 Task: Search one way flight ticket for 1 adult, 6 children, 1 infant in seat and 1 infant on lap in business from Cedar Rapids: Eastern Iowa Airport to Raleigh: Raleigh-durham International Airport on 8-5-2023. Choice of flights is Alaska. Number of bags: 2 carry on bags. Price is upto 65000. Outbound departure time preference is 6:30.
Action: Mouse moved to (378, 353)
Screenshot: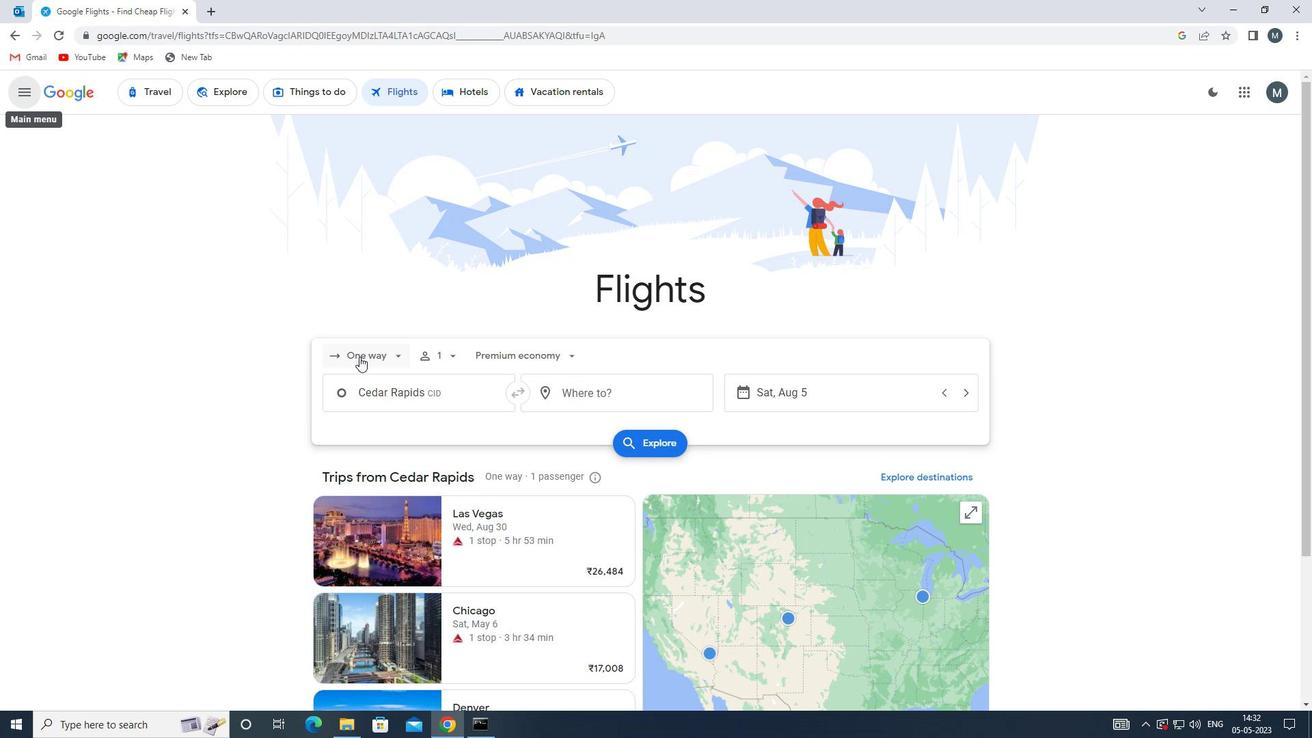 
Action: Mouse pressed left at (378, 353)
Screenshot: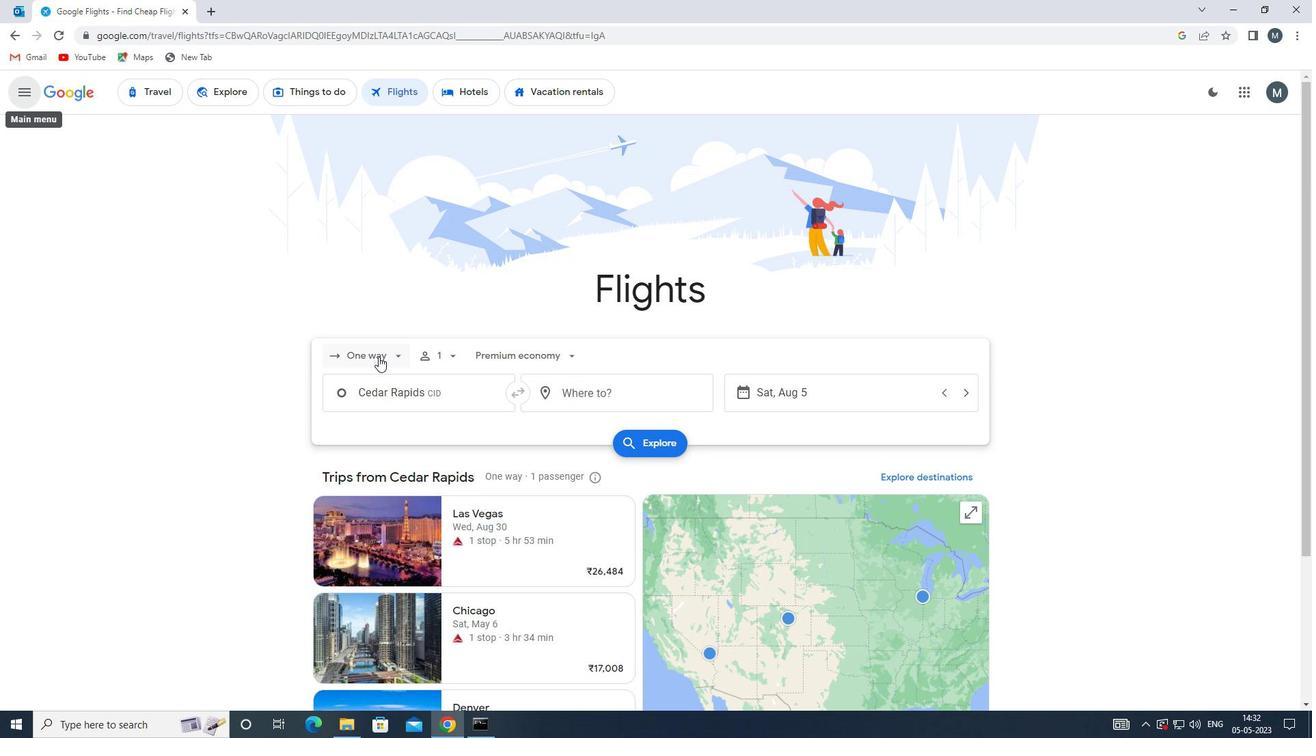 
Action: Mouse moved to (384, 422)
Screenshot: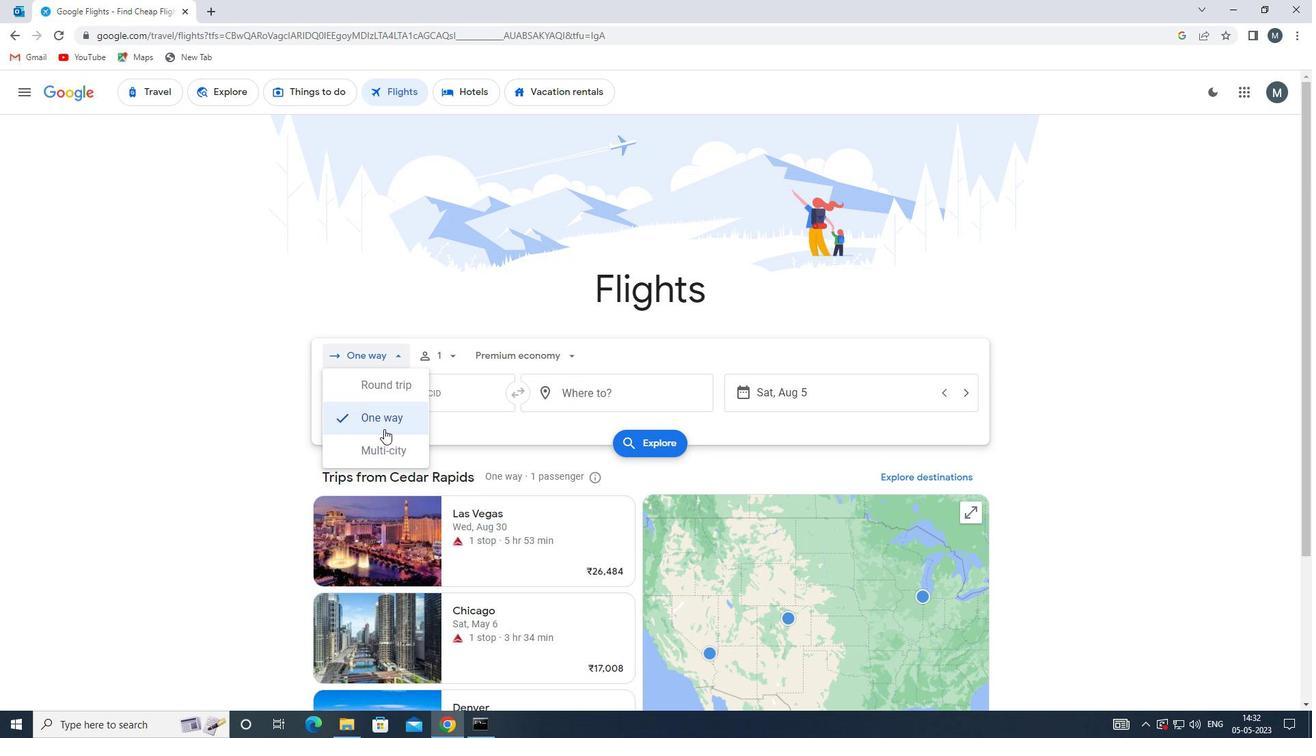 
Action: Mouse pressed left at (384, 422)
Screenshot: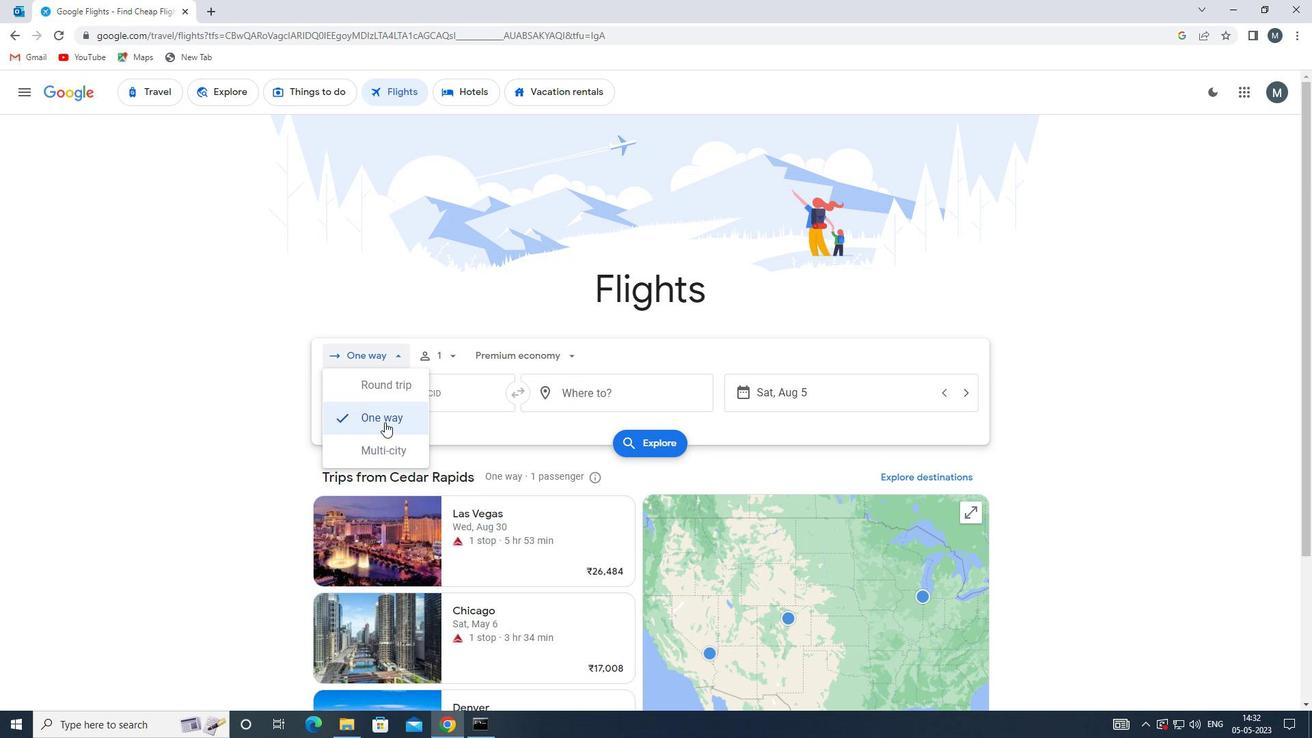 
Action: Mouse moved to (452, 356)
Screenshot: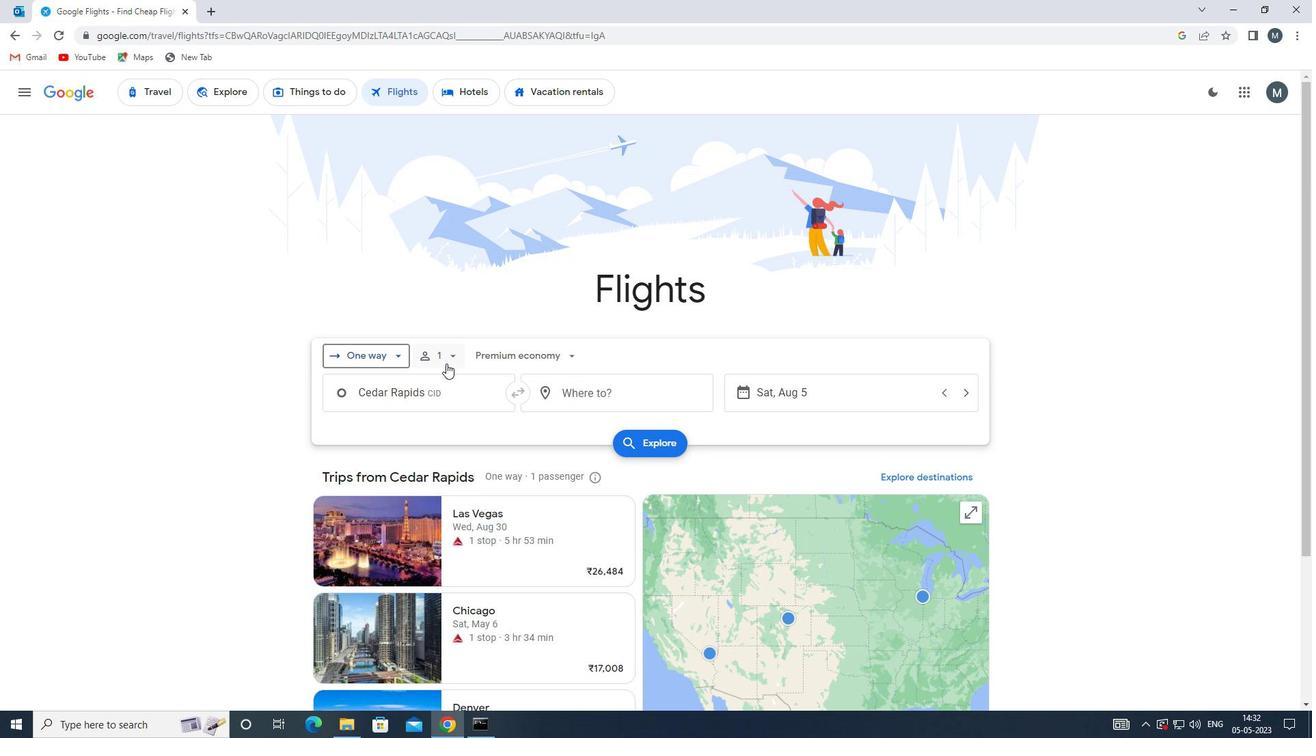 
Action: Mouse pressed left at (452, 356)
Screenshot: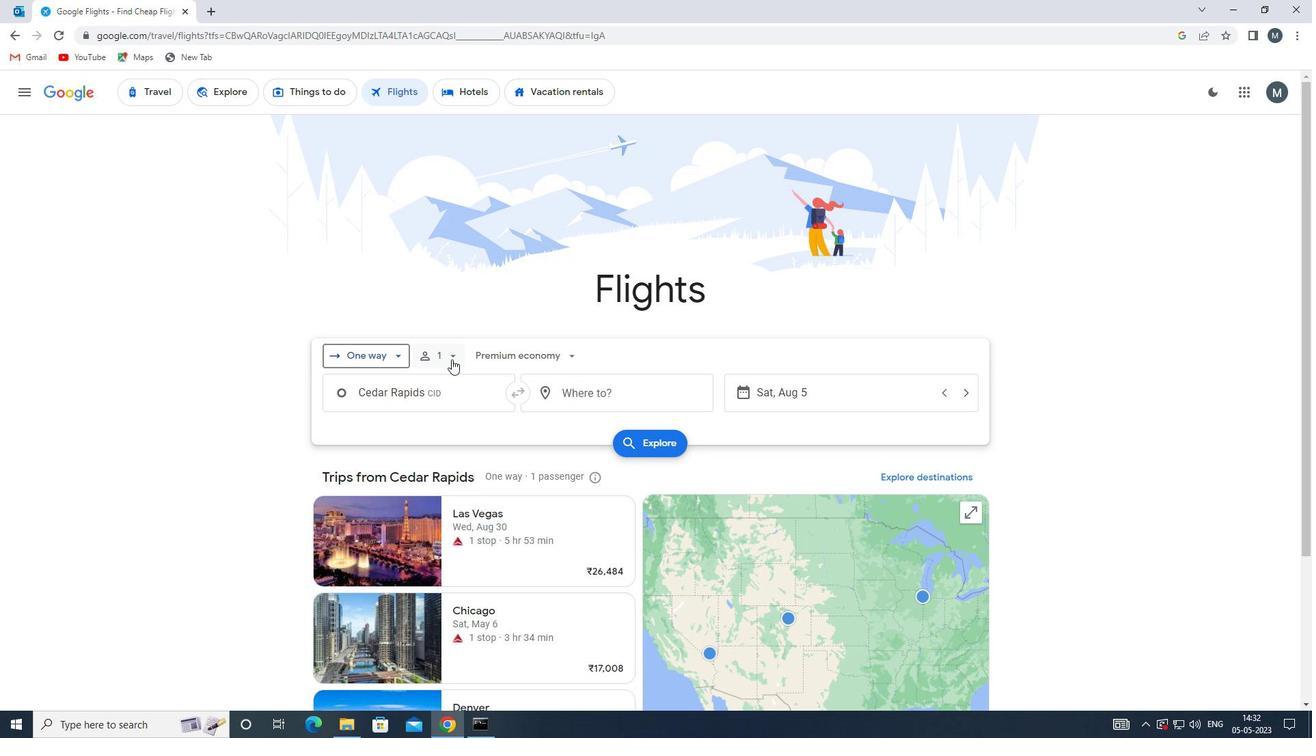 
Action: Mouse moved to (559, 421)
Screenshot: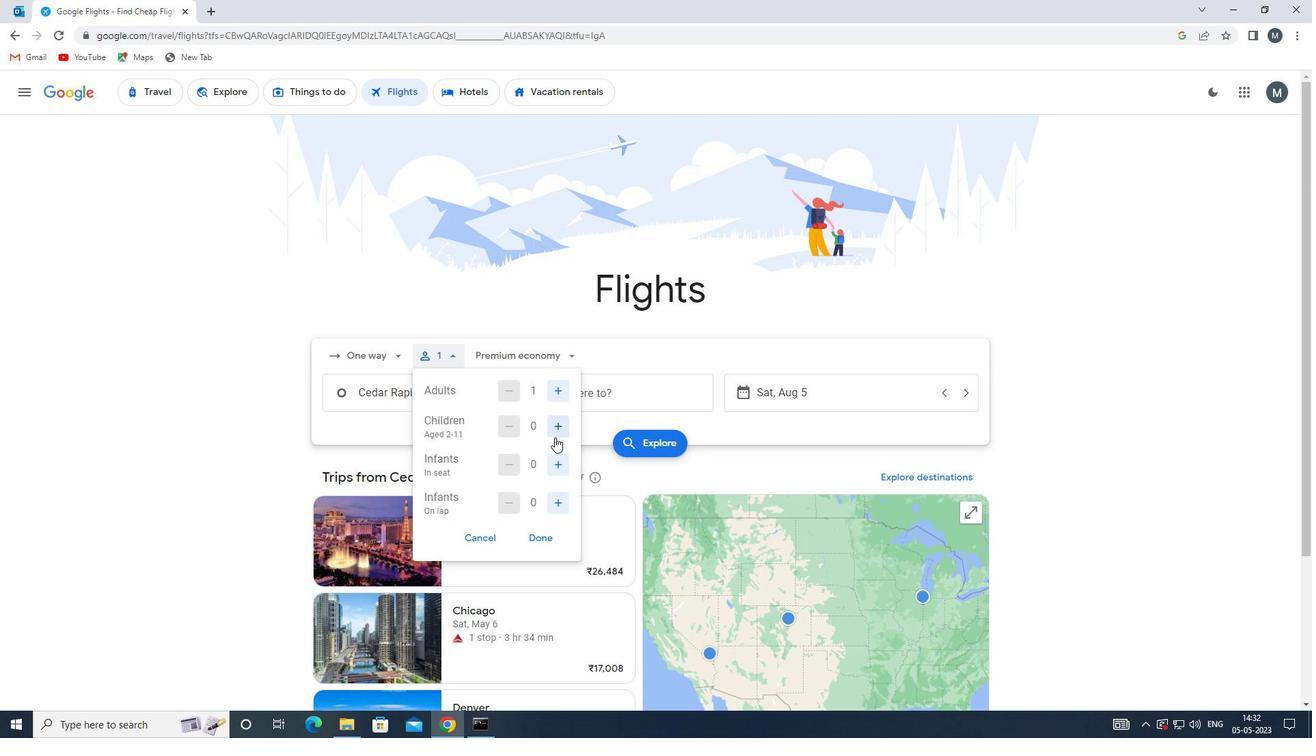 
Action: Mouse pressed left at (559, 421)
Screenshot: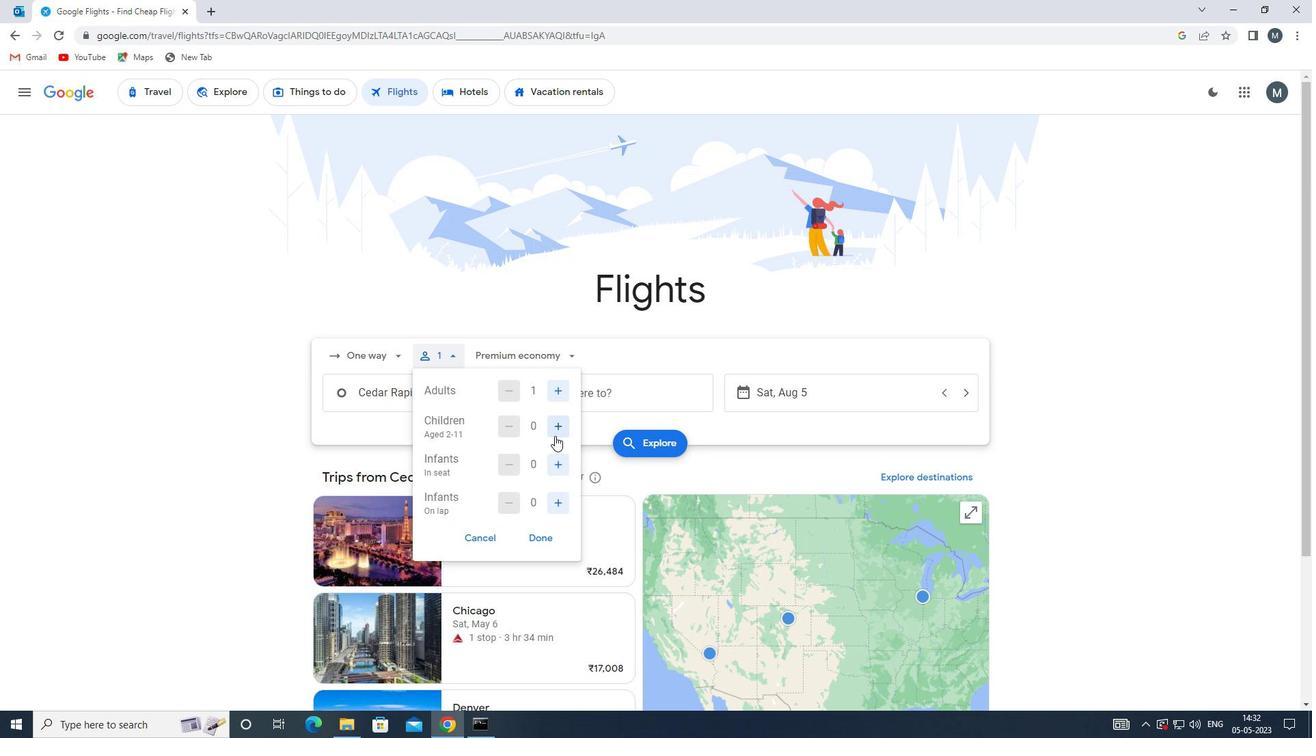 
Action: Mouse pressed left at (559, 421)
Screenshot: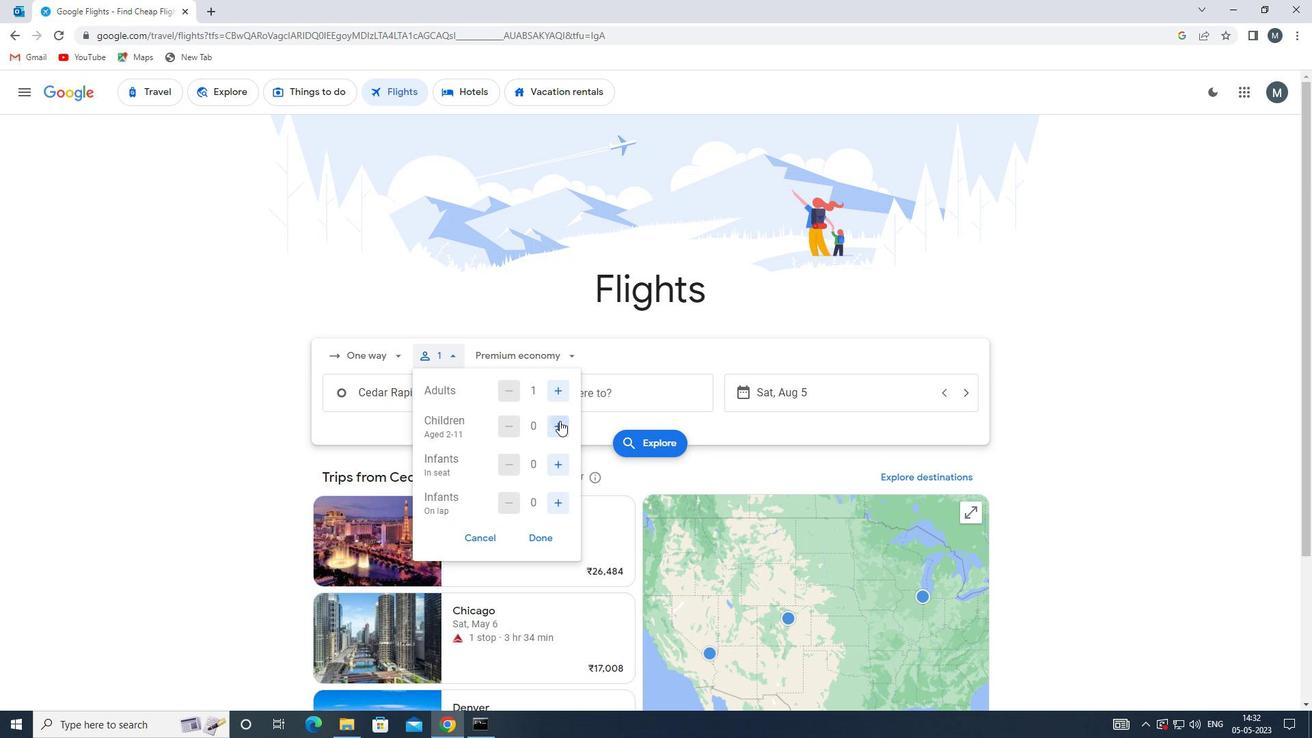 
Action: Mouse pressed left at (559, 421)
Screenshot: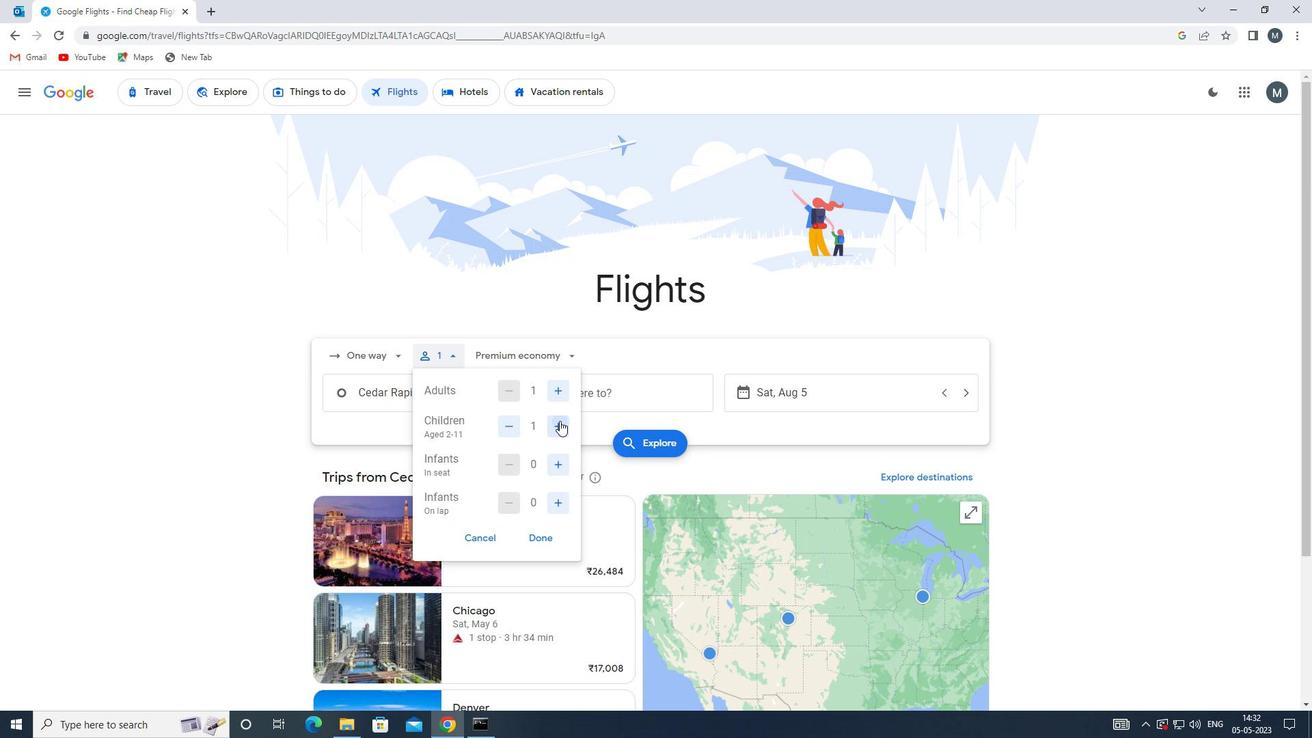 
Action: Mouse pressed left at (559, 421)
Screenshot: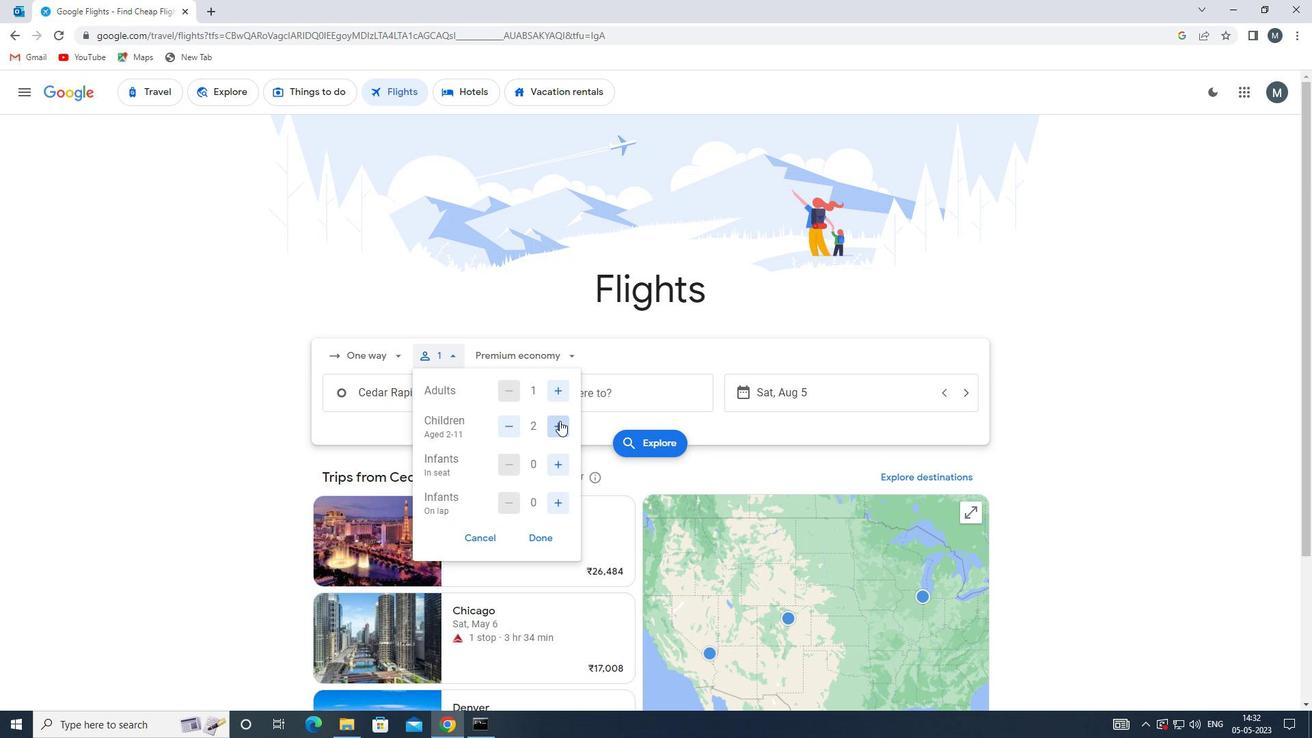 
Action: Mouse pressed left at (559, 421)
Screenshot: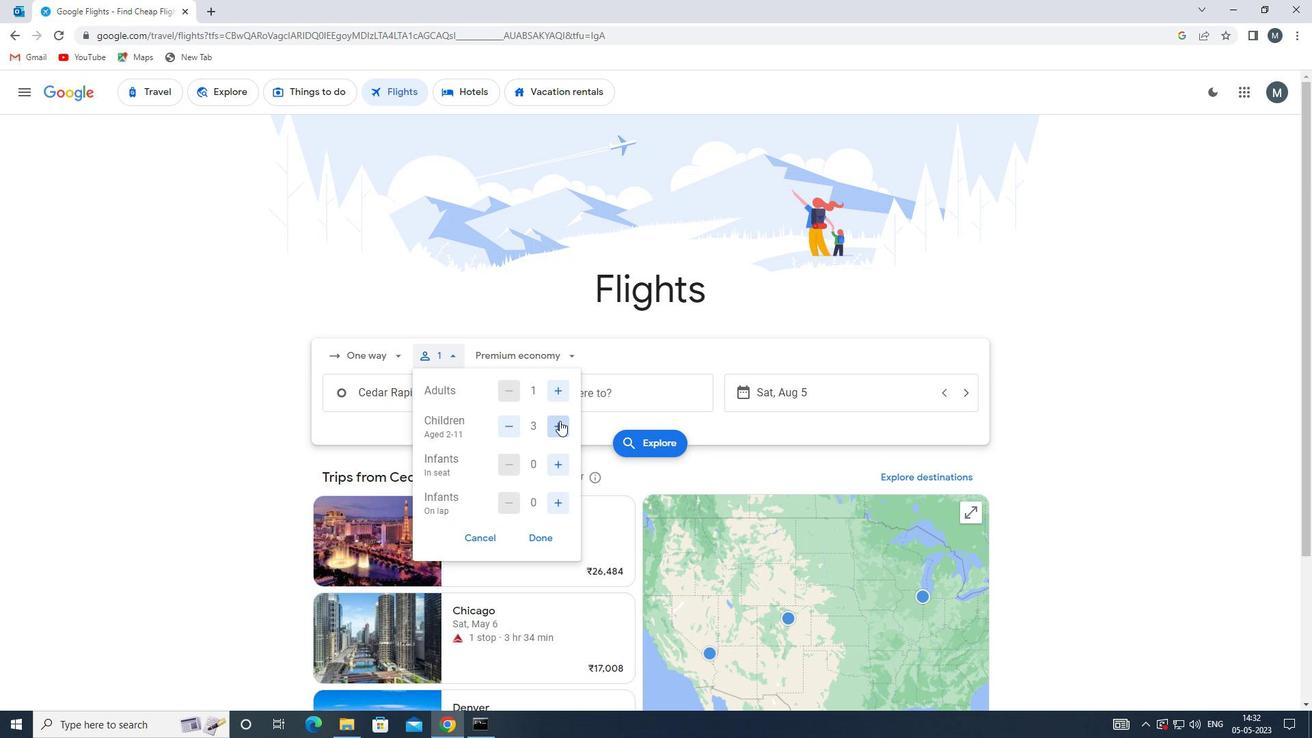 
Action: Mouse pressed left at (559, 421)
Screenshot: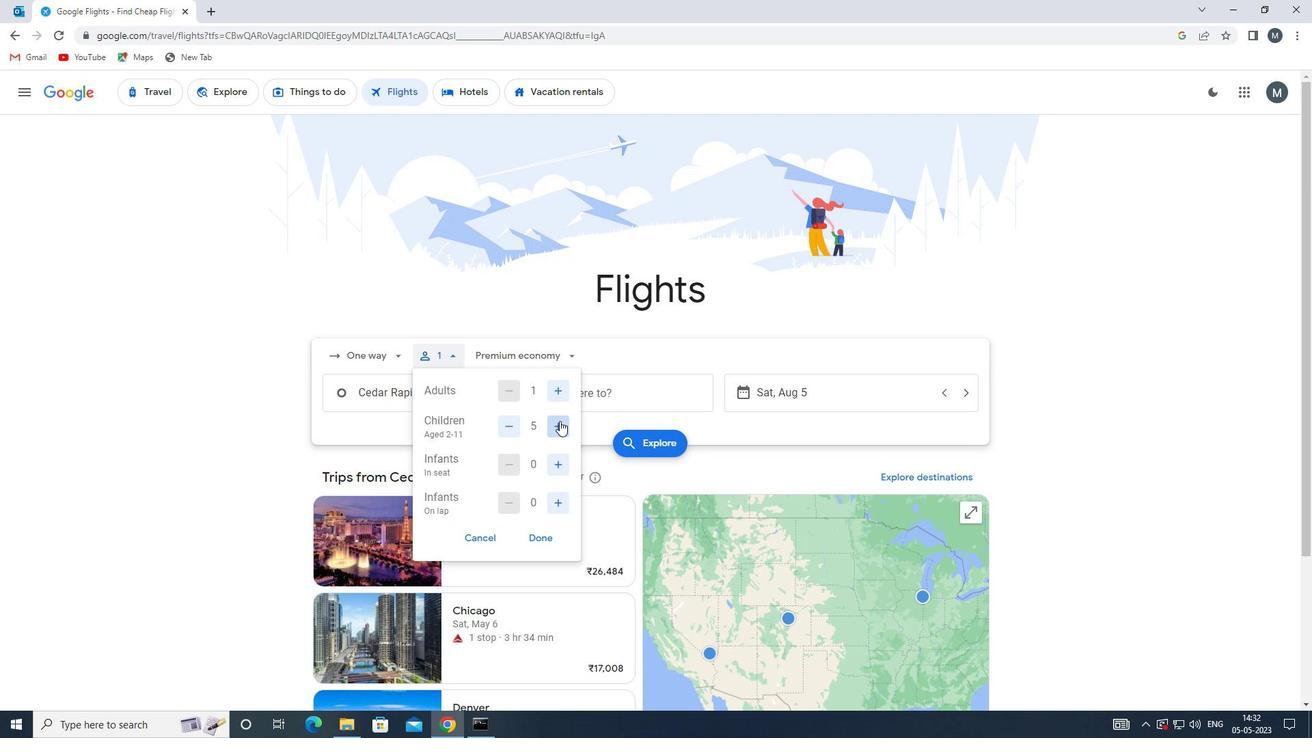 
Action: Mouse moved to (562, 463)
Screenshot: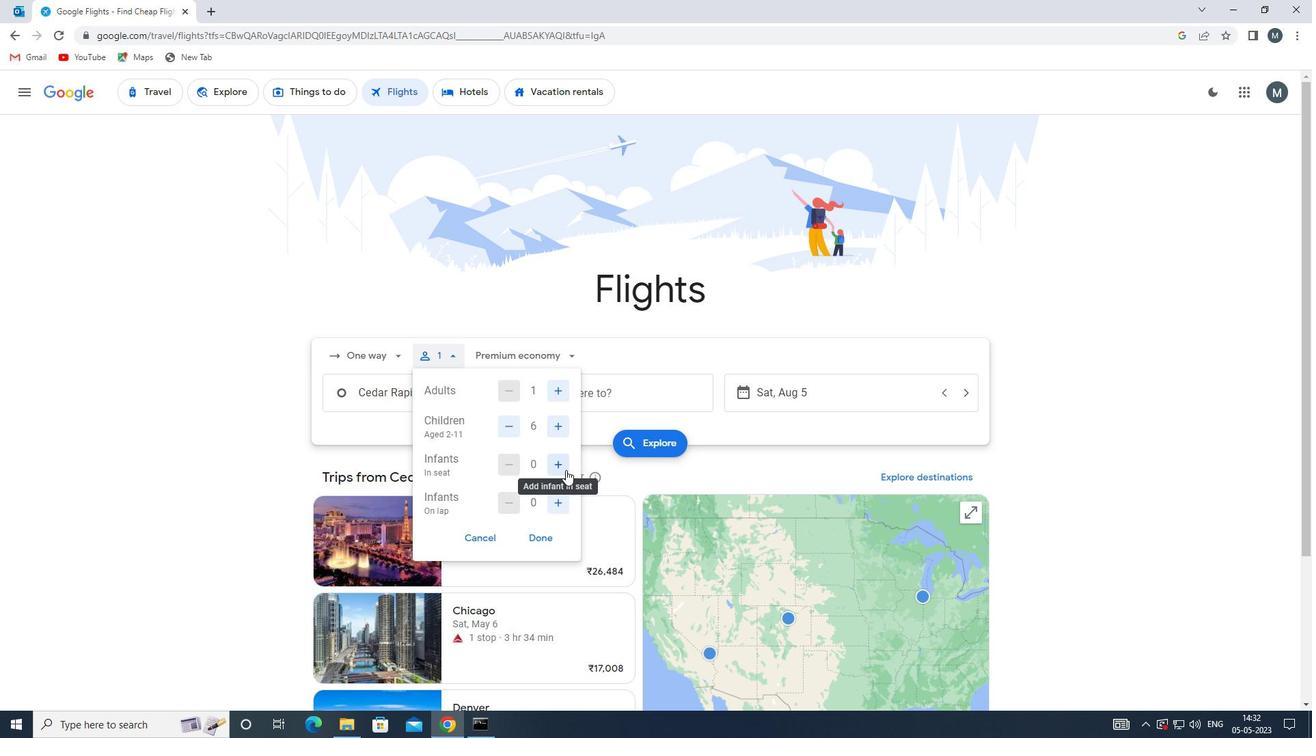 
Action: Mouse pressed left at (562, 463)
Screenshot: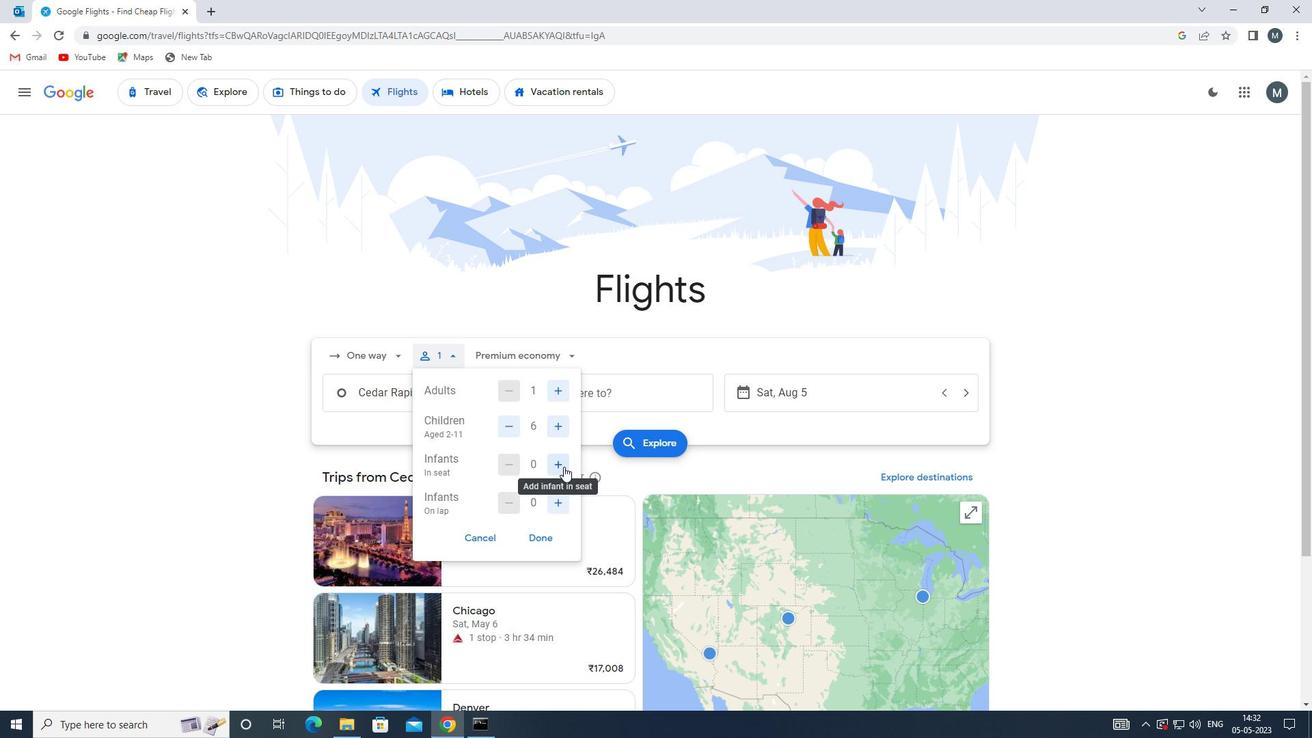 
Action: Mouse moved to (562, 503)
Screenshot: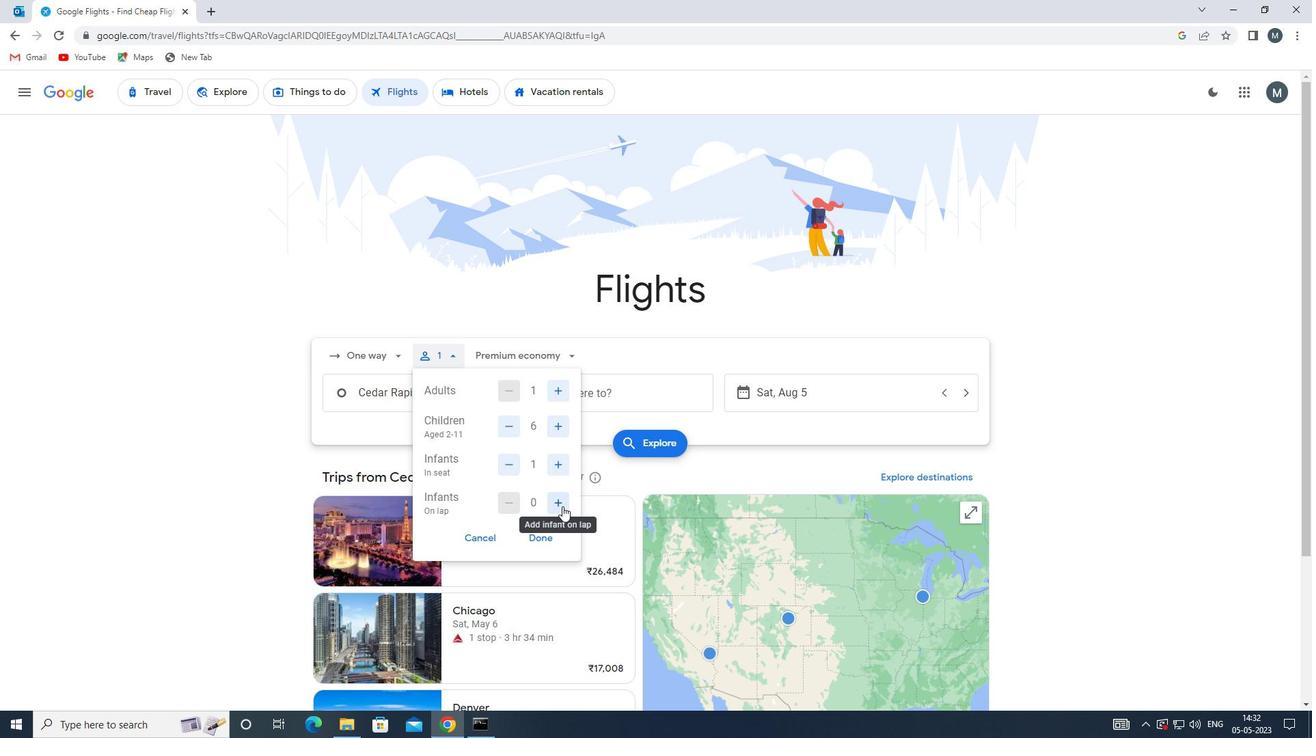 
Action: Mouse pressed left at (562, 503)
Screenshot: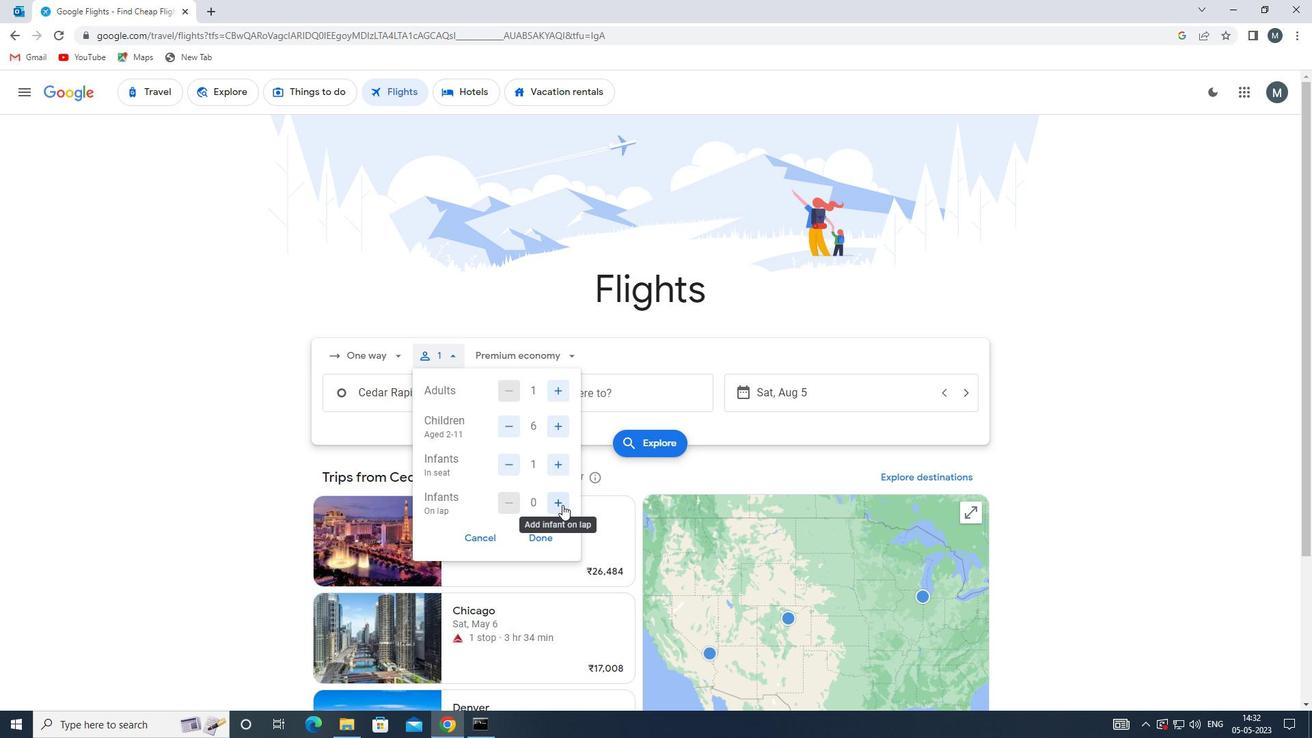 
Action: Mouse moved to (551, 532)
Screenshot: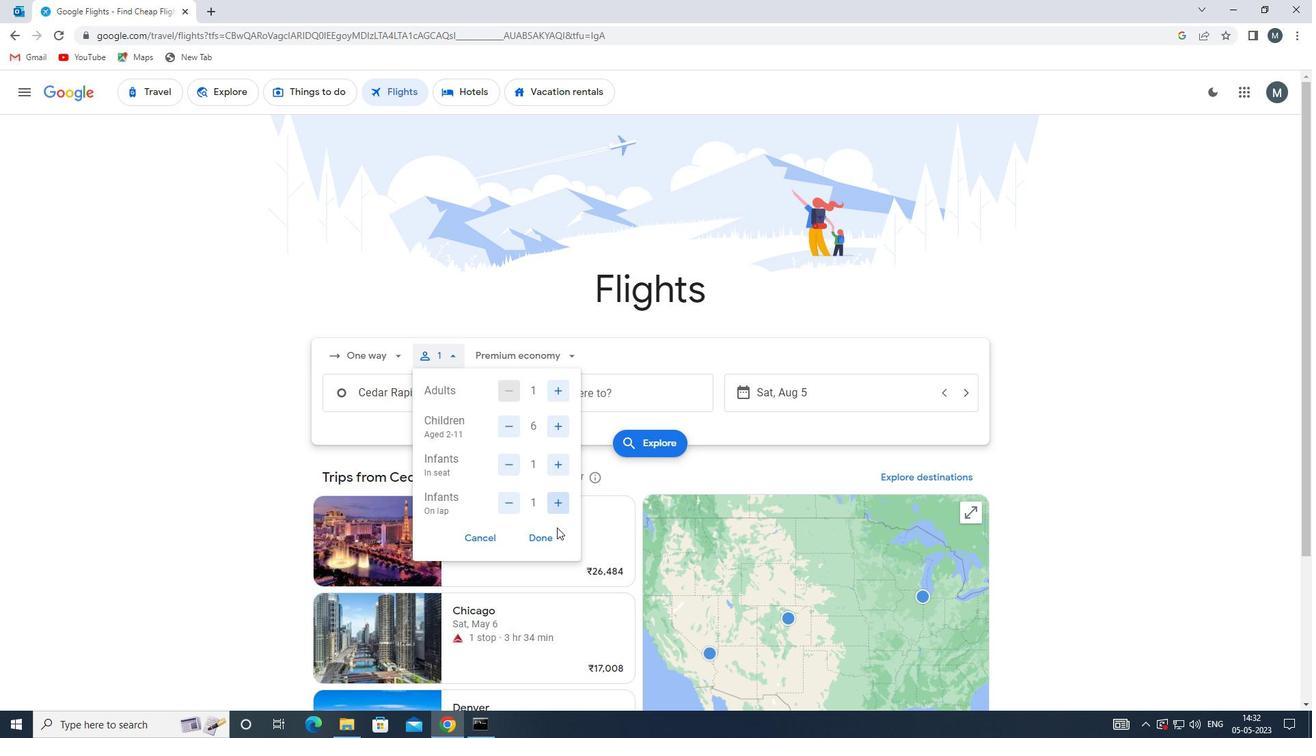 
Action: Mouse pressed left at (551, 532)
Screenshot: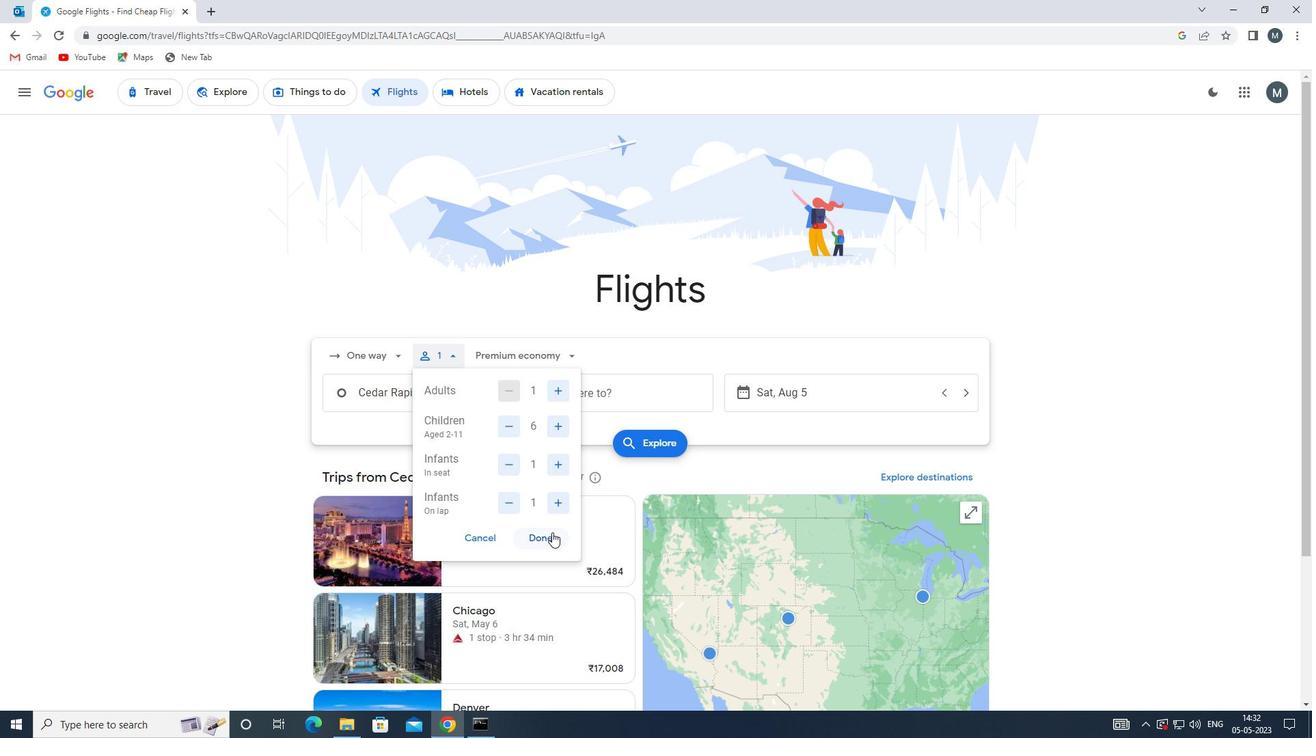 
Action: Mouse moved to (520, 358)
Screenshot: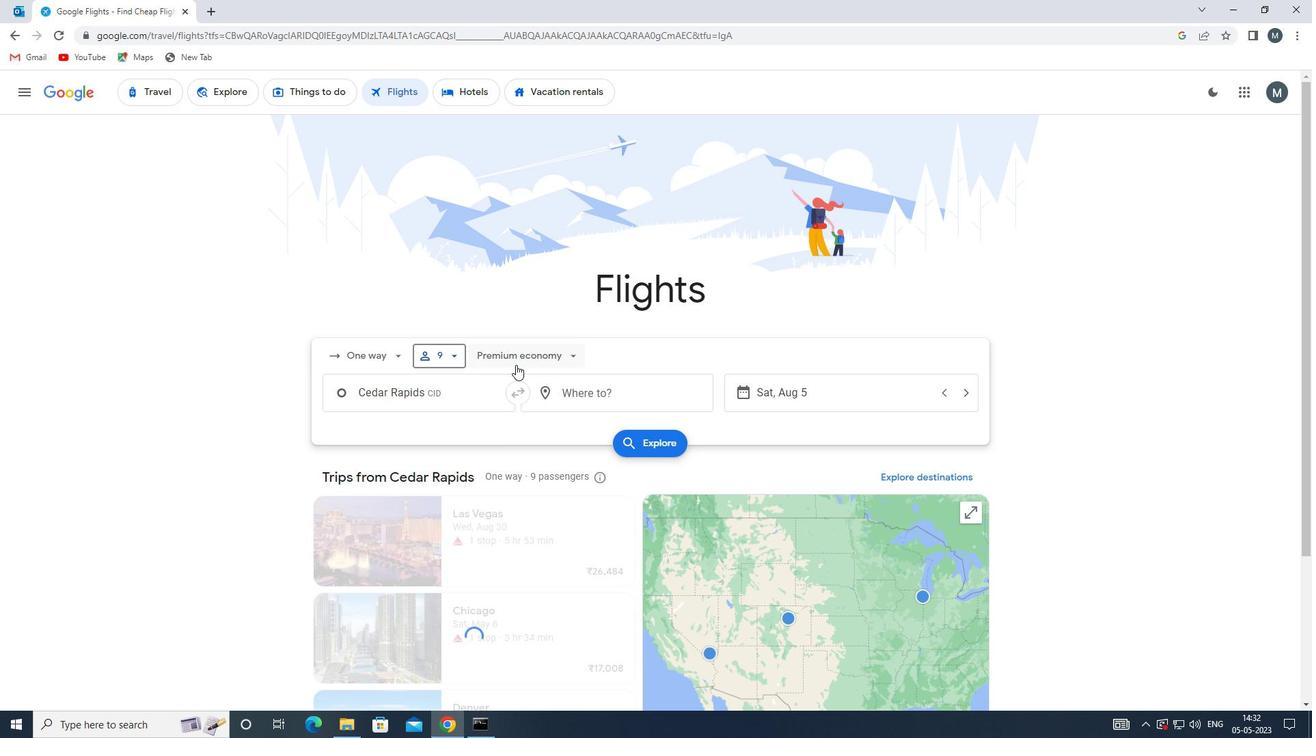 
Action: Mouse pressed left at (520, 358)
Screenshot: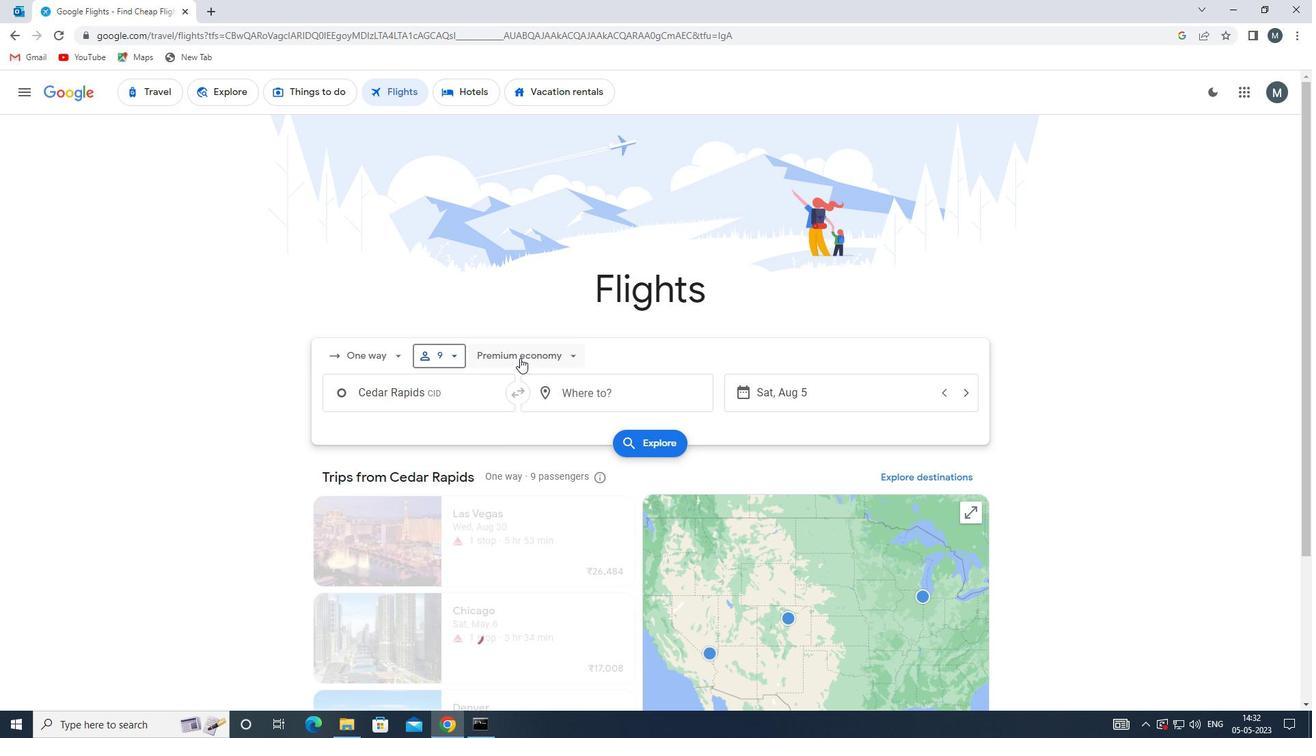 
Action: Mouse moved to (516, 449)
Screenshot: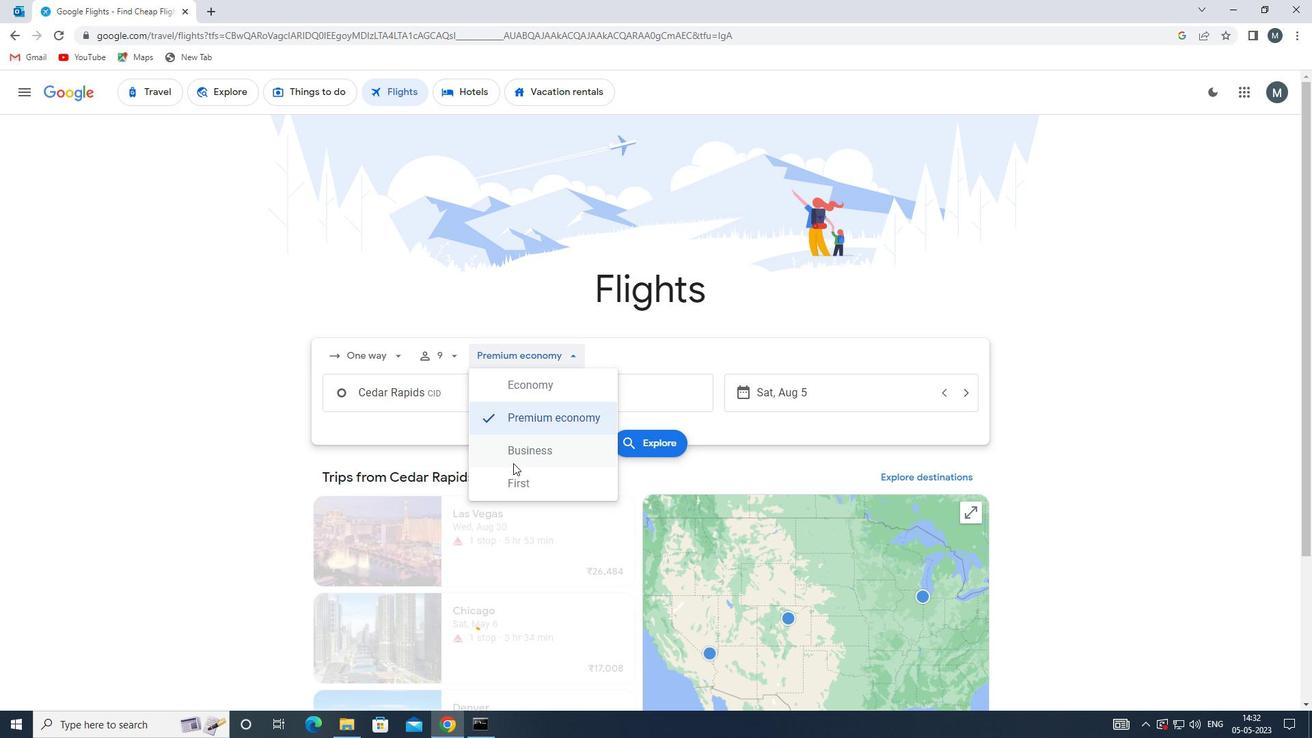 
Action: Mouse pressed left at (516, 449)
Screenshot: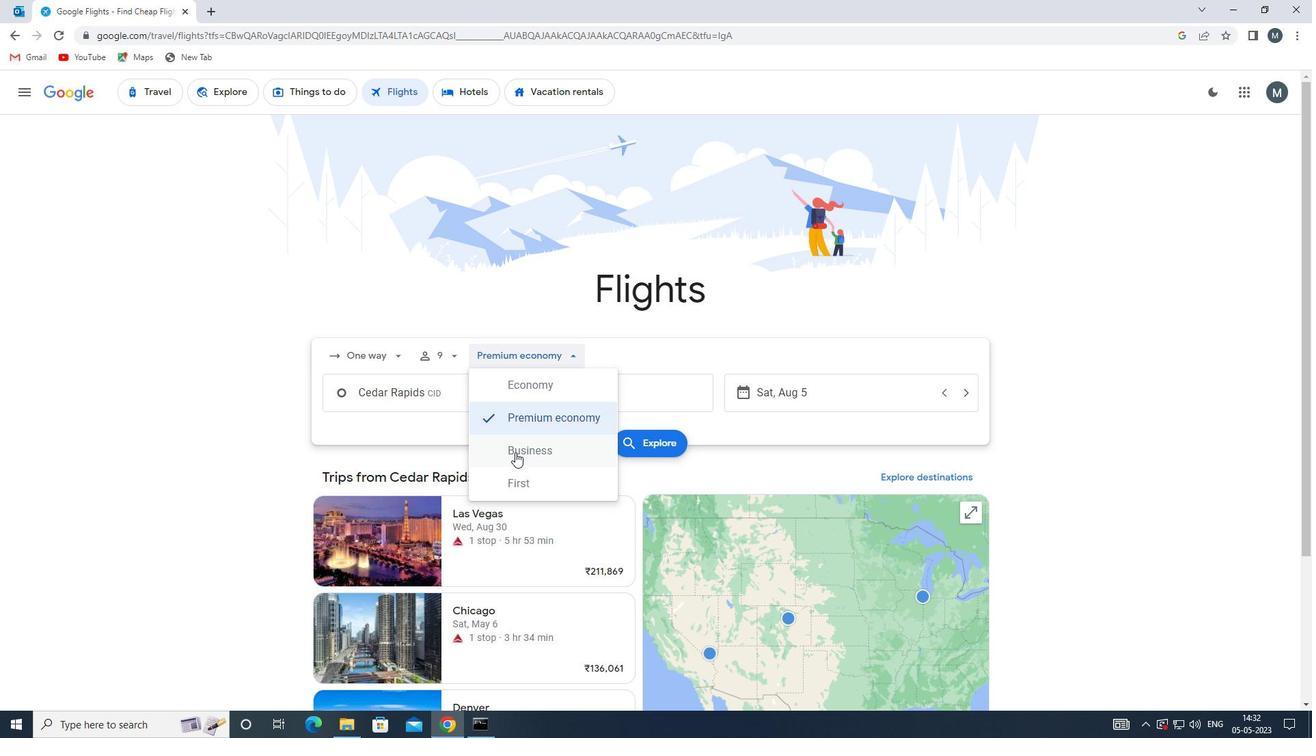 
Action: Mouse moved to (443, 392)
Screenshot: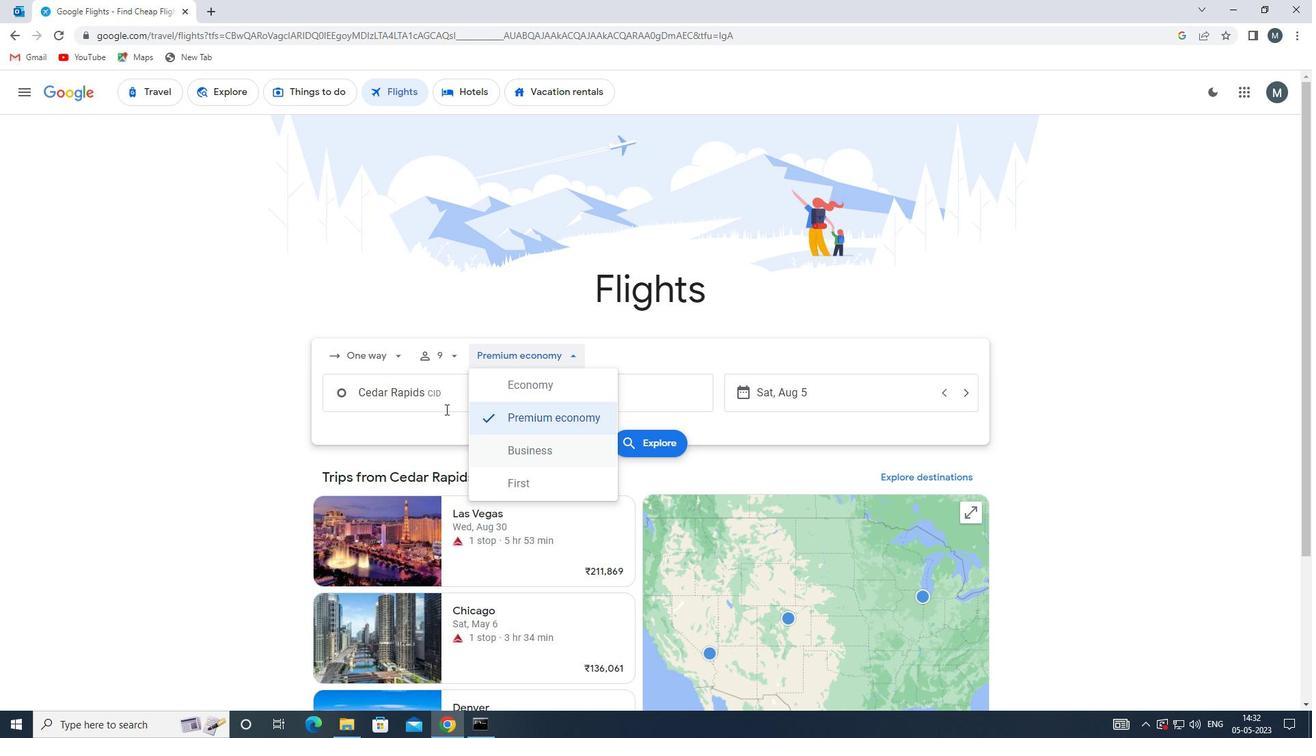 
Action: Mouse pressed left at (443, 392)
Screenshot: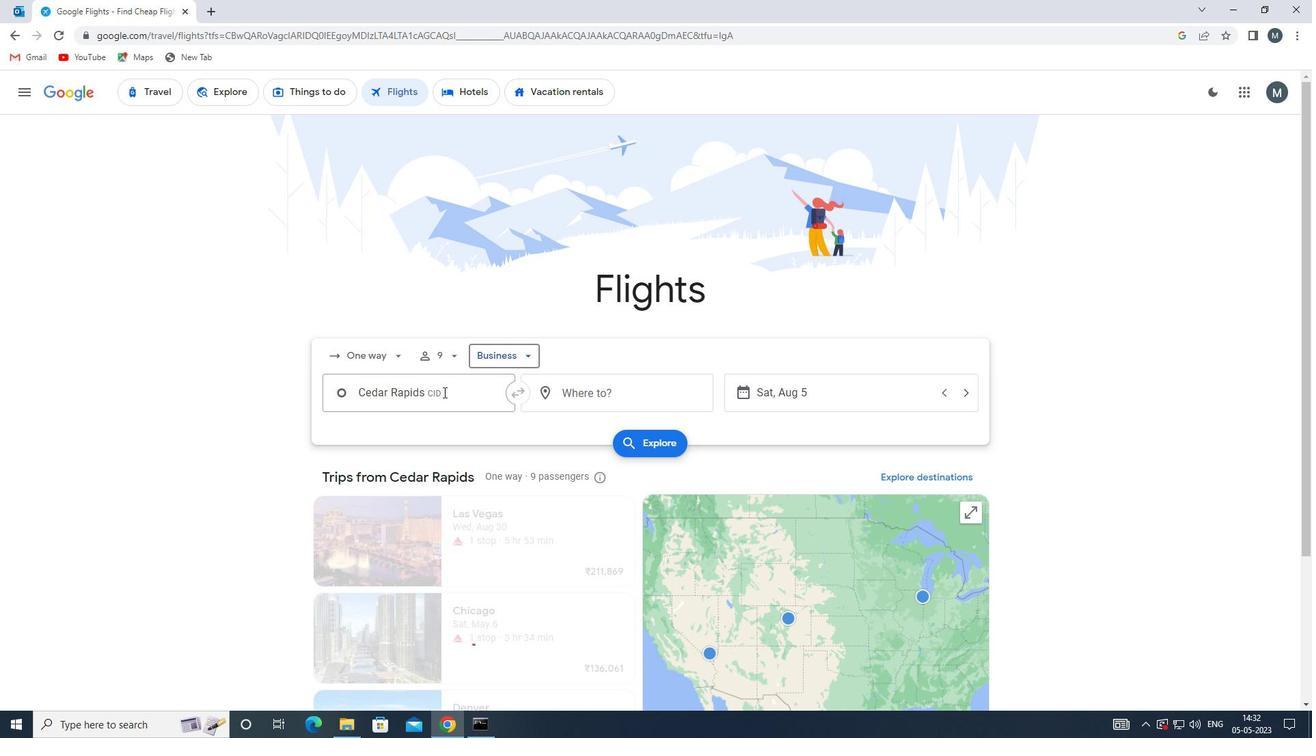 
Action: Mouse moved to (478, 468)
Screenshot: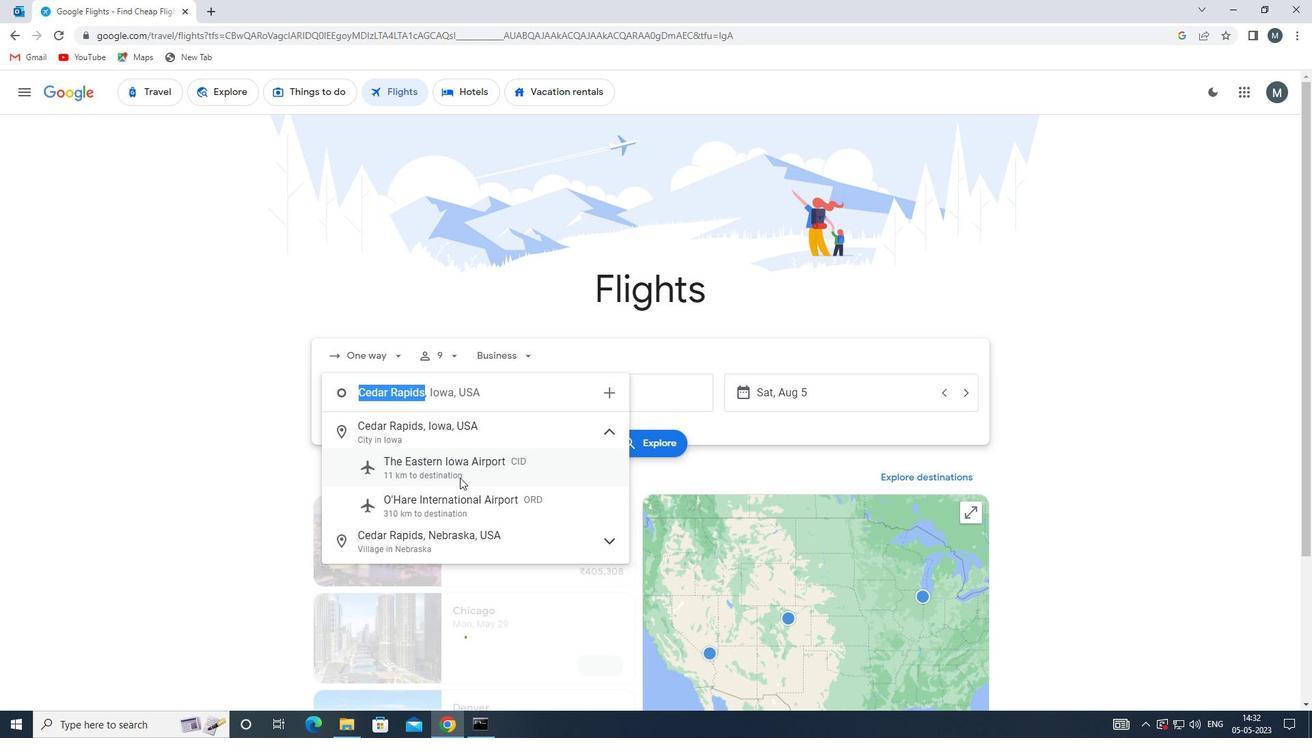 
Action: Mouse pressed left at (478, 468)
Screenshot: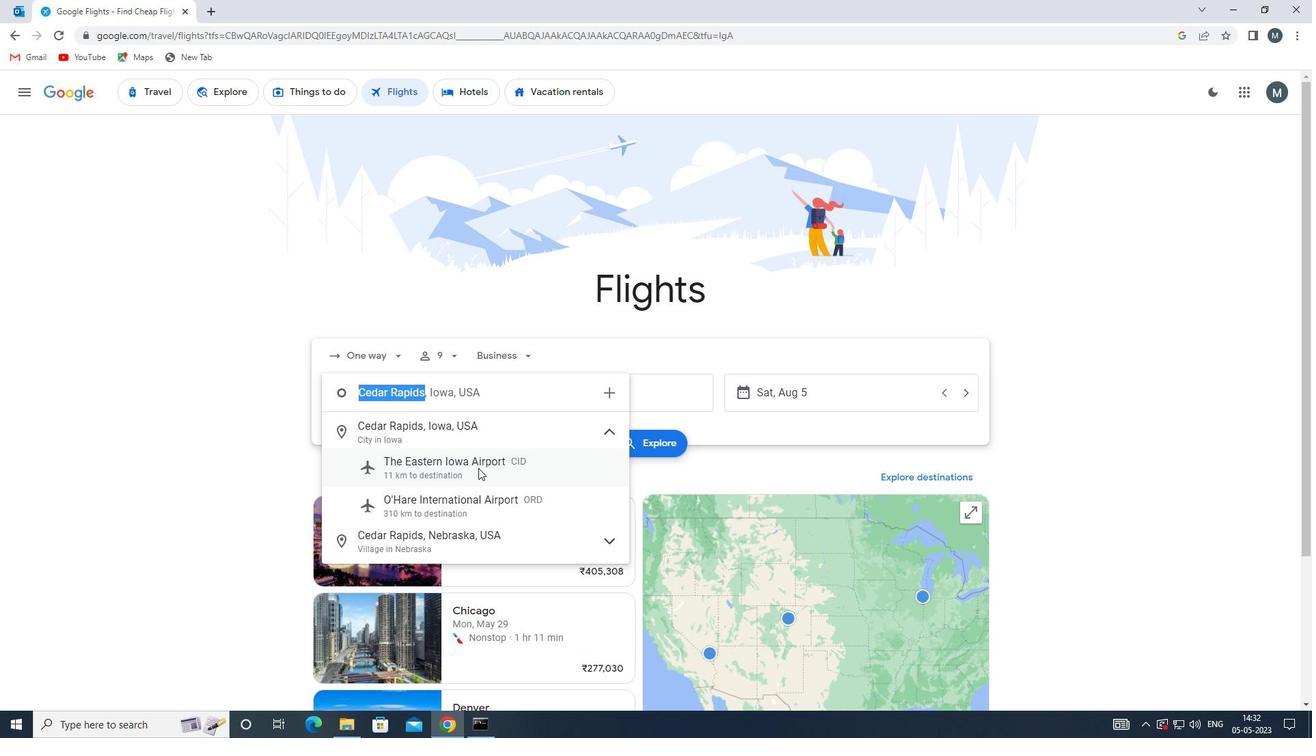 
Action: Mouse moved to (635, 384)
Screenshot: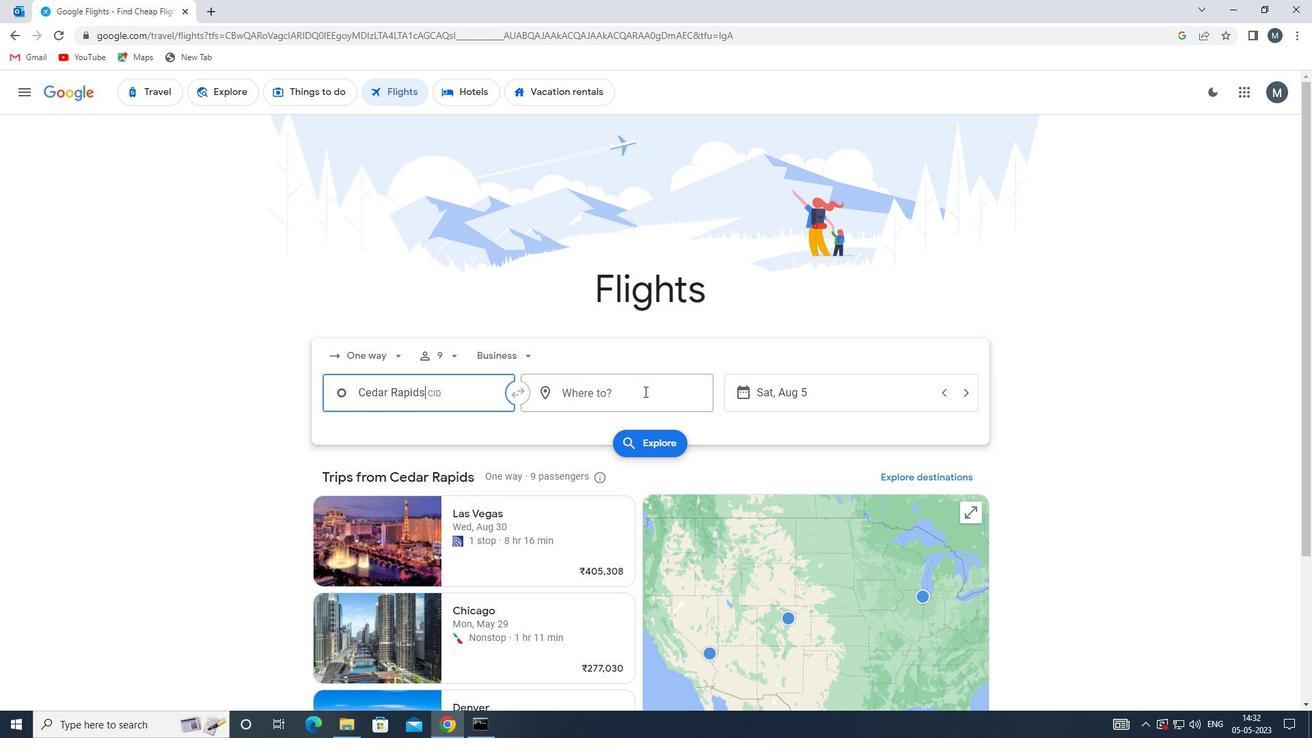 
Action: Mouse pressed left at (635, 384)
Screenshot: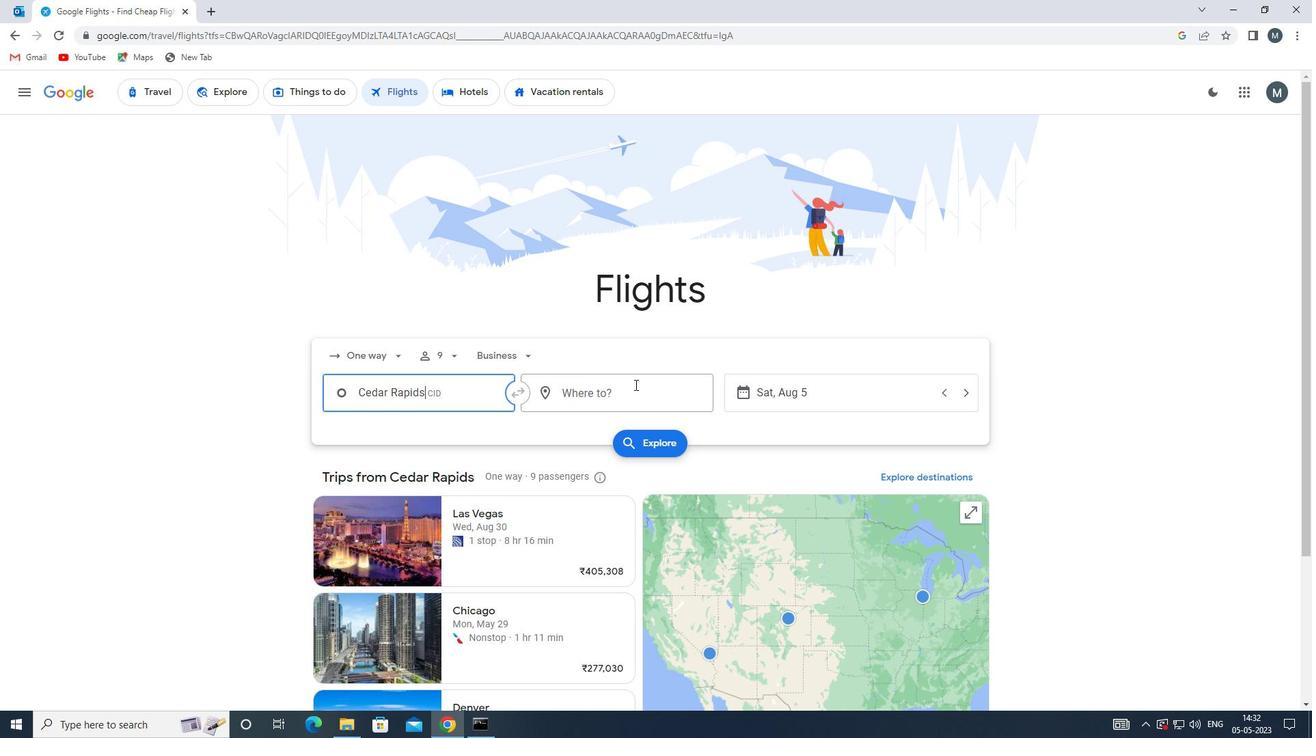 
Action: Mouse moved to (561, 455)
Screenshot: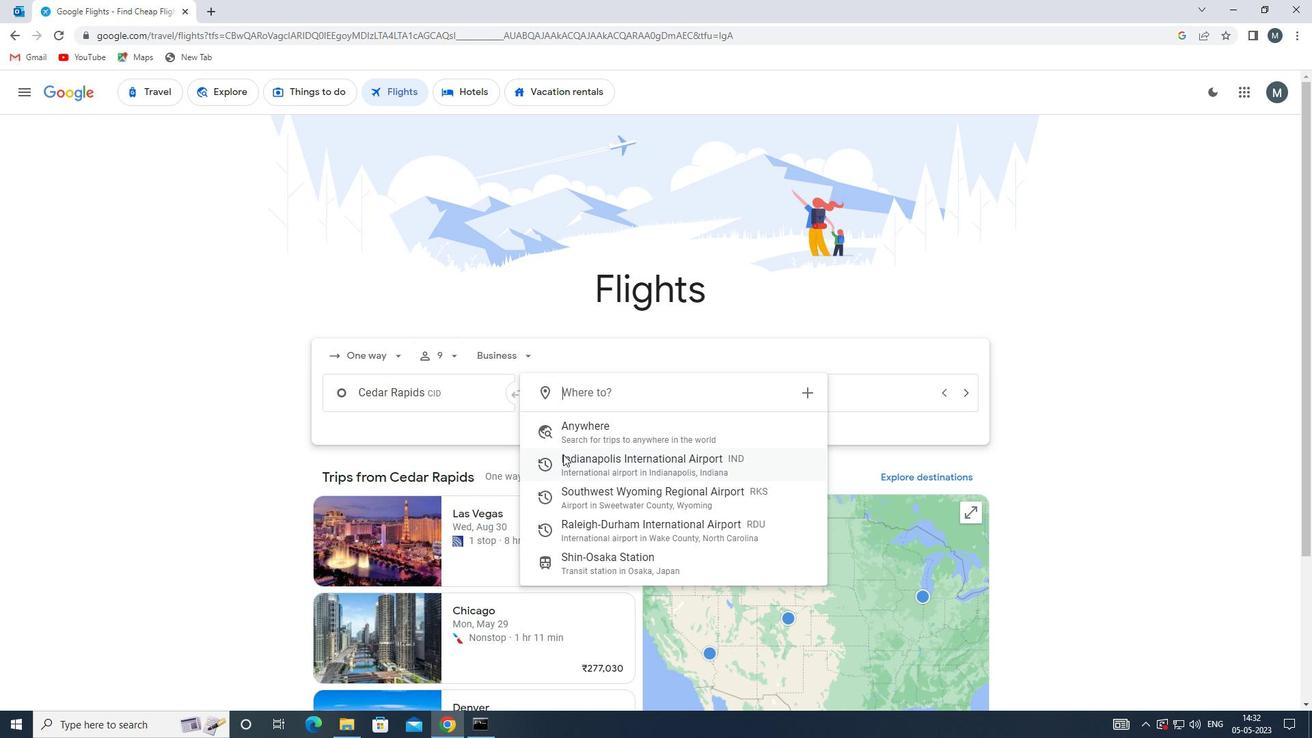
Action: Key pressed rdu
Screenshot: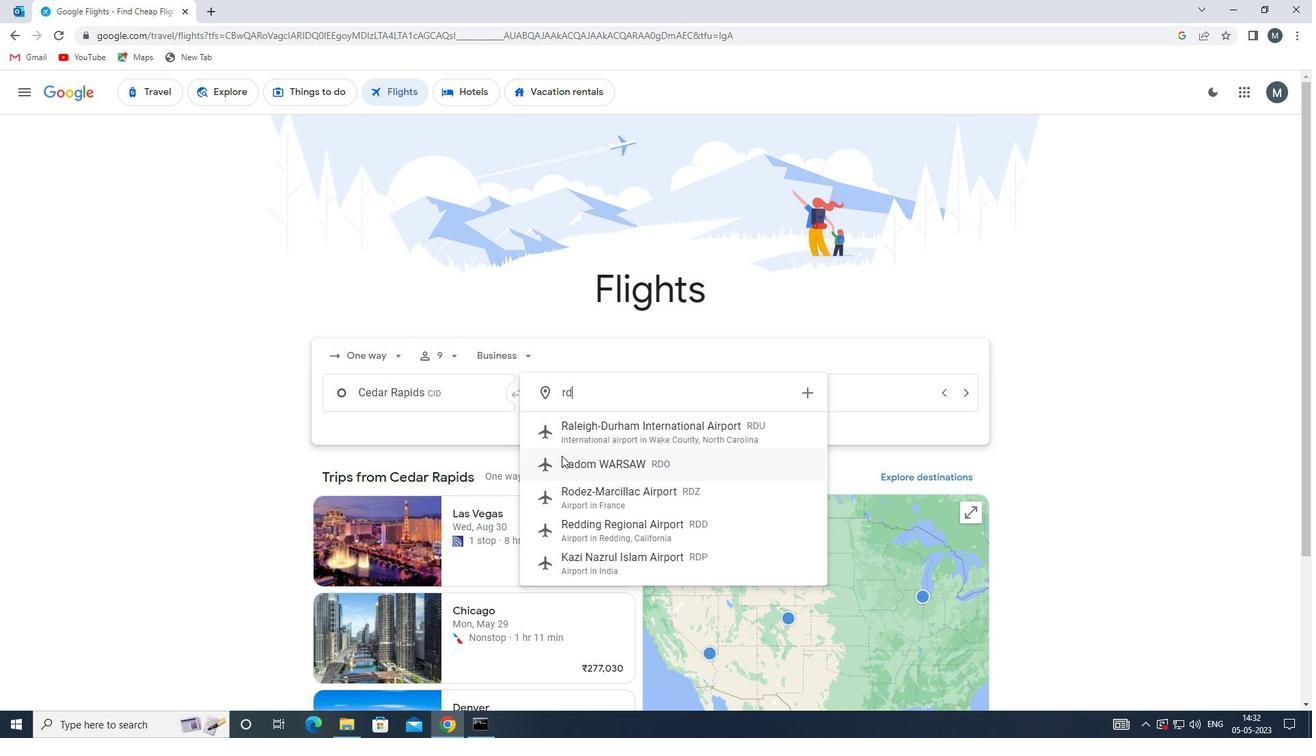 
Action: Mouse moved to (622, 428)
Screenshot: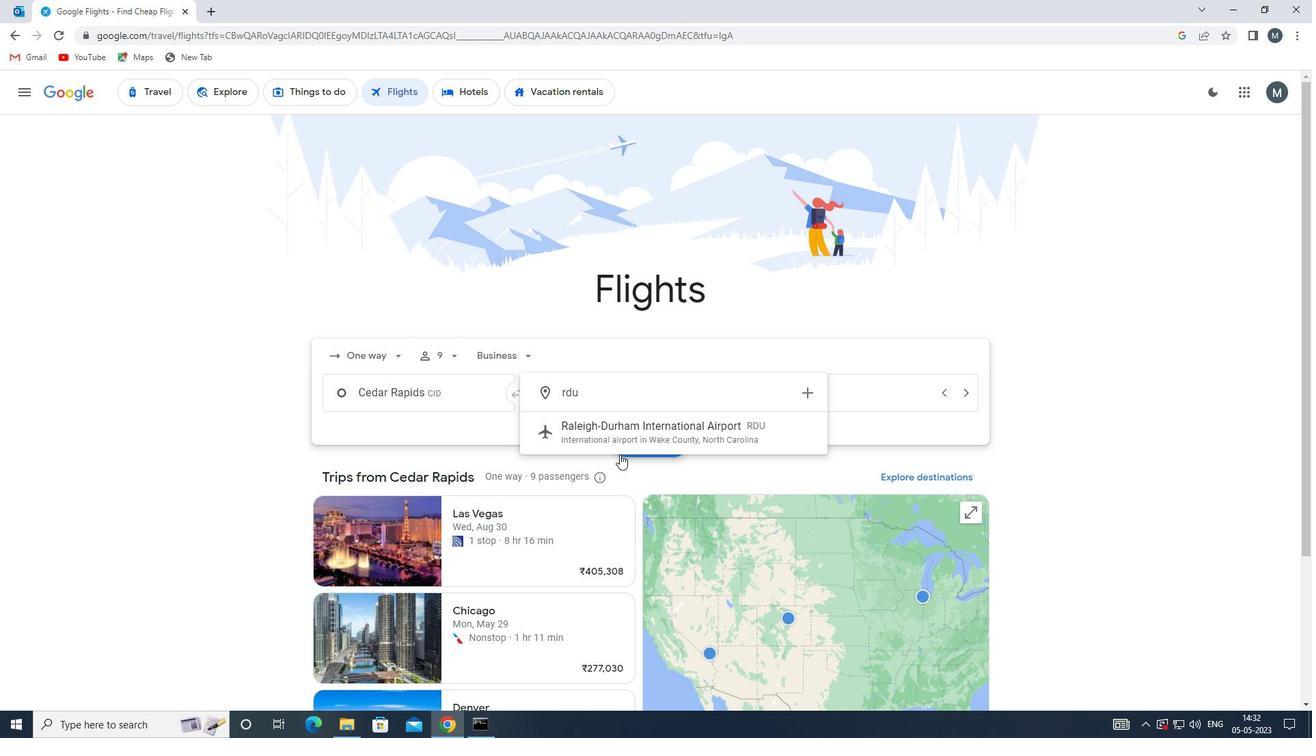 
Action: Mouse pressed left at (622, 428)
Screenshot: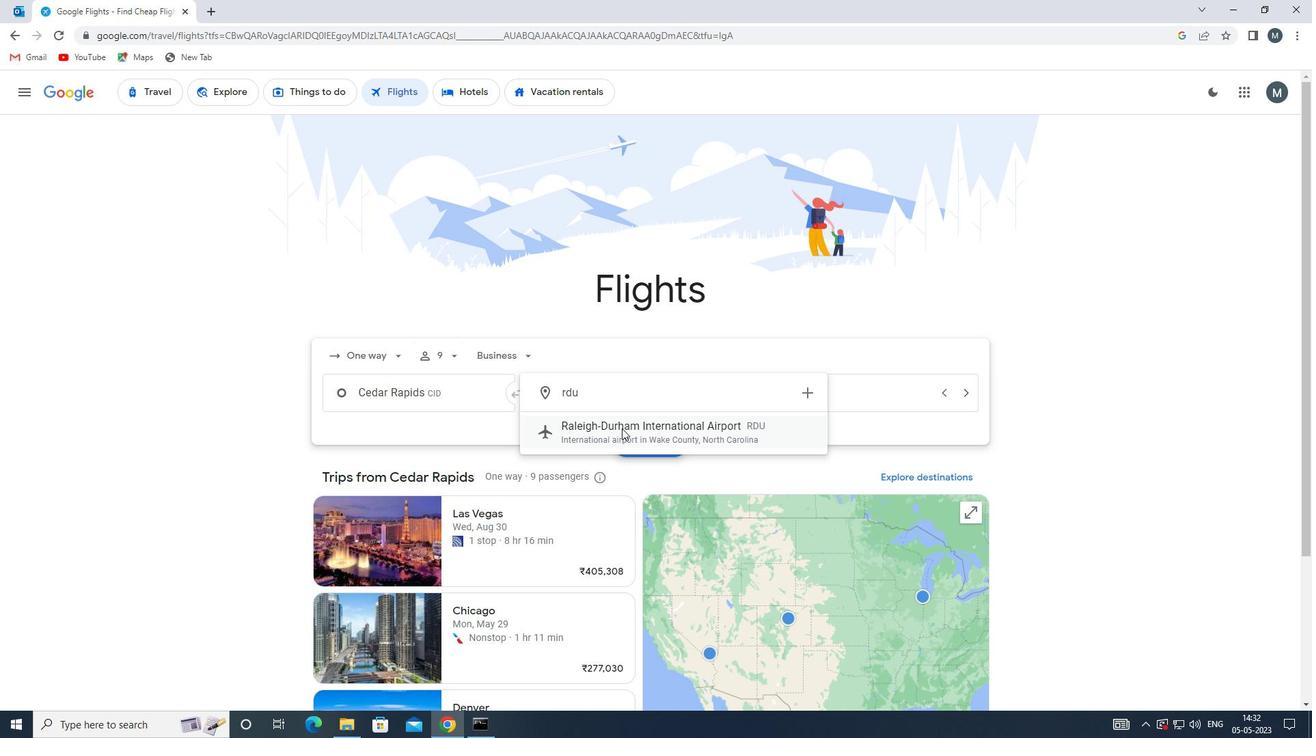 
Action: Mouse moved to (799, 389)
Screenshot: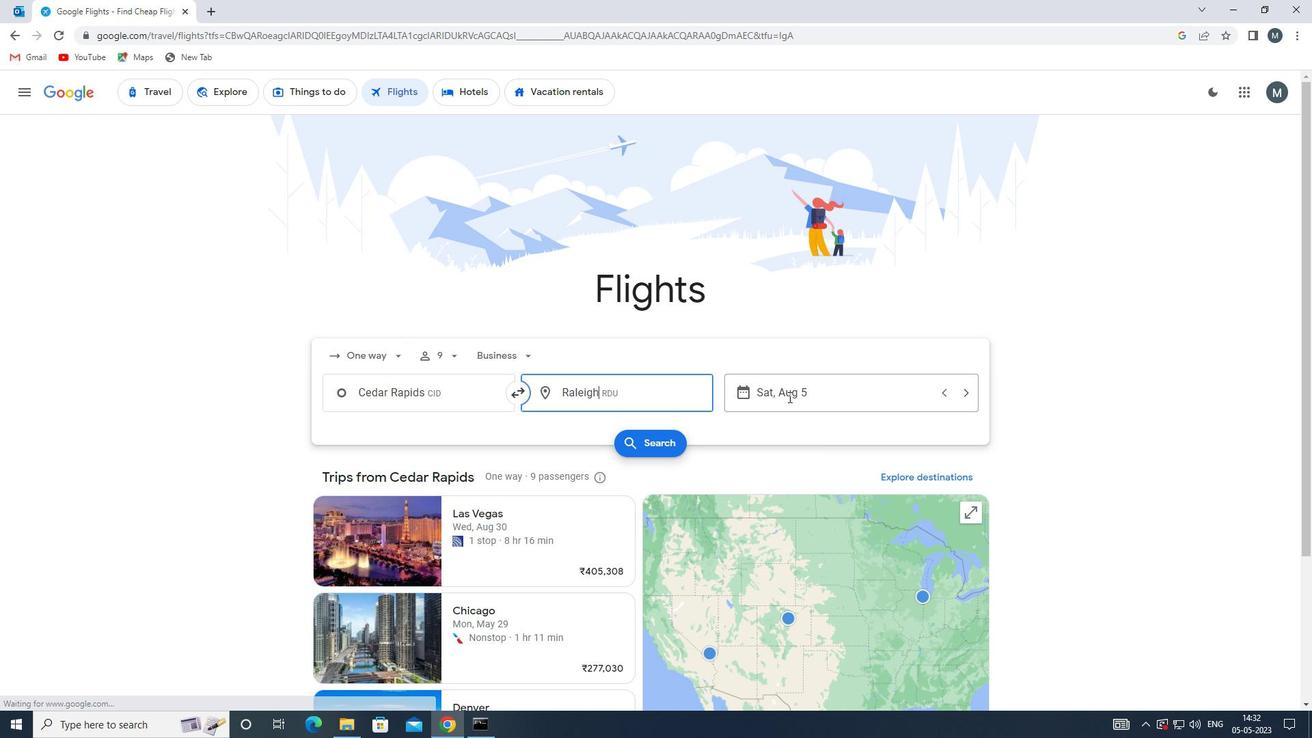 
Action: Mouse pressed left at (799, 389)
Screenshot: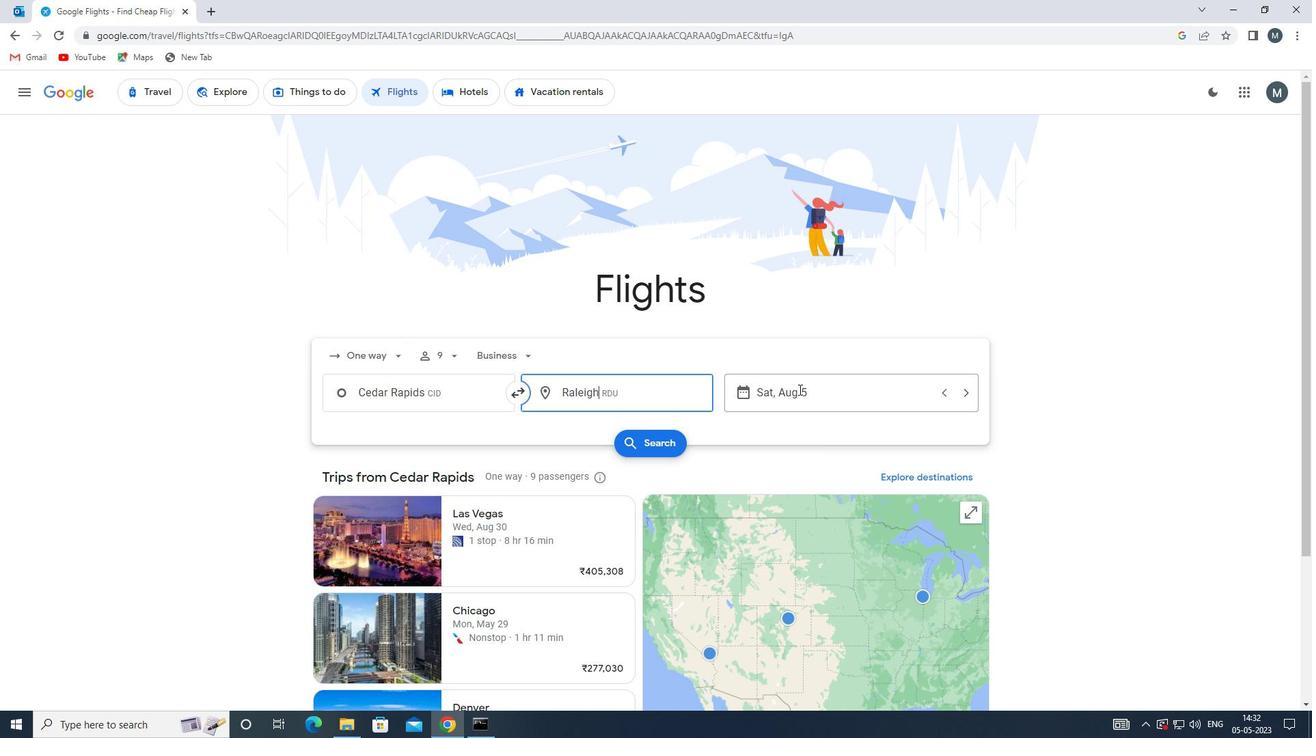 
Action: Mouse moved to (688, 464)
Screenshot: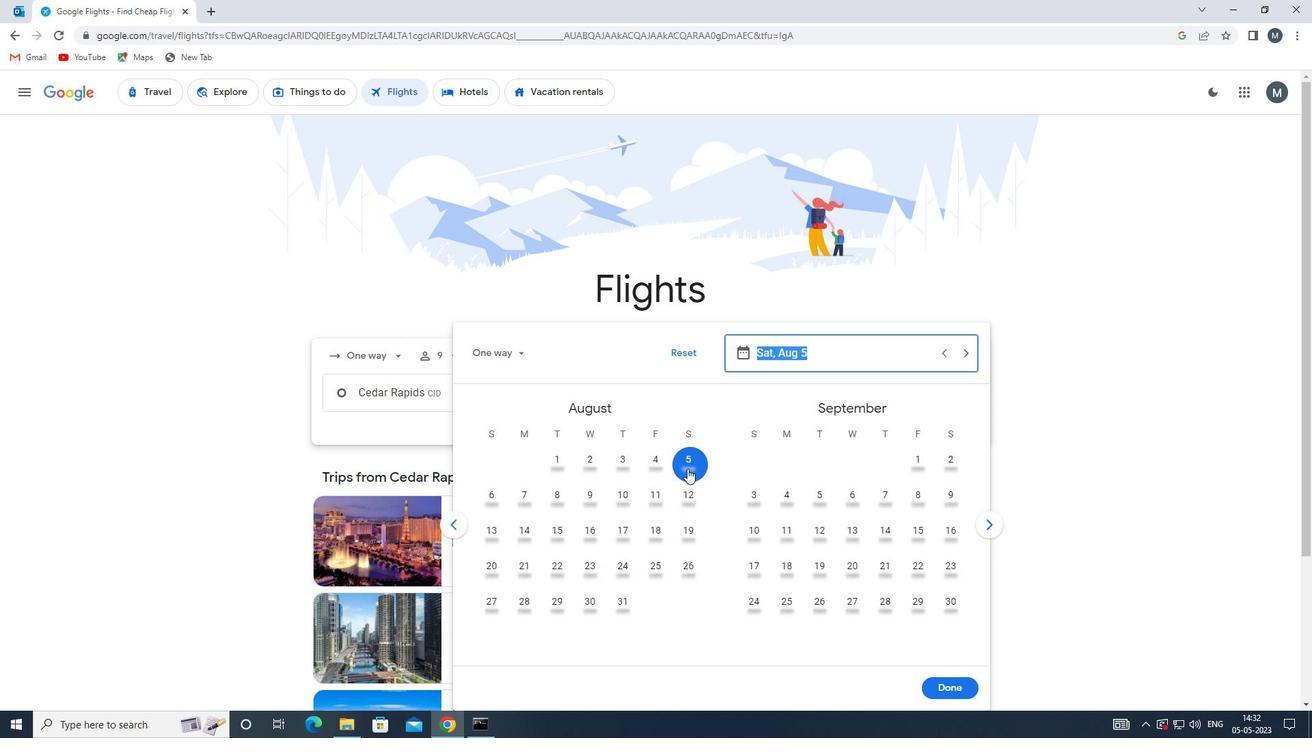 
Action: Mouse pressed left at (688, 464)
Screenshot: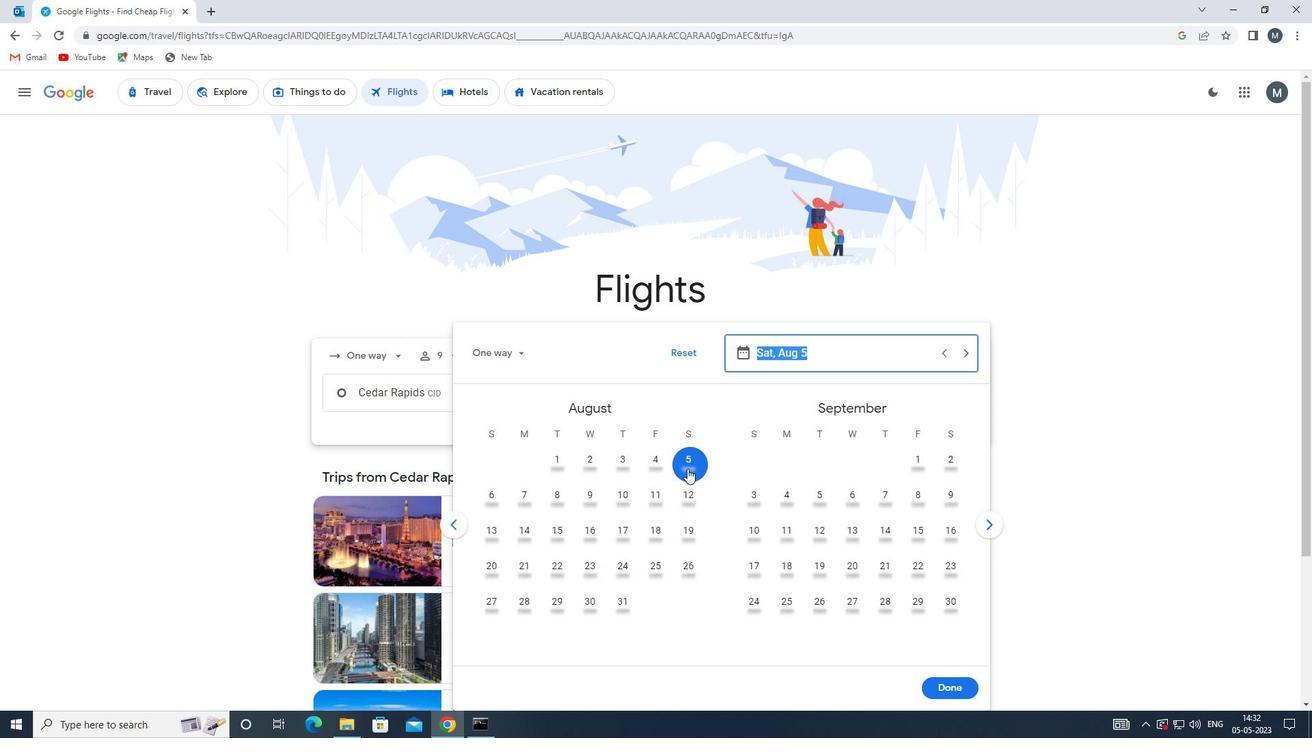 
Action: Mouse moved to (949, 682)
Screenshot: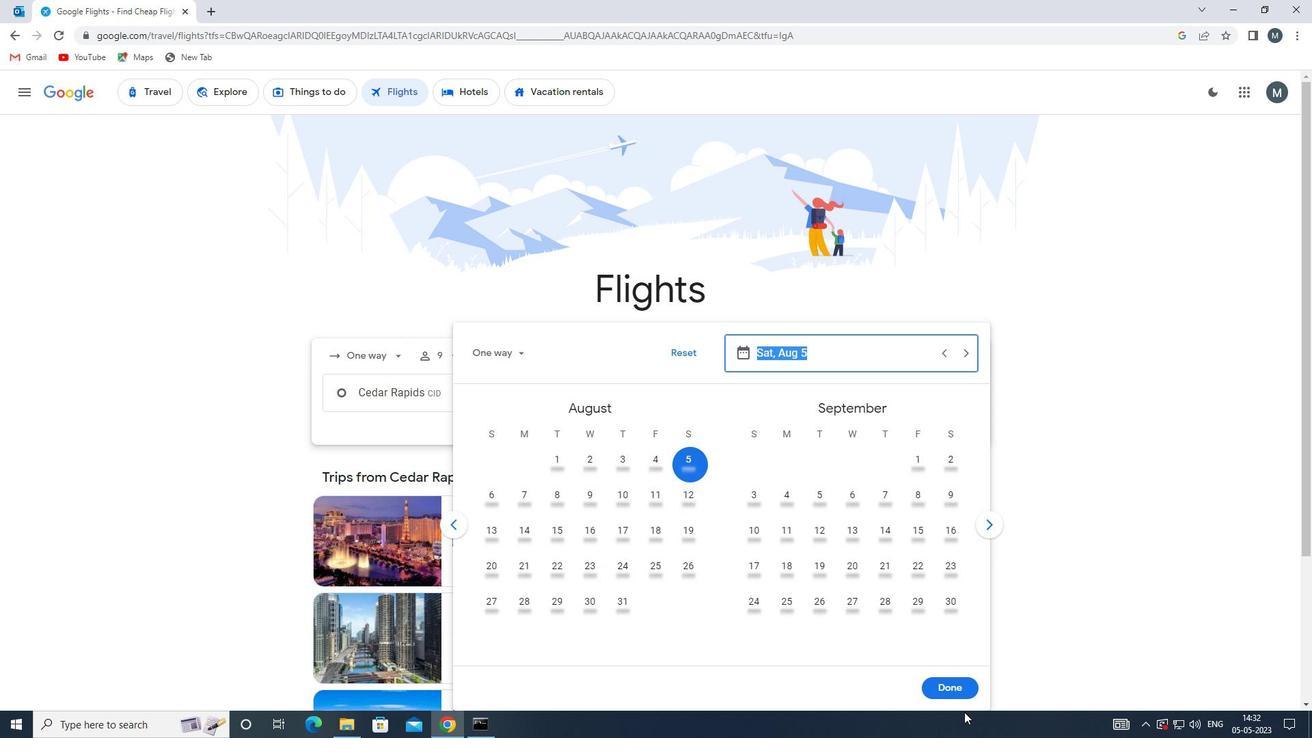 
Action: Mouse pressed left at (949, 682)
Screenshot: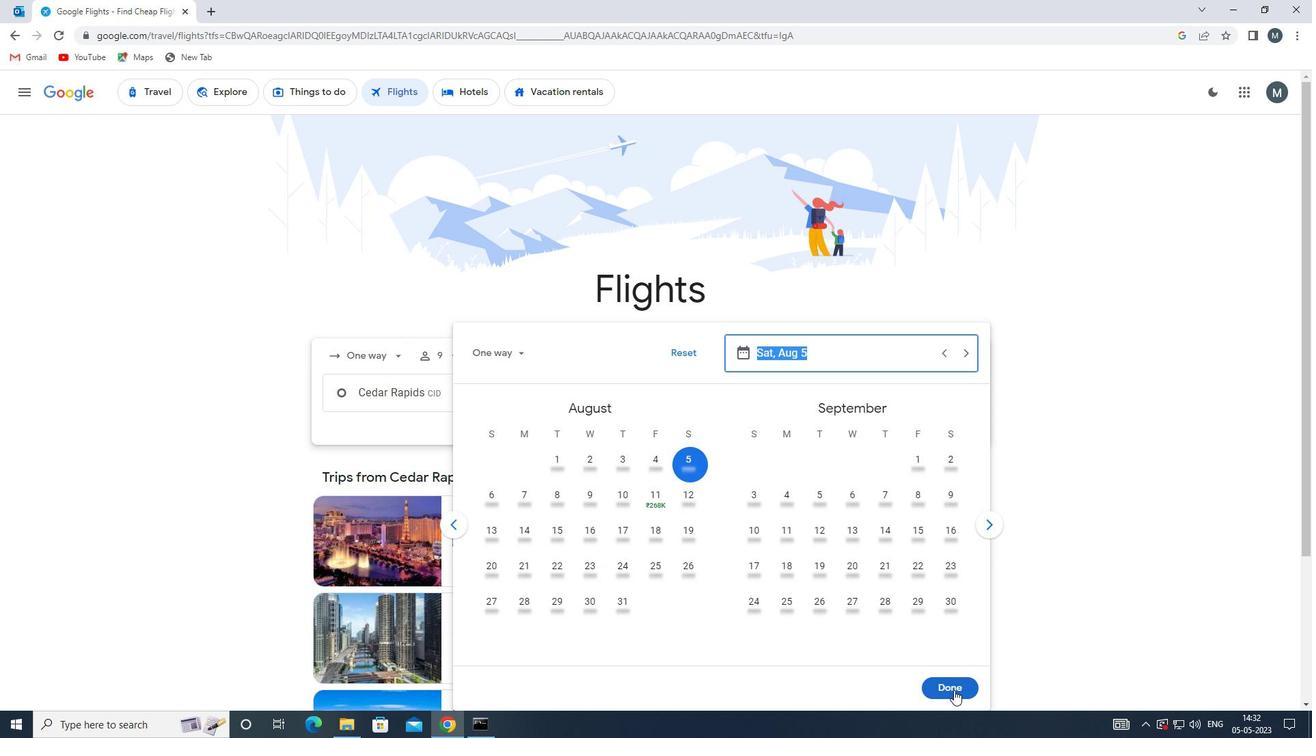
Action: Mouse moved to (642, 443)
Screenshot: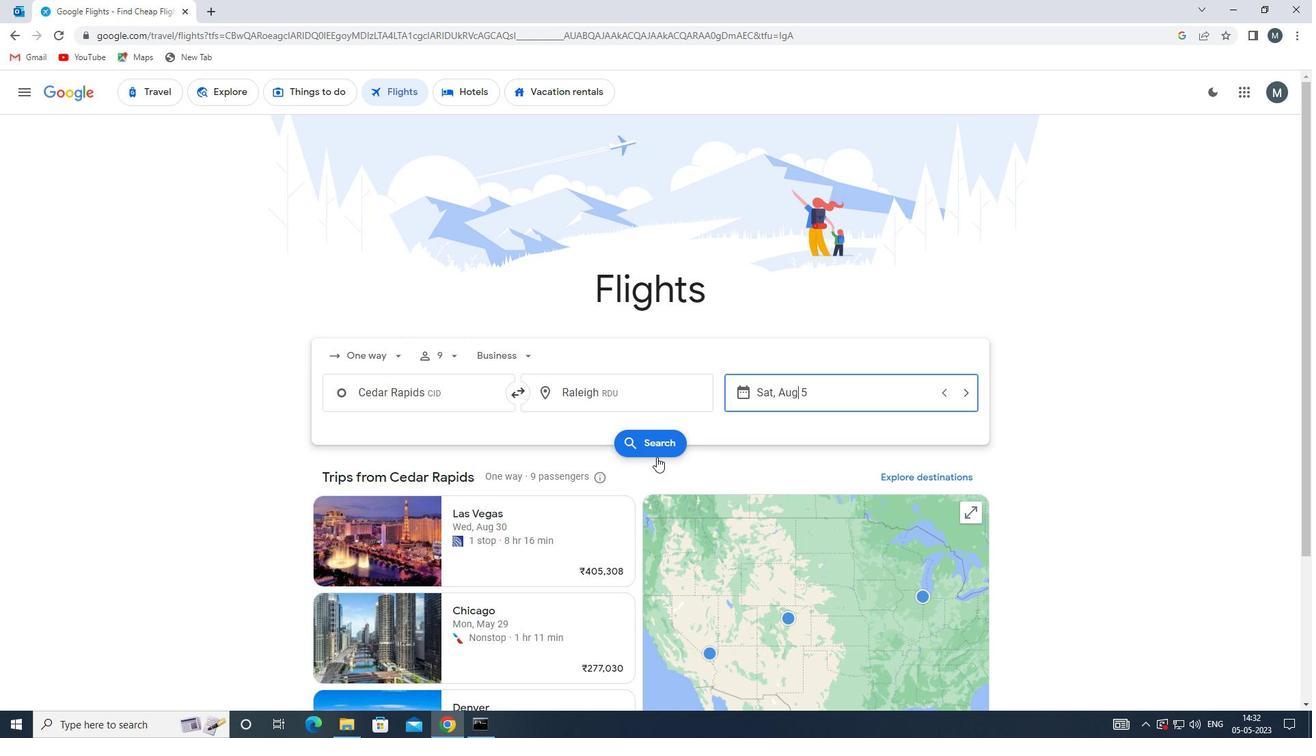 
Action: Mouse pressed left at (642, 443)
Screenshot: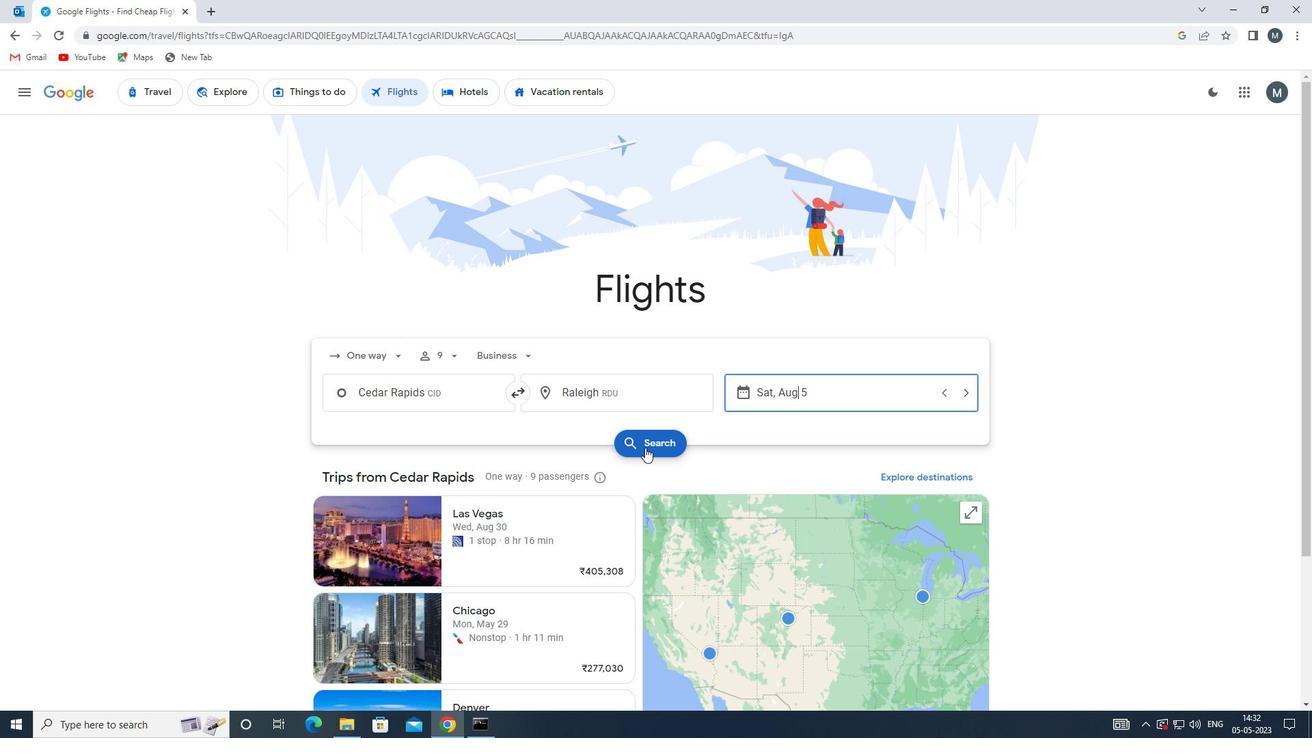 
Action: Mouse moved to (336, 209)
Screenshot: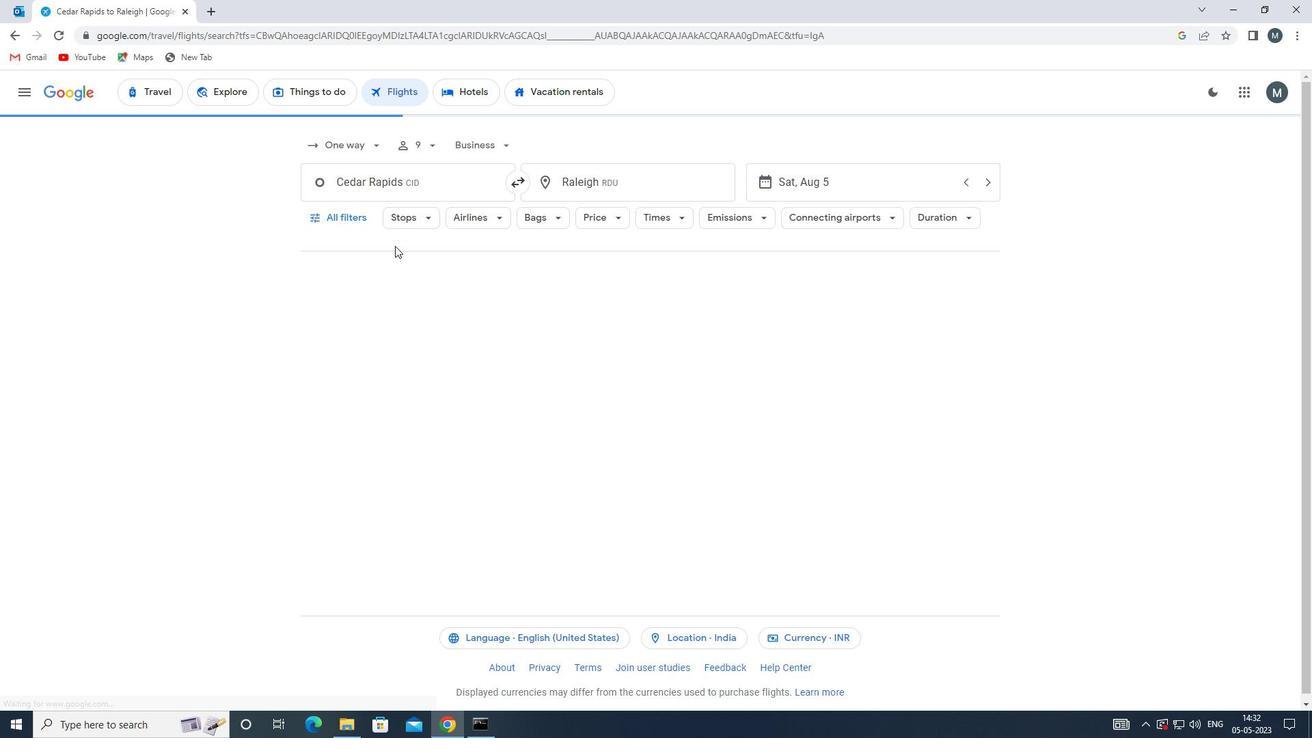 
Action: Mouse pressed left at (336, 209)
Screenshot: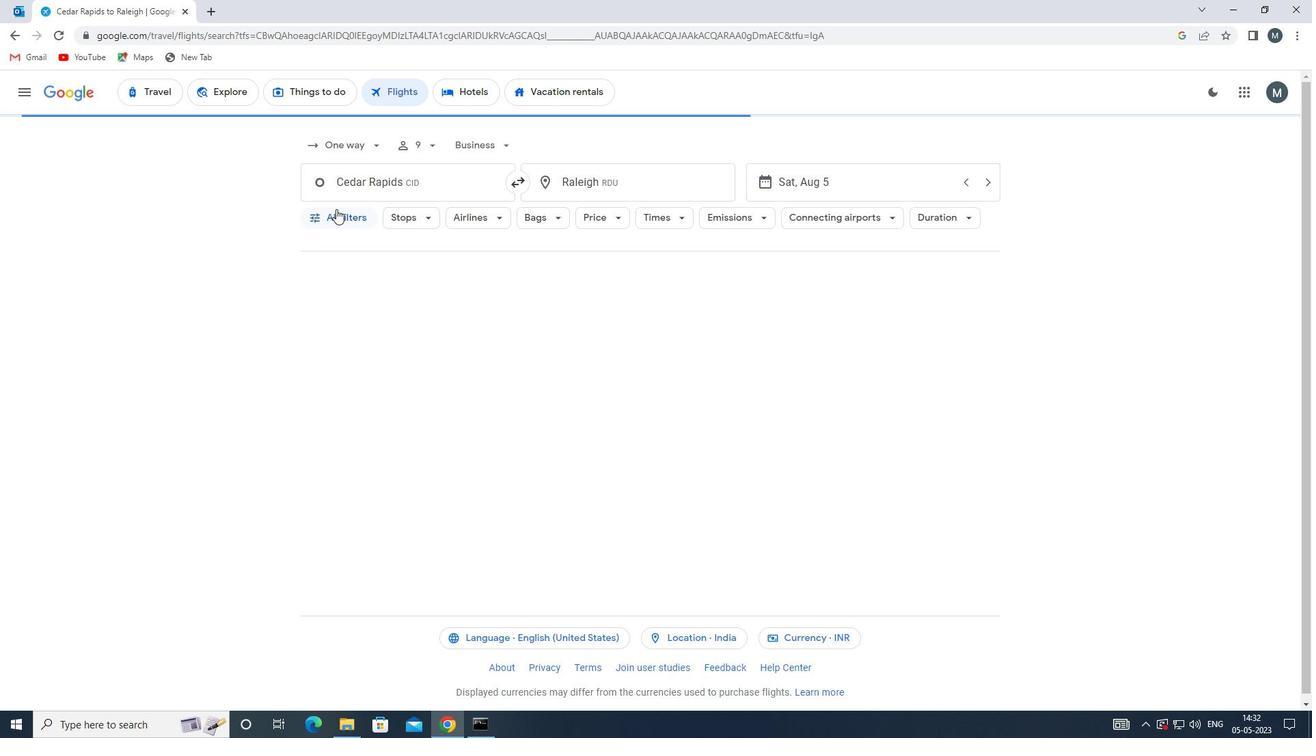 
Action: Mouse moved to (440, 370)
Screenshot: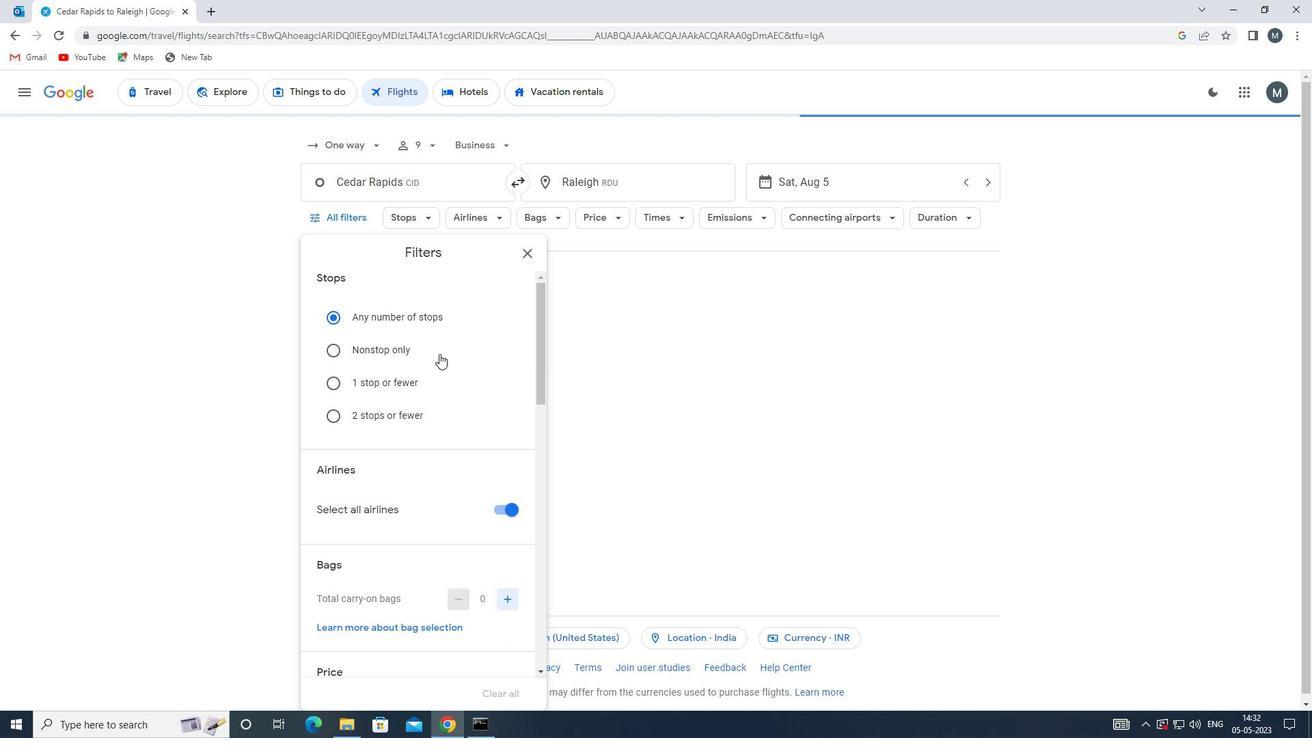 
Action: Mouse scrolled (440, 369) with delta (0, 0)
Screenshot: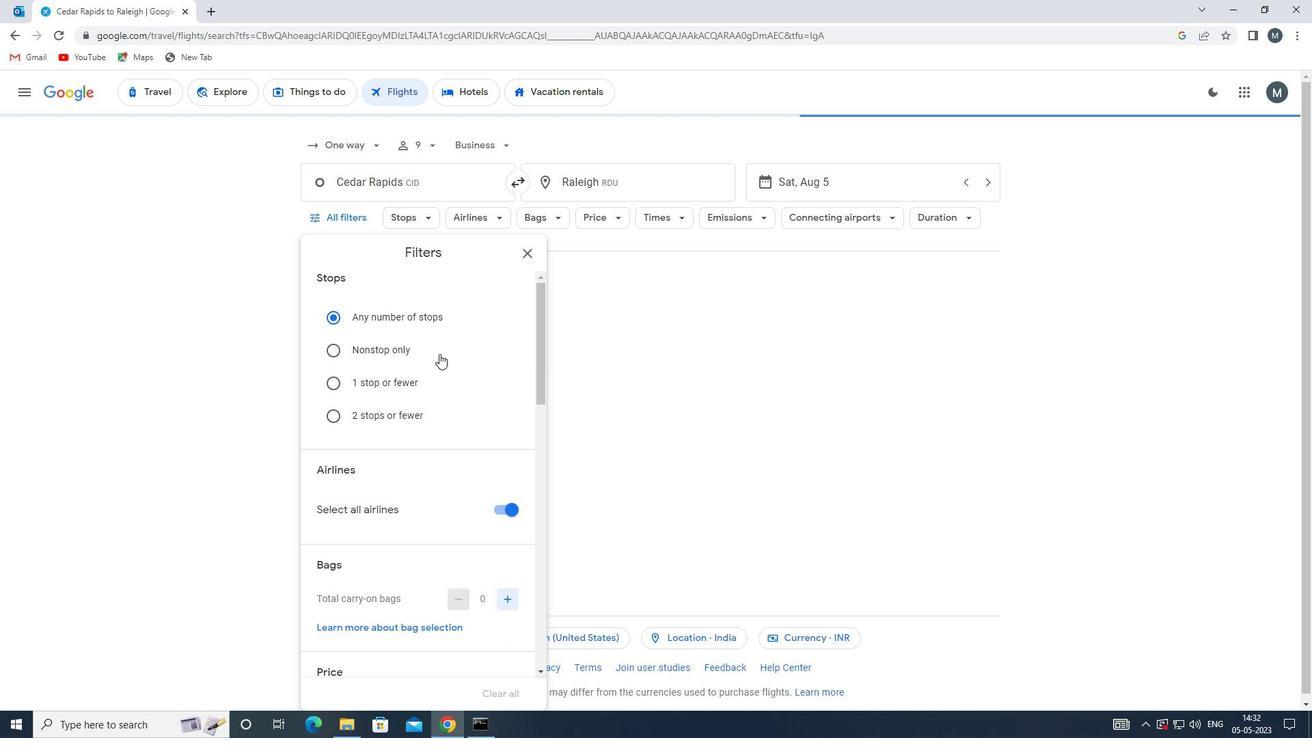 
Action: Mouse moved to (442, 379)
Screenshot: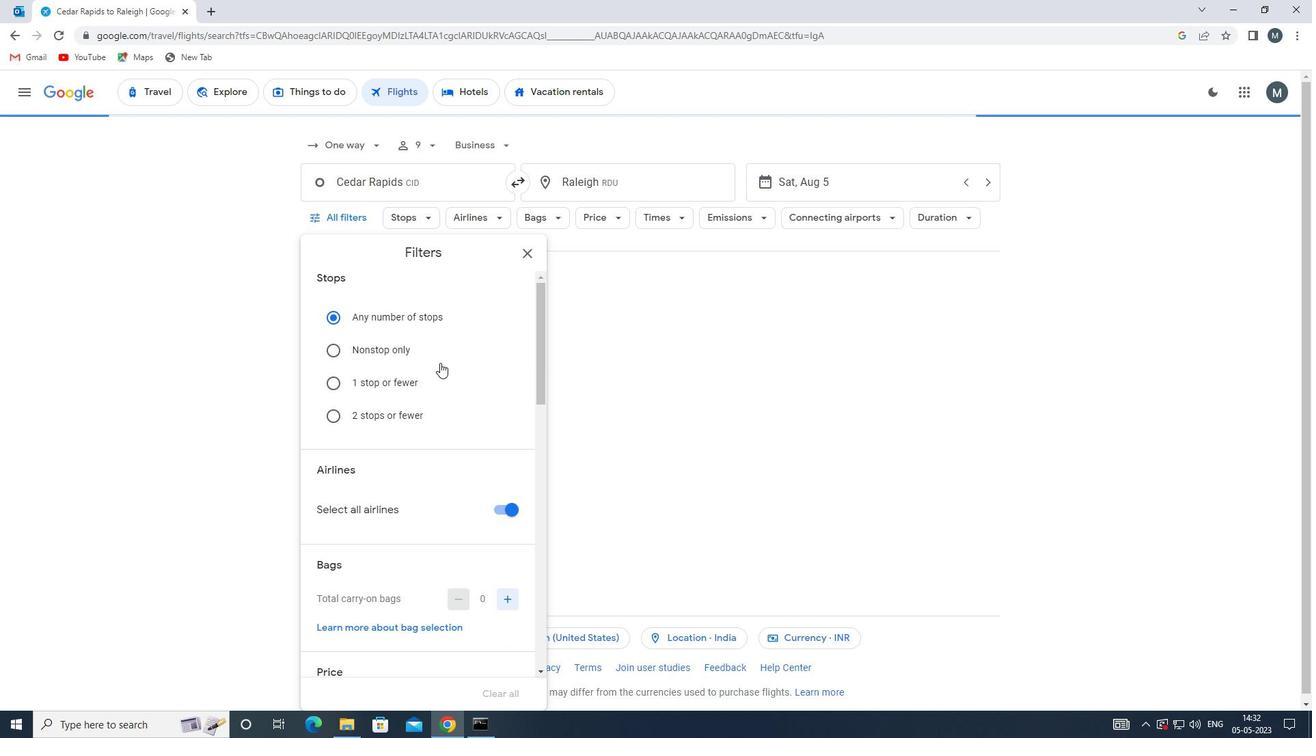 
Action: Mouse scrolled (442, 378) with delta (0, 0)
Screenshot: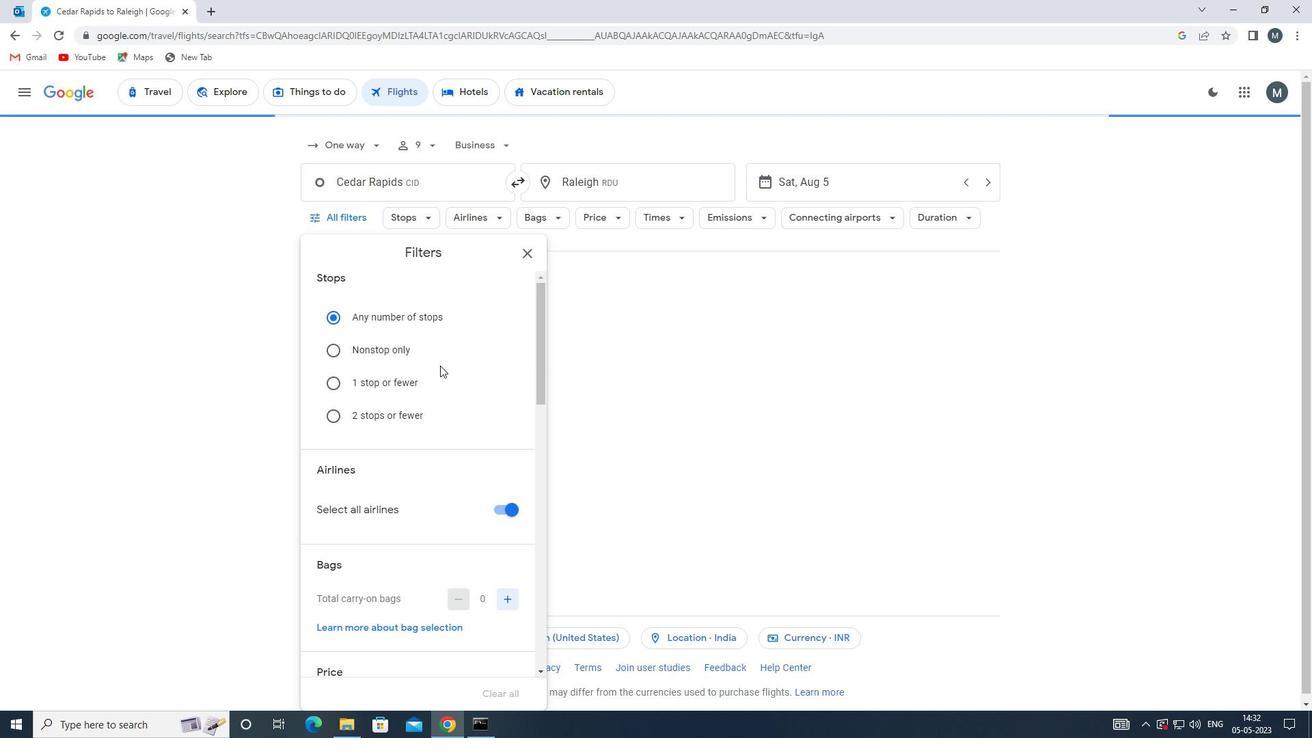 
Action: Mouse moved to (496, 376)
Screenshot: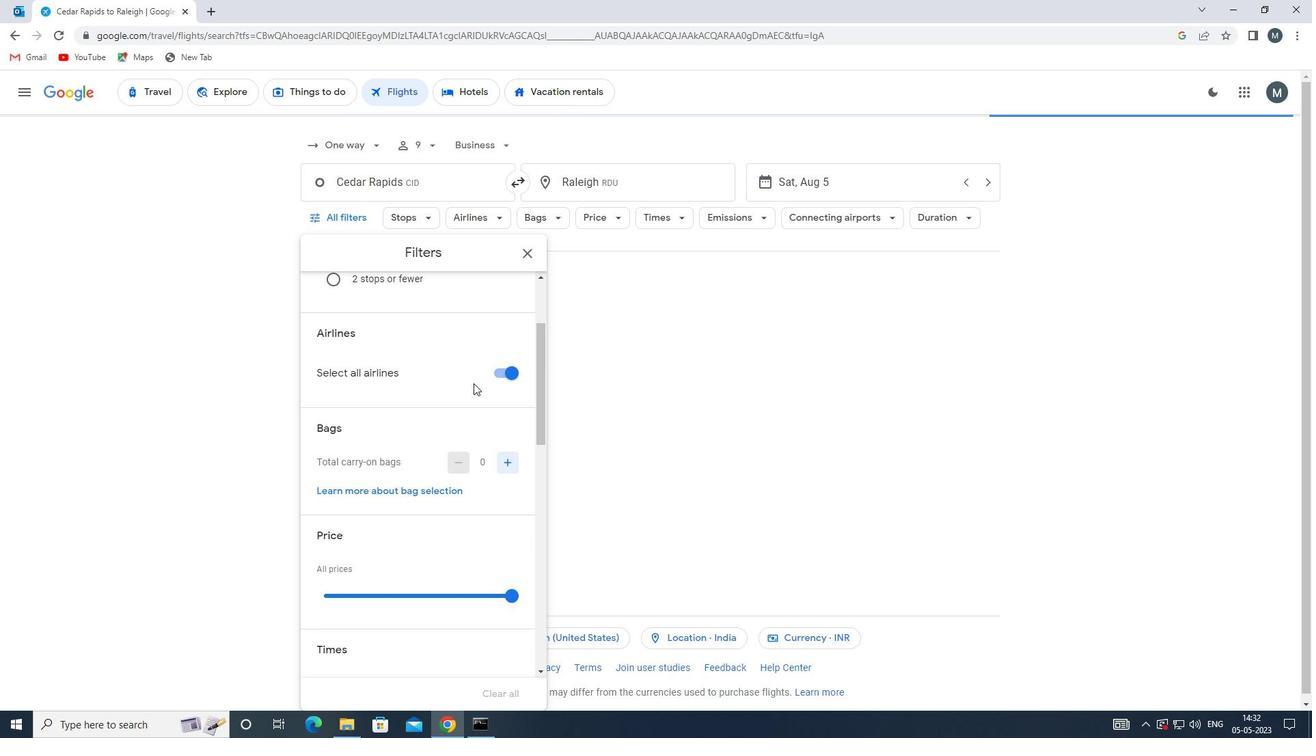 
Action: Mouse pressed left at (496, 376)
Screenshot: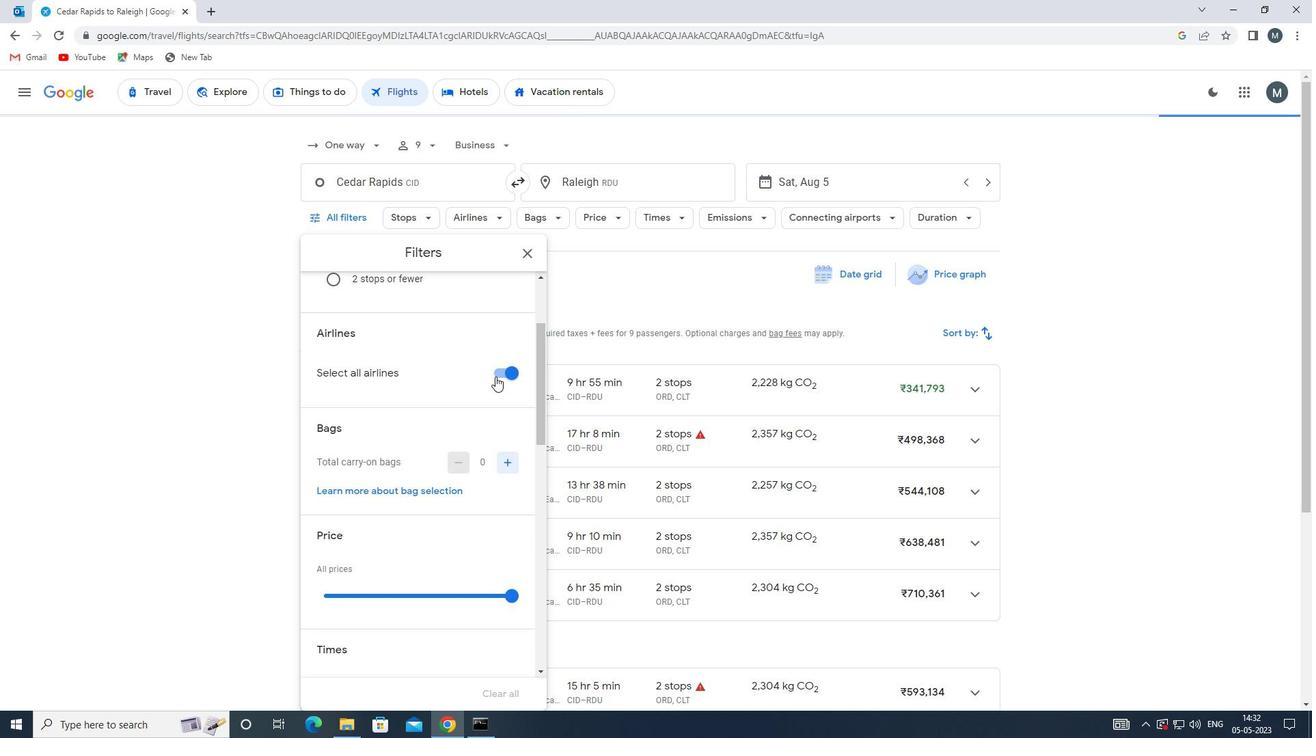 
Action: Mouse moved to (507, 373)
Screenshot: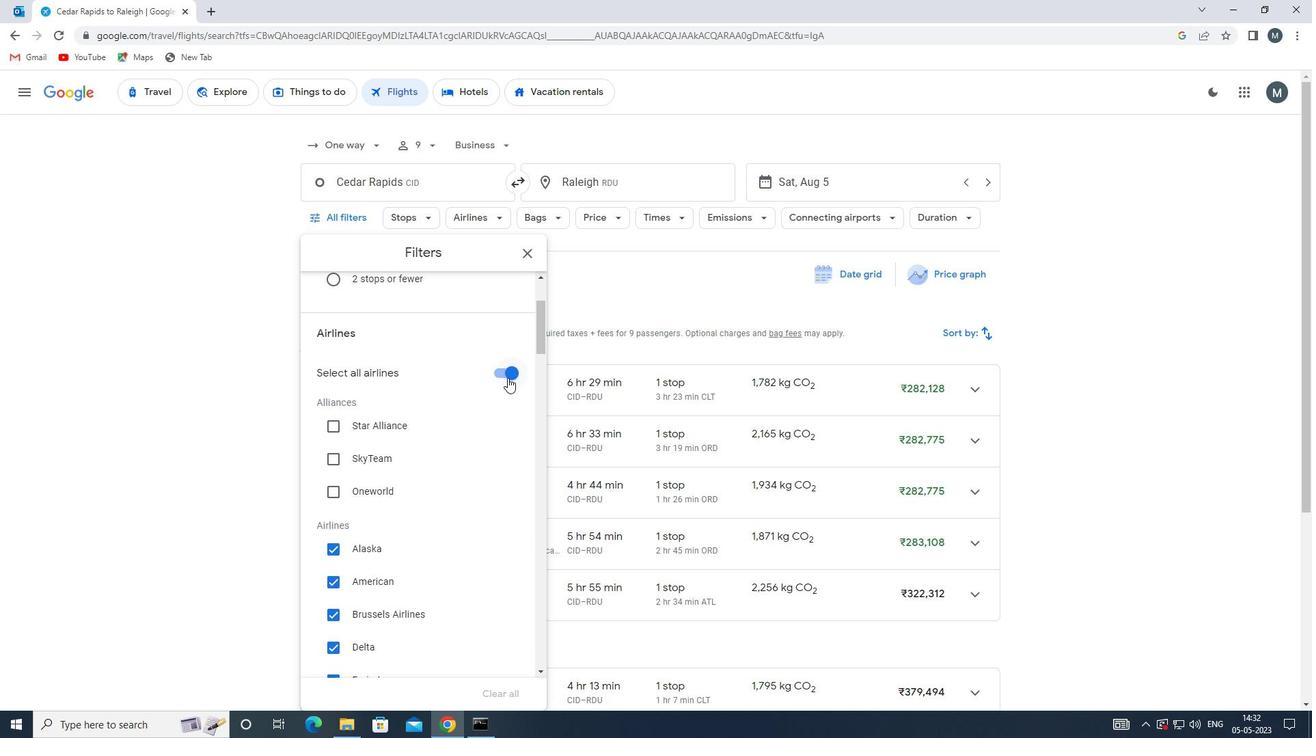 
Action: Mouse pressed left at (507, 373)
Screenshot: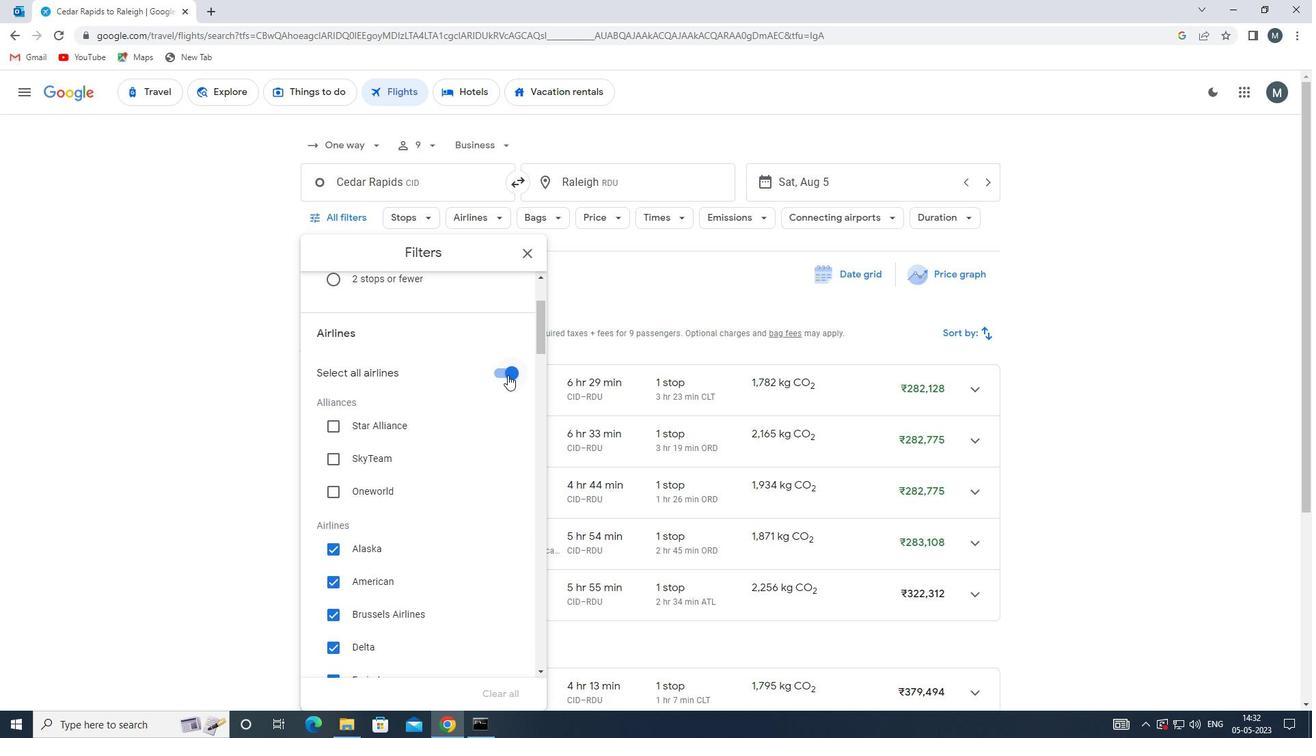 
Action: Mouse moved to (406, 466)
Screenshot: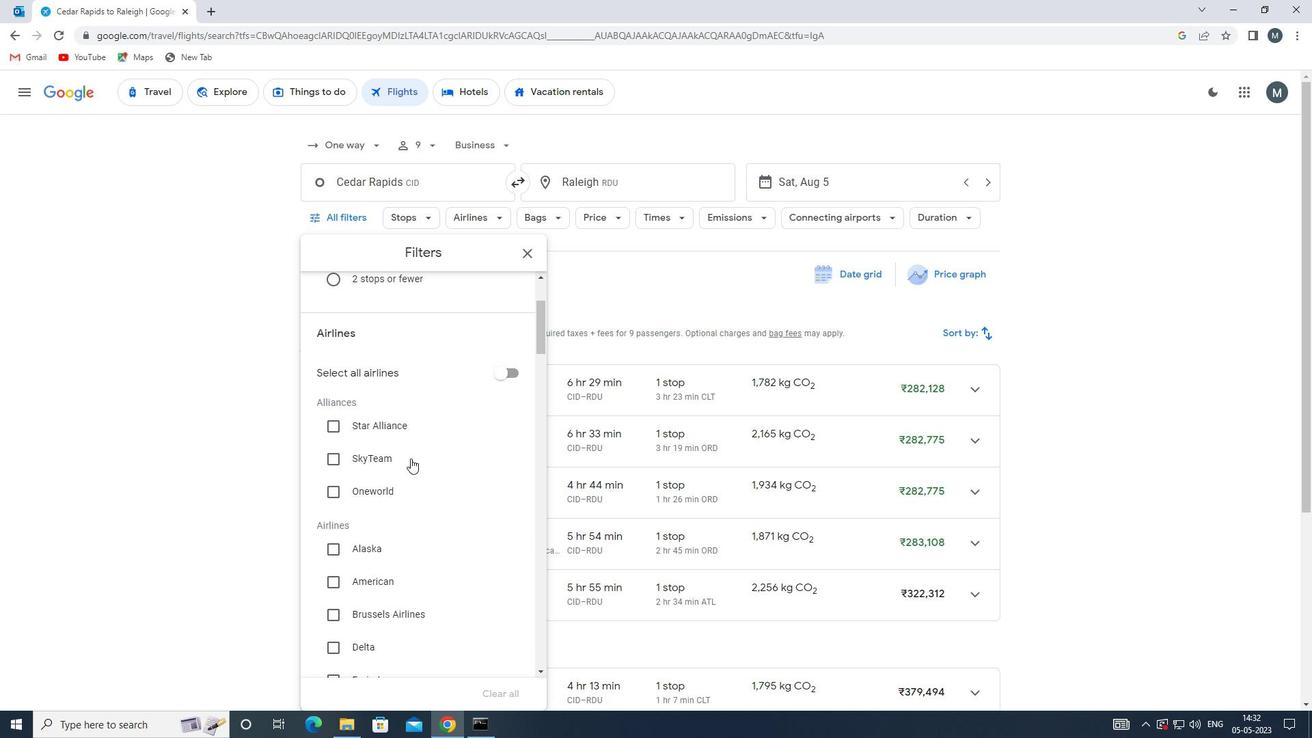 
Action: Mouse scrolled (406, 465) with delta (0, 0)
Screenshot: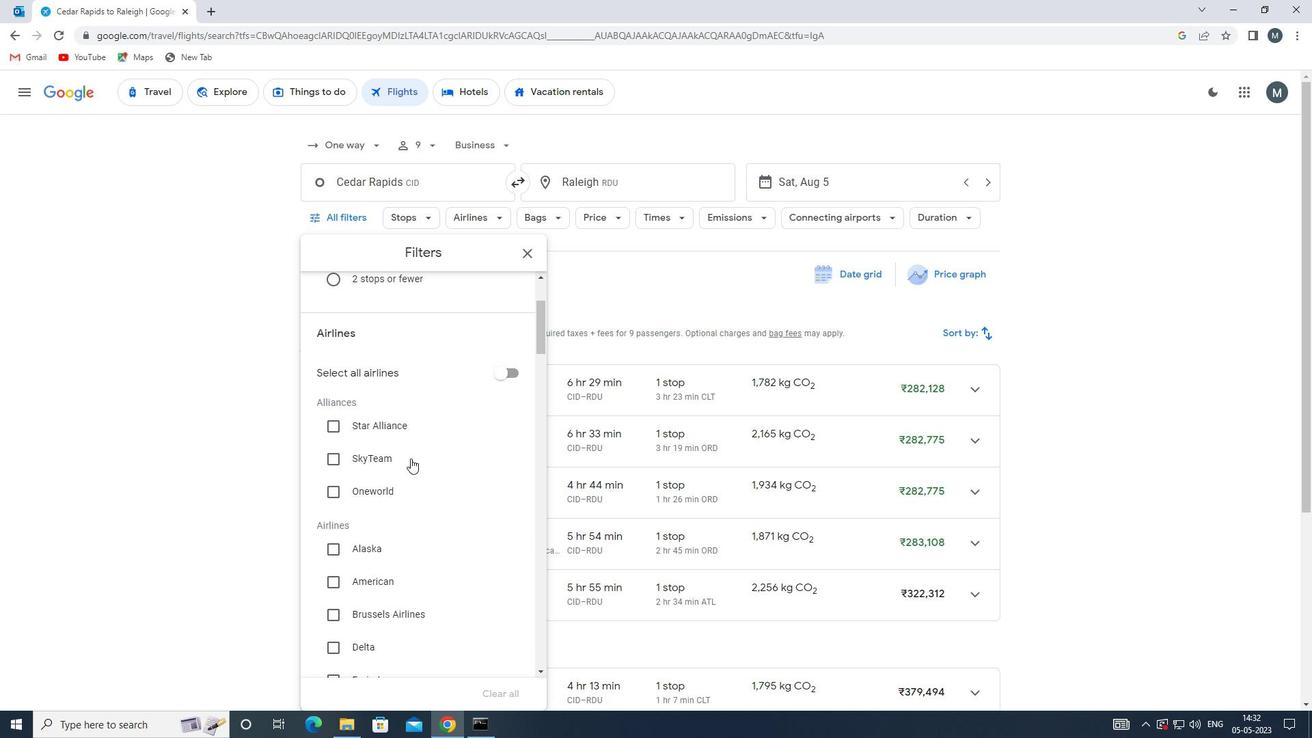 
Action: Mouse moved to (405, 473)
Screenshot: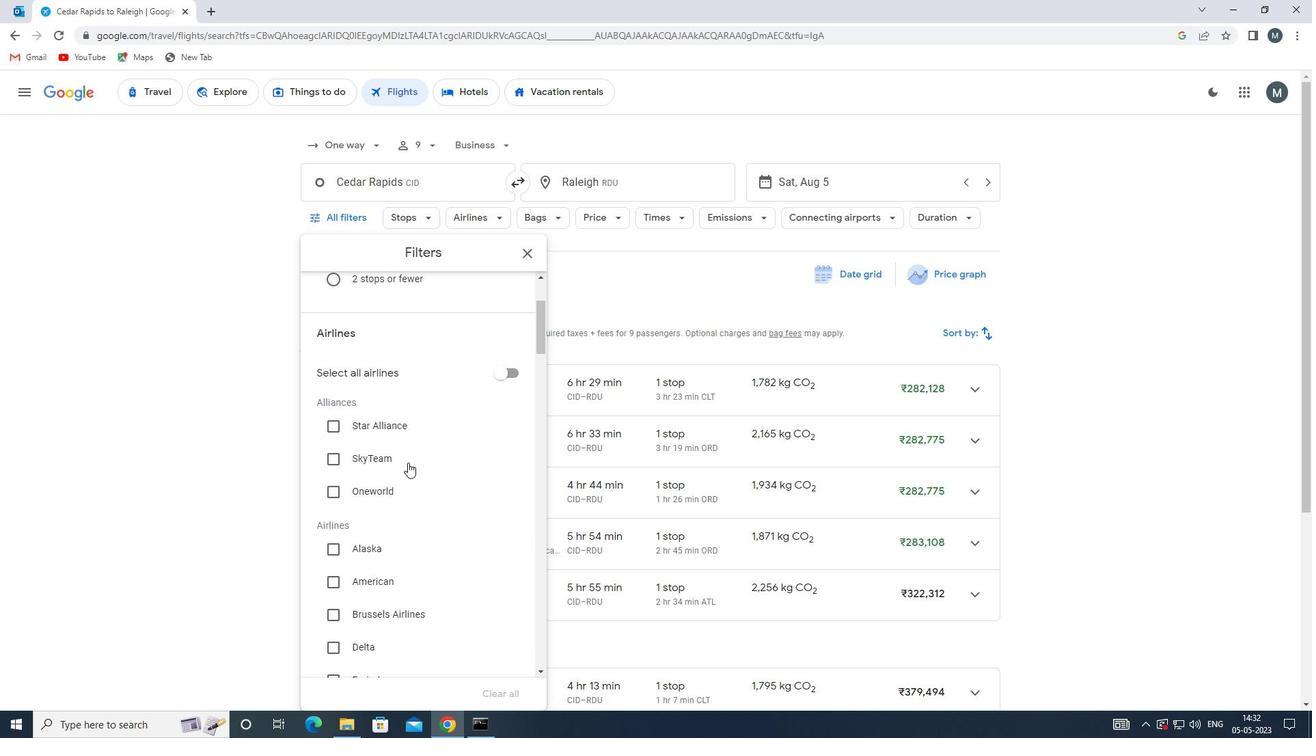 
Action: Mouse scrolled (405, 473) with delta (0, 0)
Screenshot: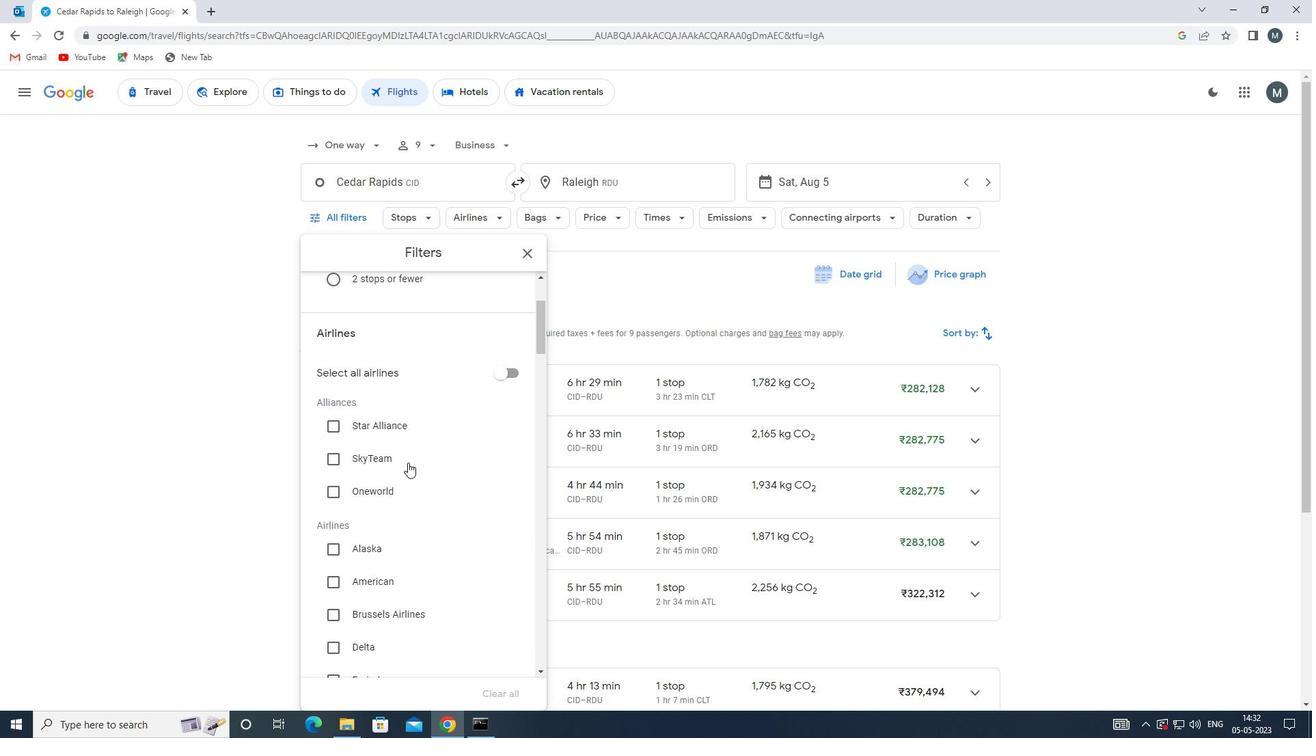 
Action: Mouse moved to (410, 414)
Screenshot: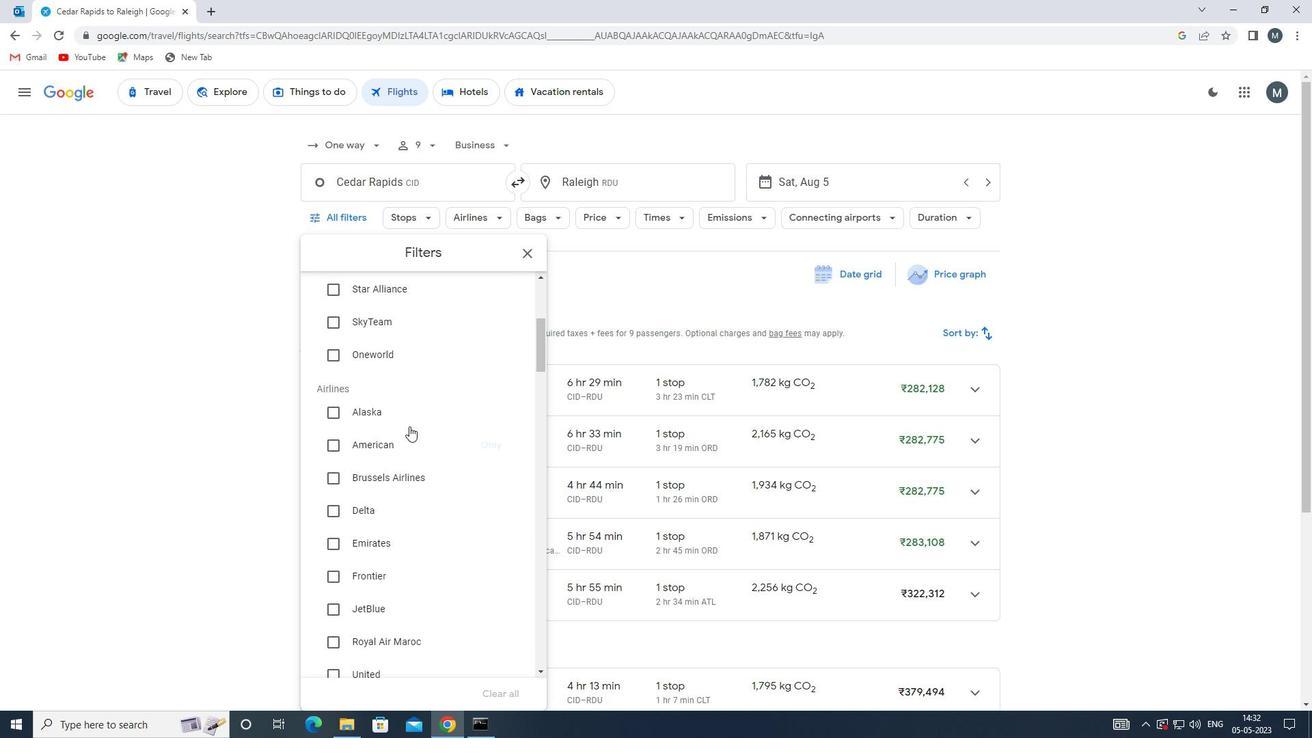
Action: Mouse pressed left at (410, 414)
Screenshot: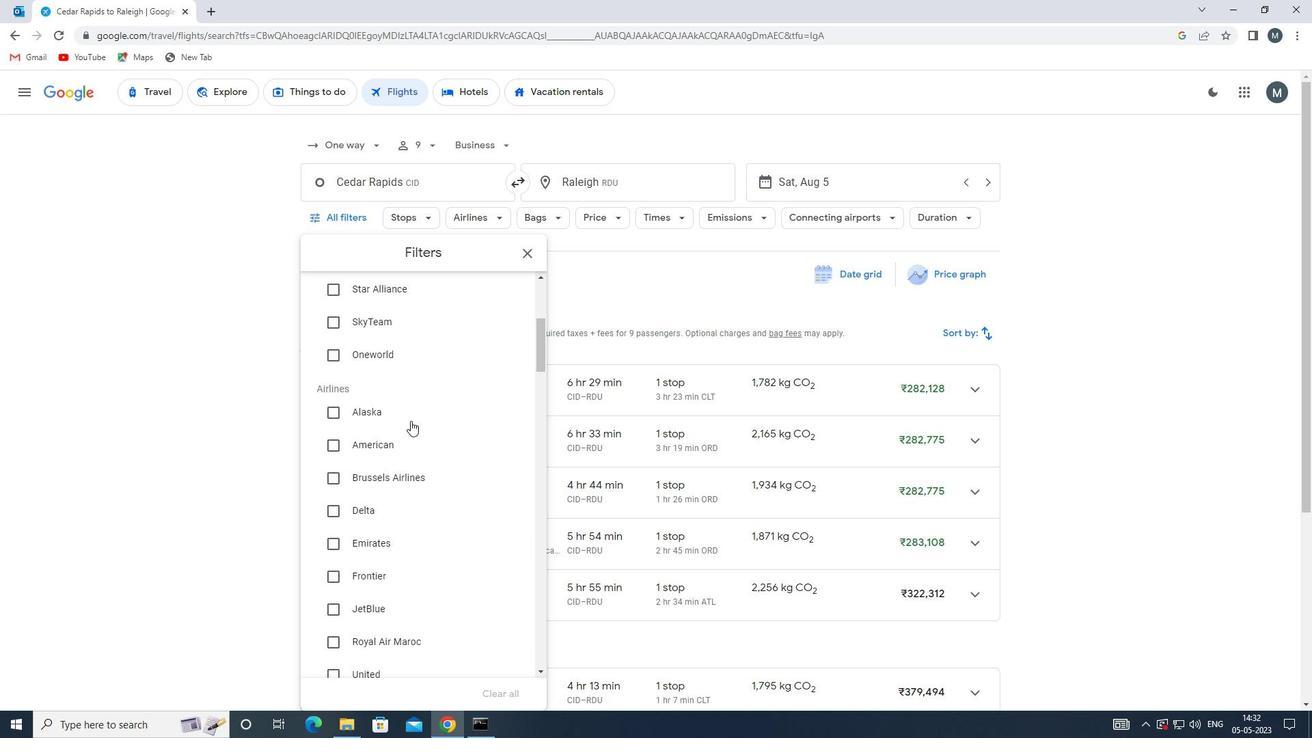 
Action: Mouse moved to (417, 419)
Screenshot: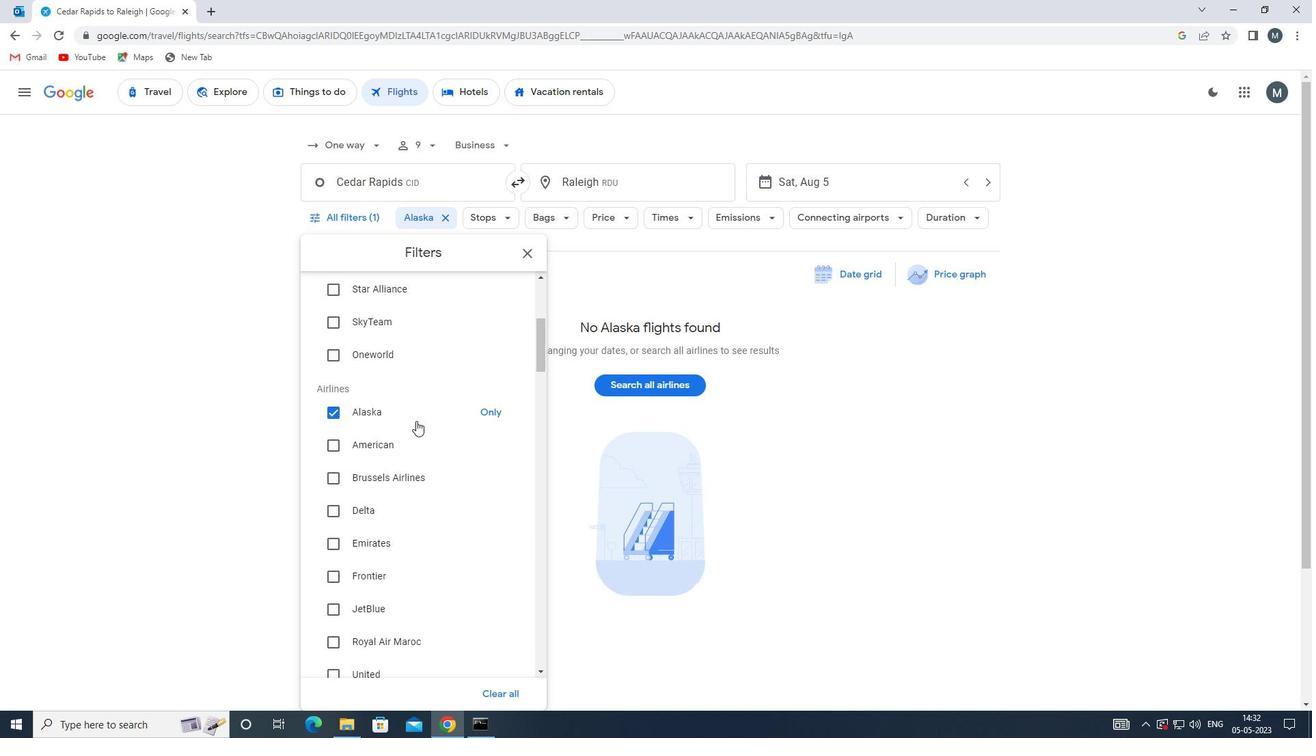 
Action: Mouse scrolled (417, 419) with delta (0, 0)
Screenshot: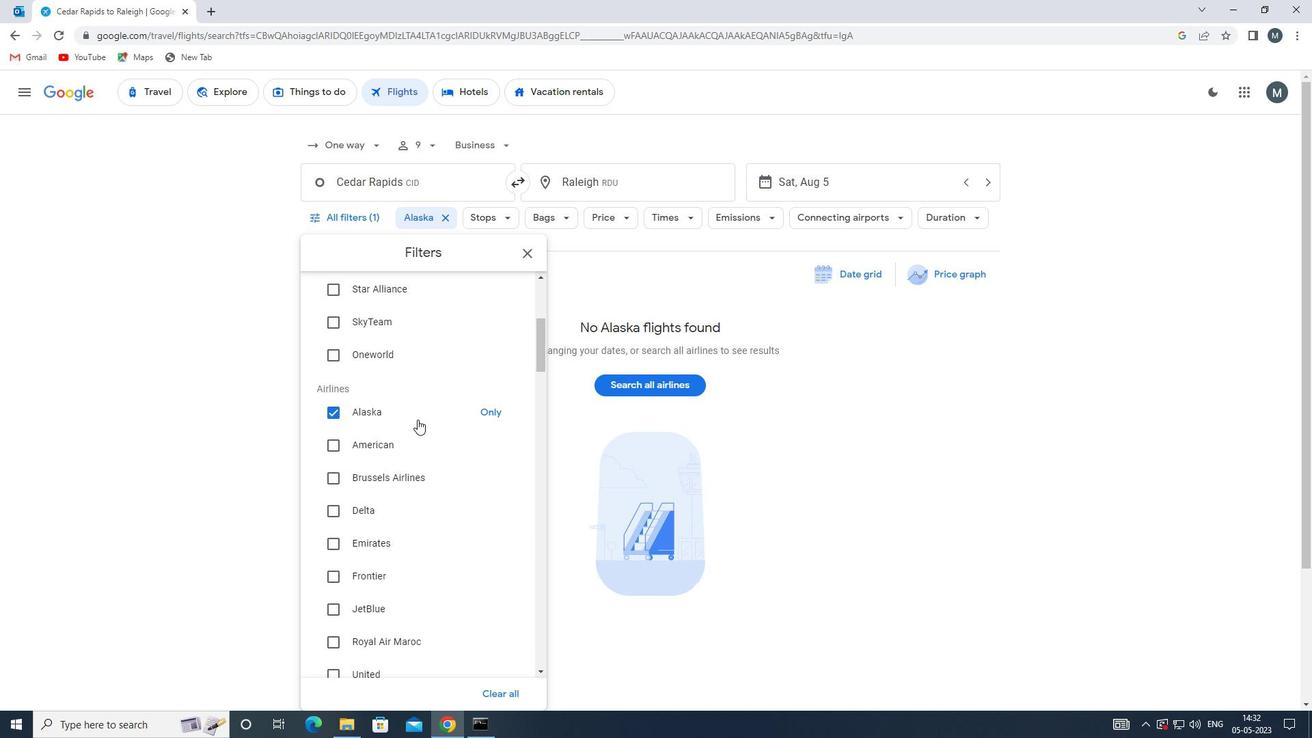 
Action: Mouse scrolled (417, 419) with delta (0, 0)
Screenshot: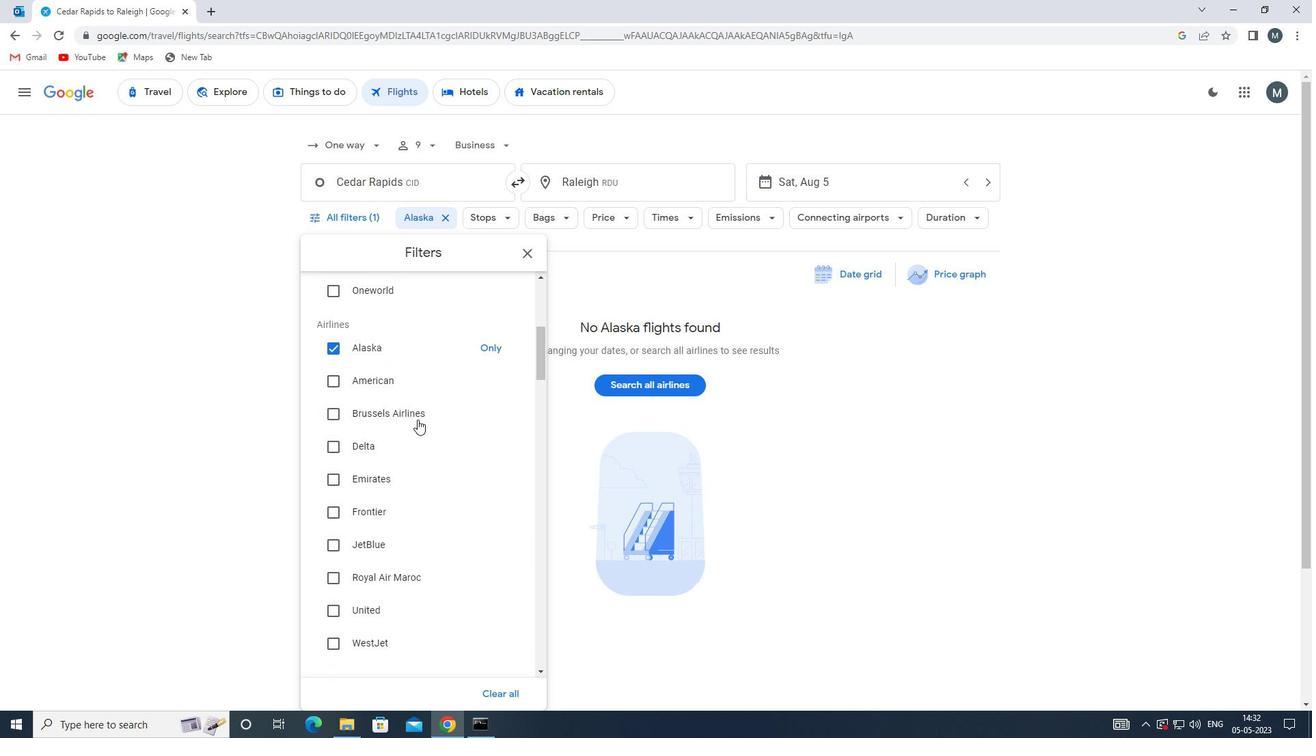 
Action: Mouse scrolled (417, 419) with delta (0, 0)
Screenshot: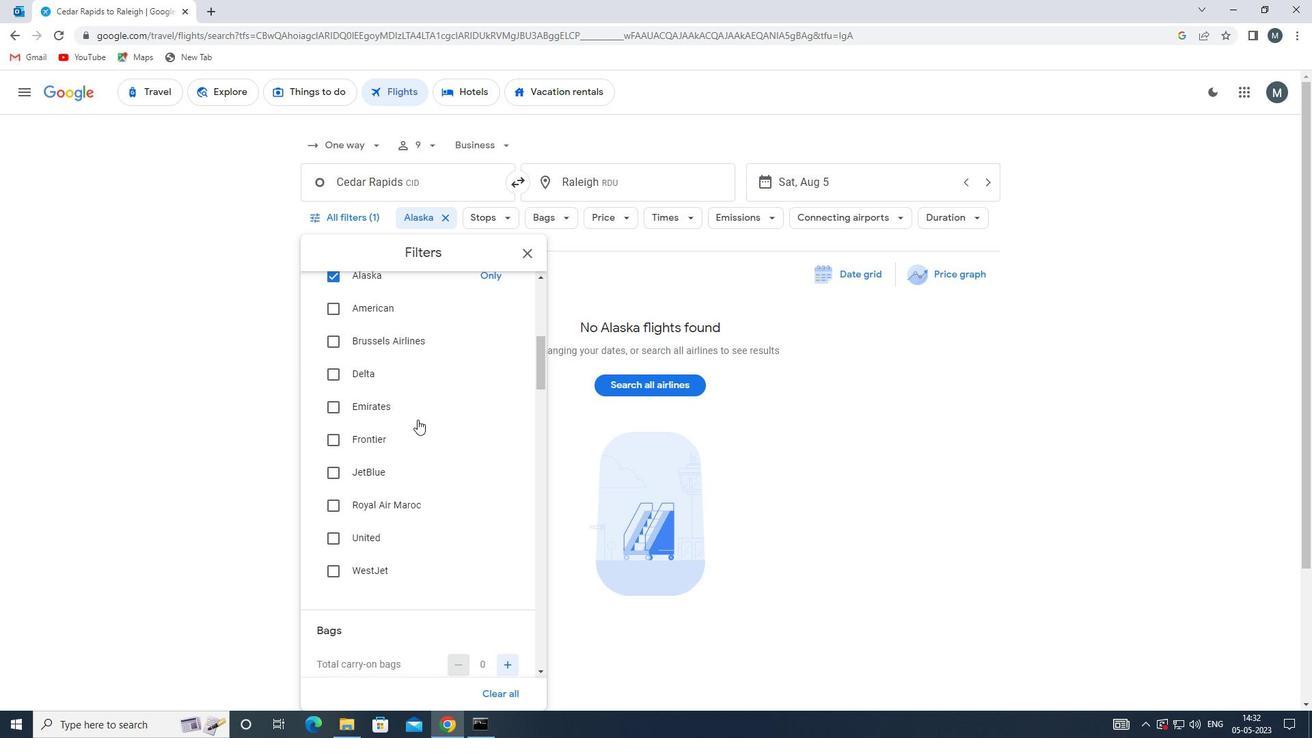 
Action: Mouse scrolled (417, 419) with delta (0, 0)
Screenshot: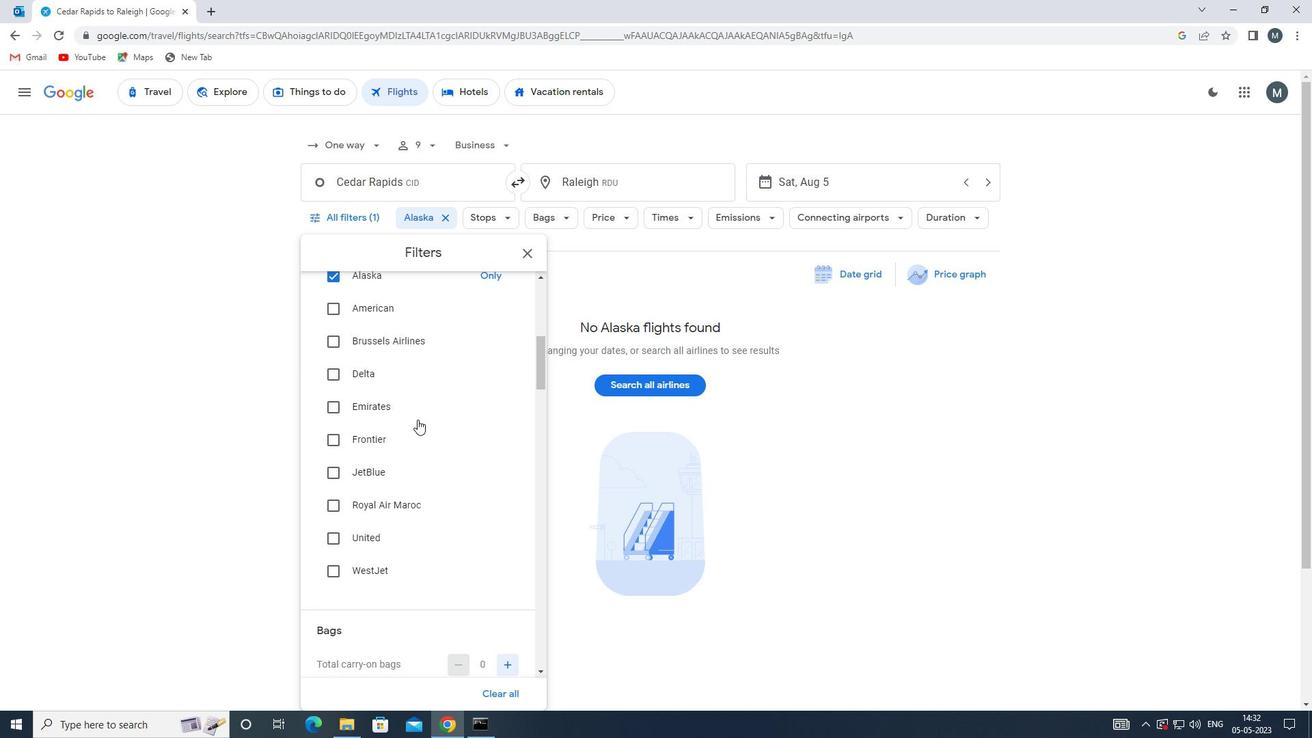 
Action: Mouse moved to (417, 420)
Screenshot: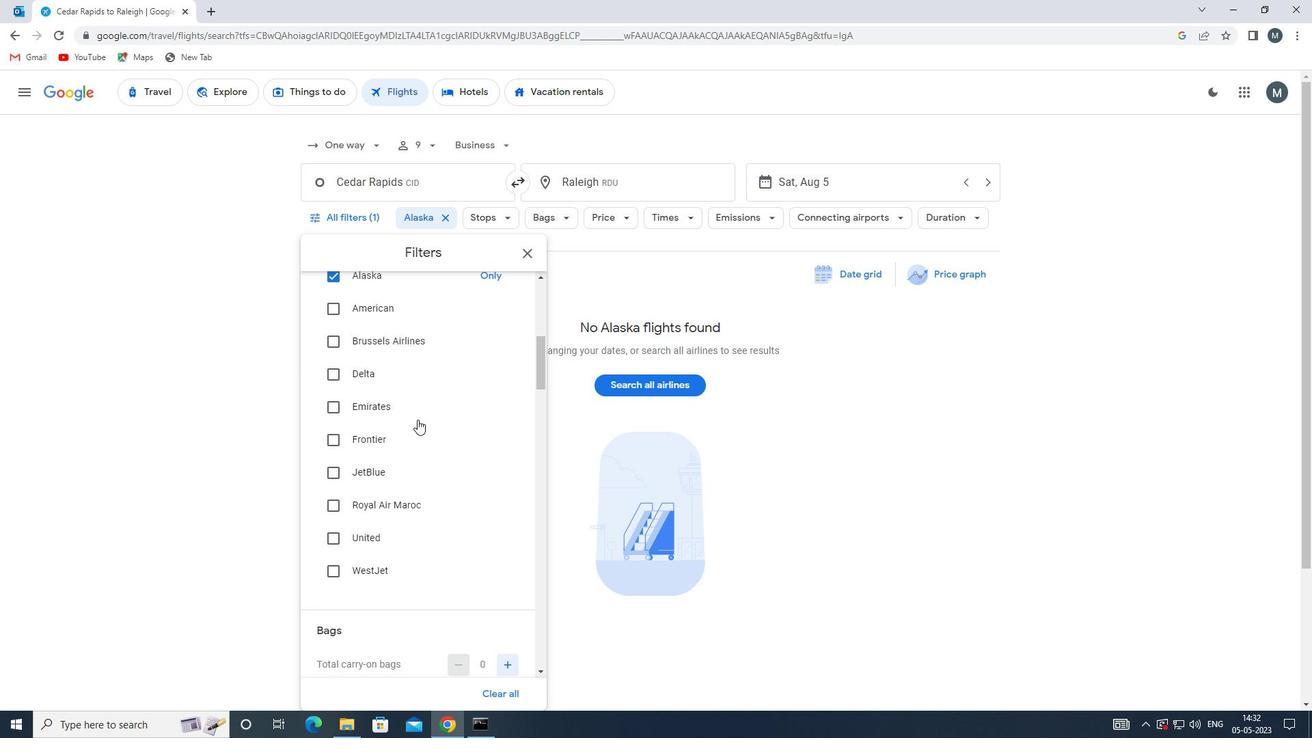 
Action: Mouse scrolled (417, 419) with delta (0, 0)
Screenshot: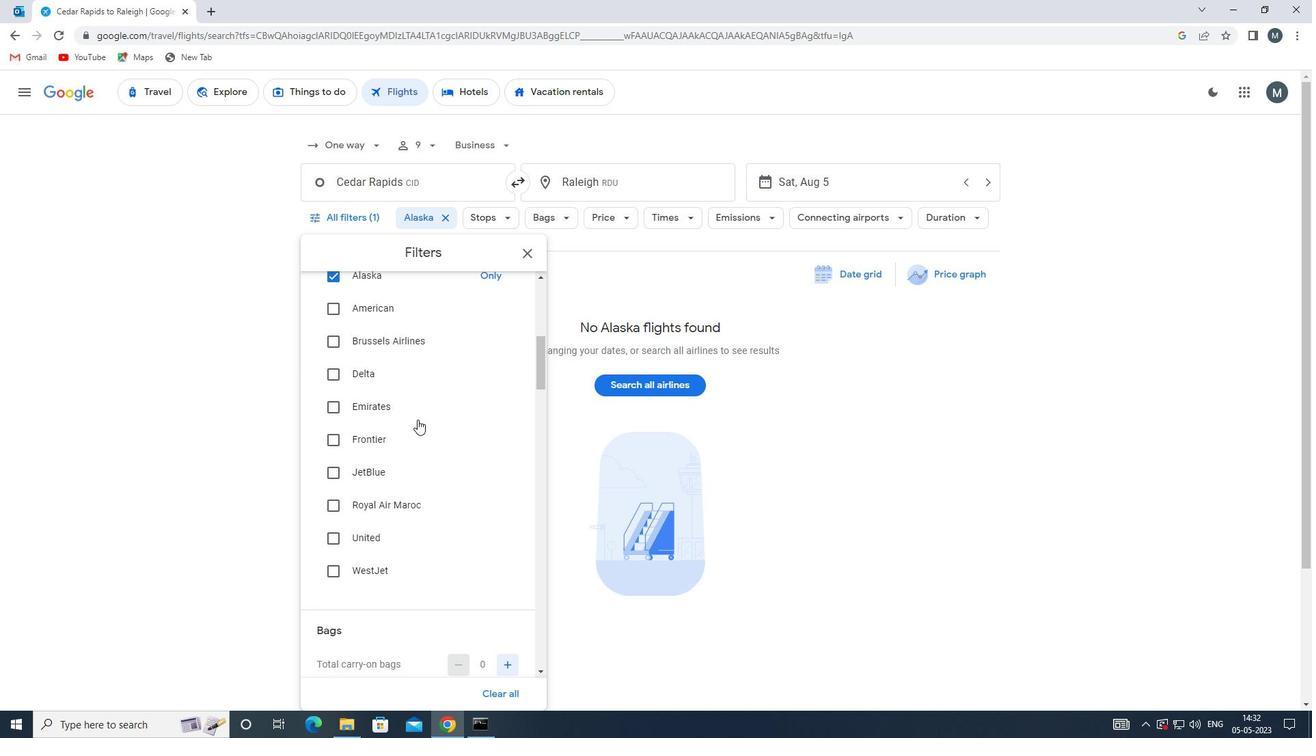 
Action: Mouse moved to (513, 455)
Screenshot: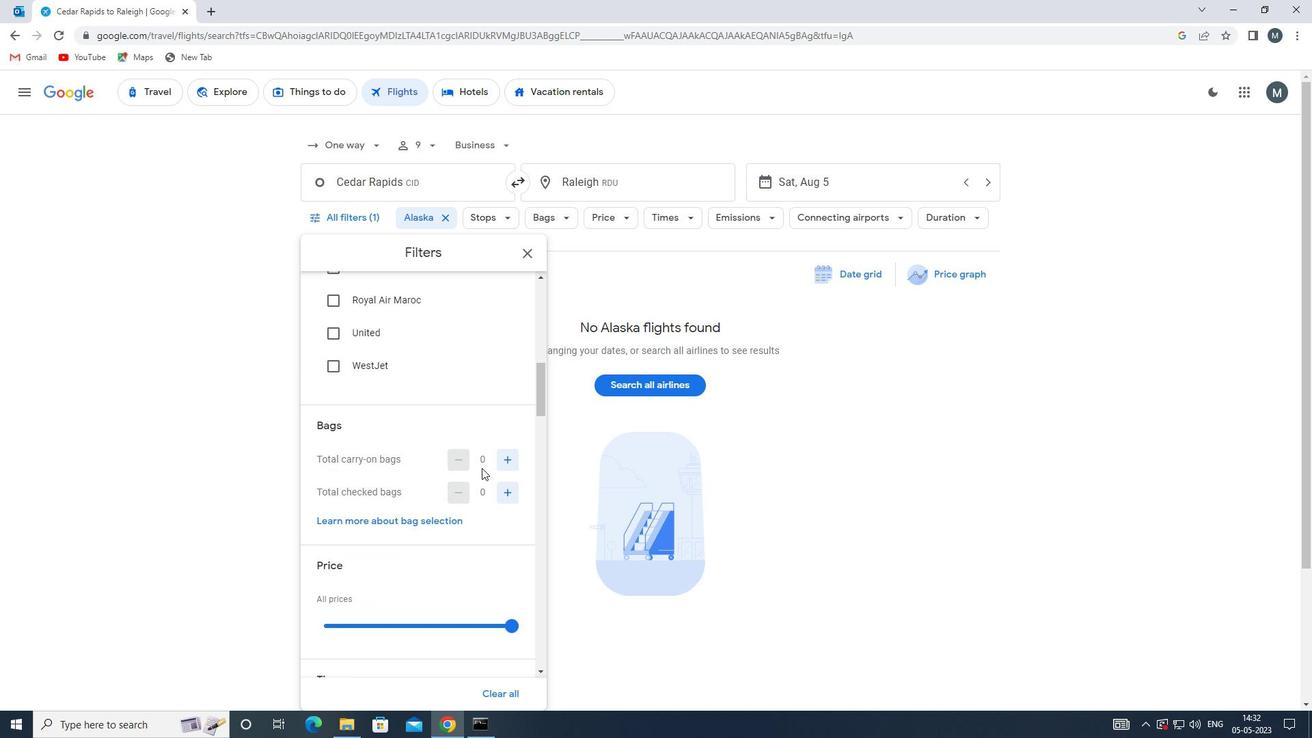 
Action: Mouse pressed left at (513, 455)
Screenshot: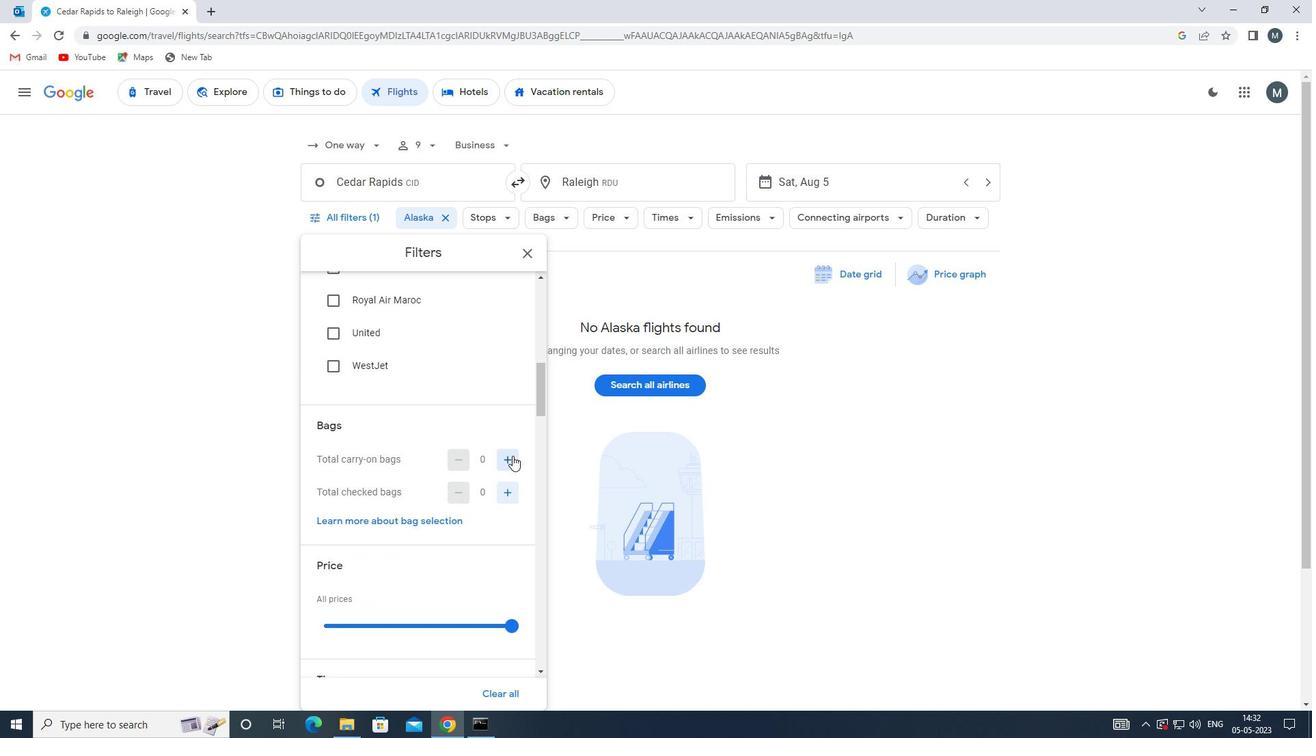 
Action: Mouse pressed left at (513, 455)
Screenshot: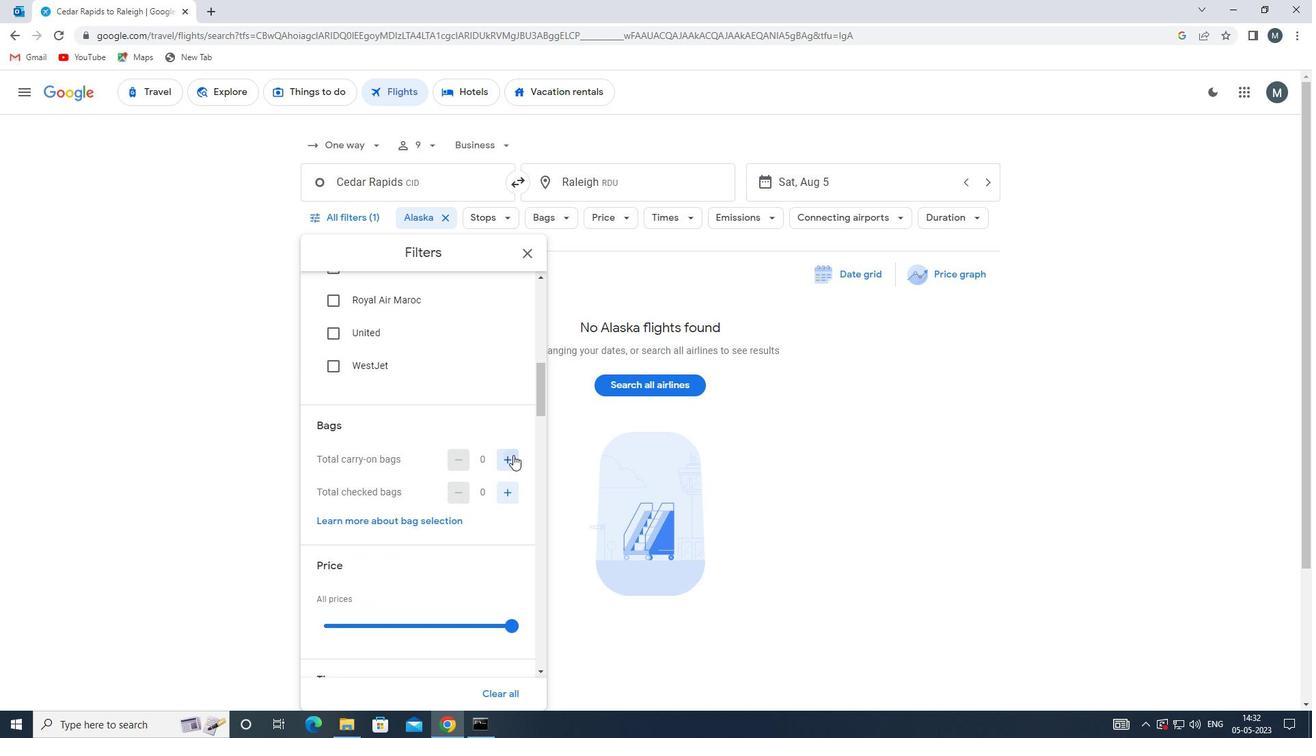 
Action: Mouse moved to (422, 455)
Screenshot: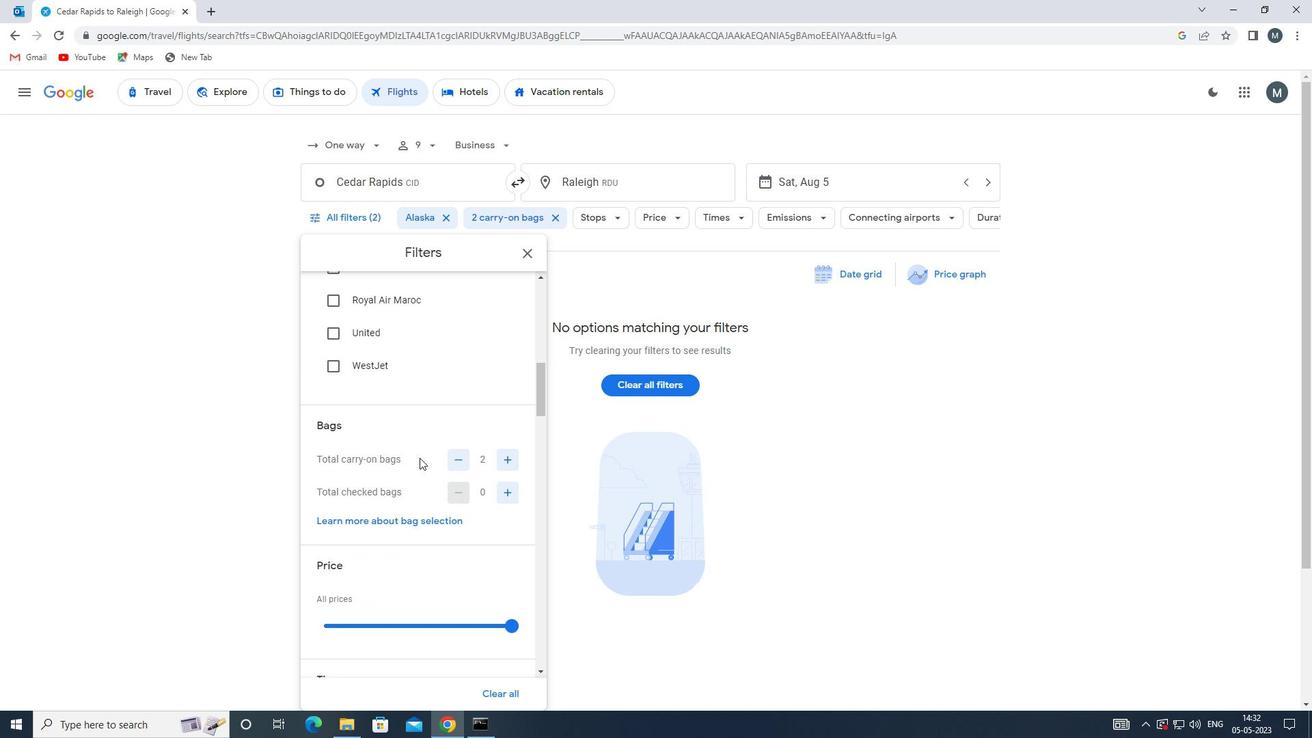 
Action: Mouse scrolled (422, 455) with delta (0, 0)
Screenshot: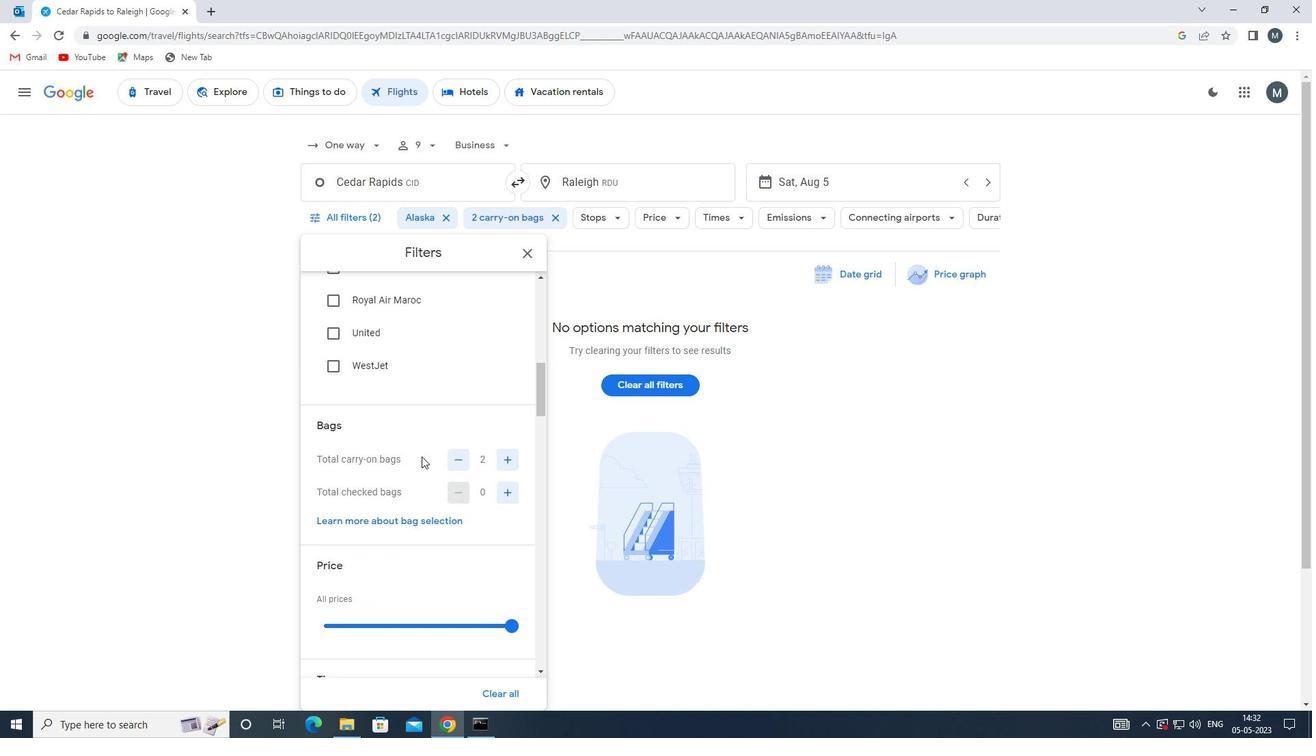 
Action: Mouse scrolled (422, 455) with delta (0, 0)
Screenshot: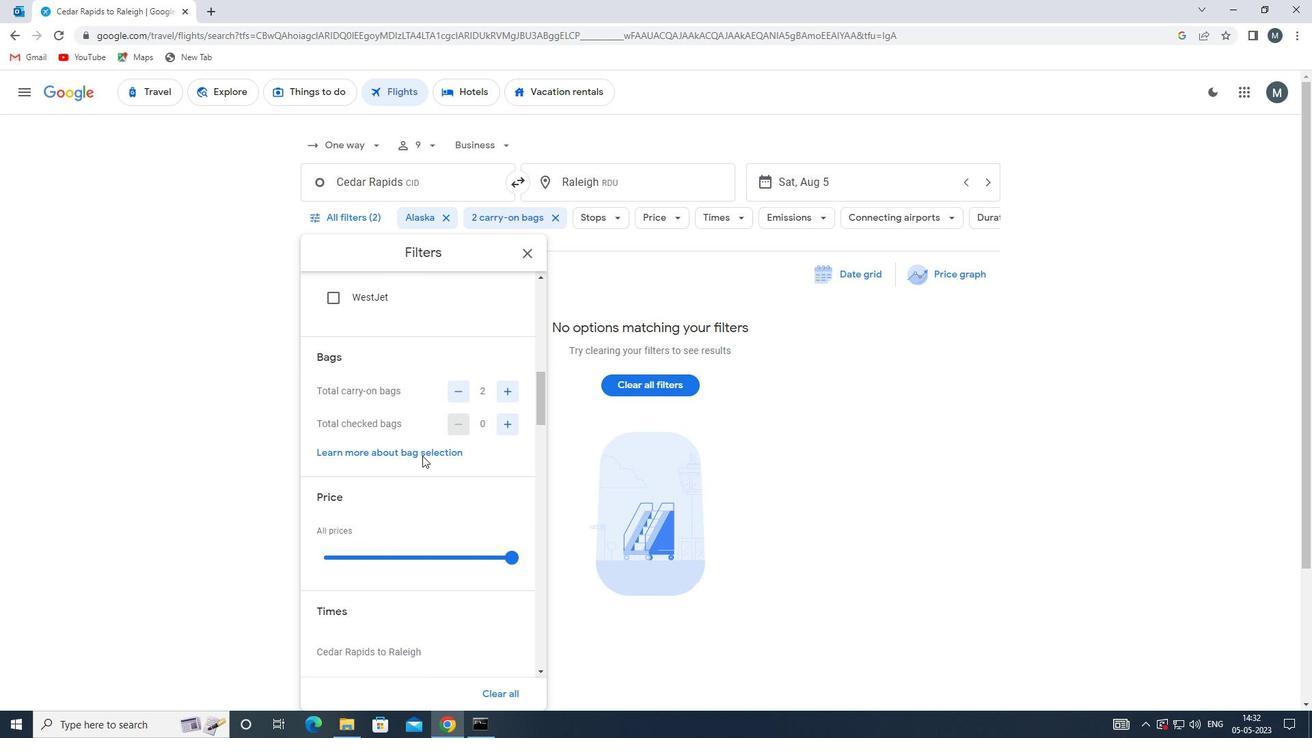 
Action: Mouse moved to (419, 485)
Screenshot: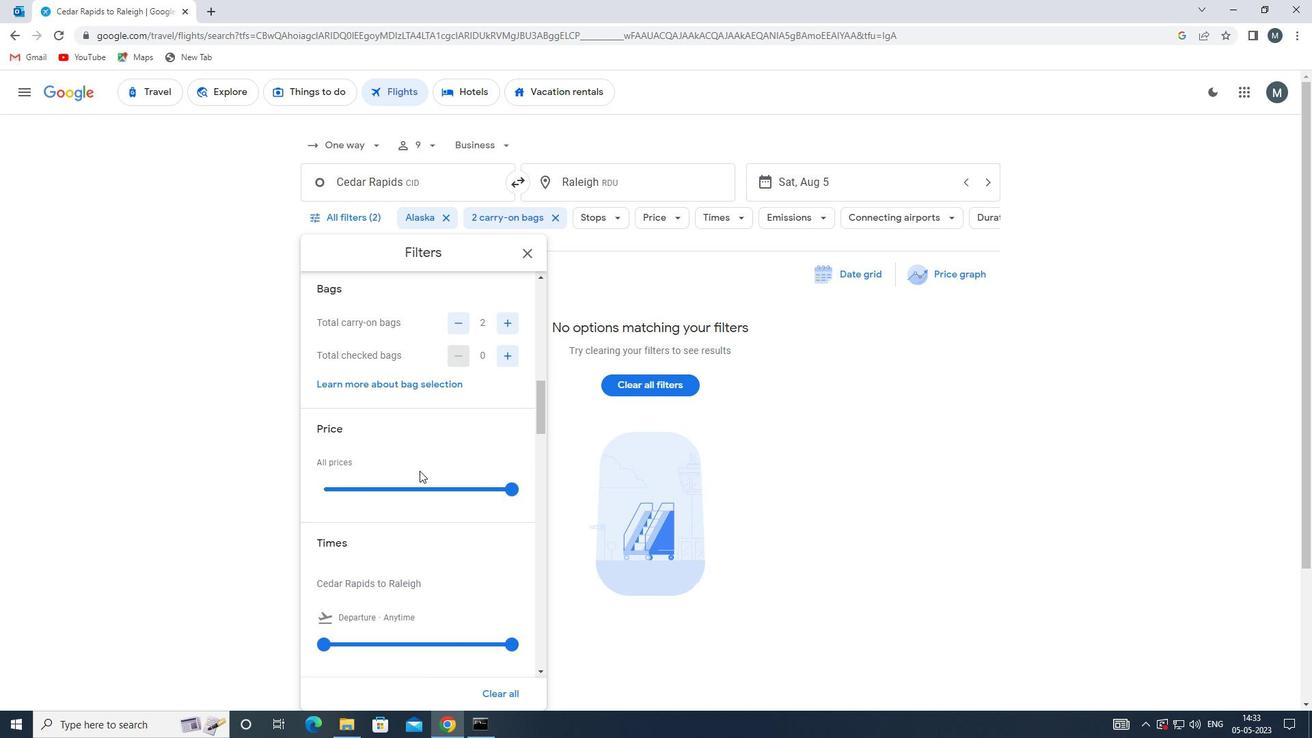 
Action: Mouse pressed left at (419, 485)
Screenshot: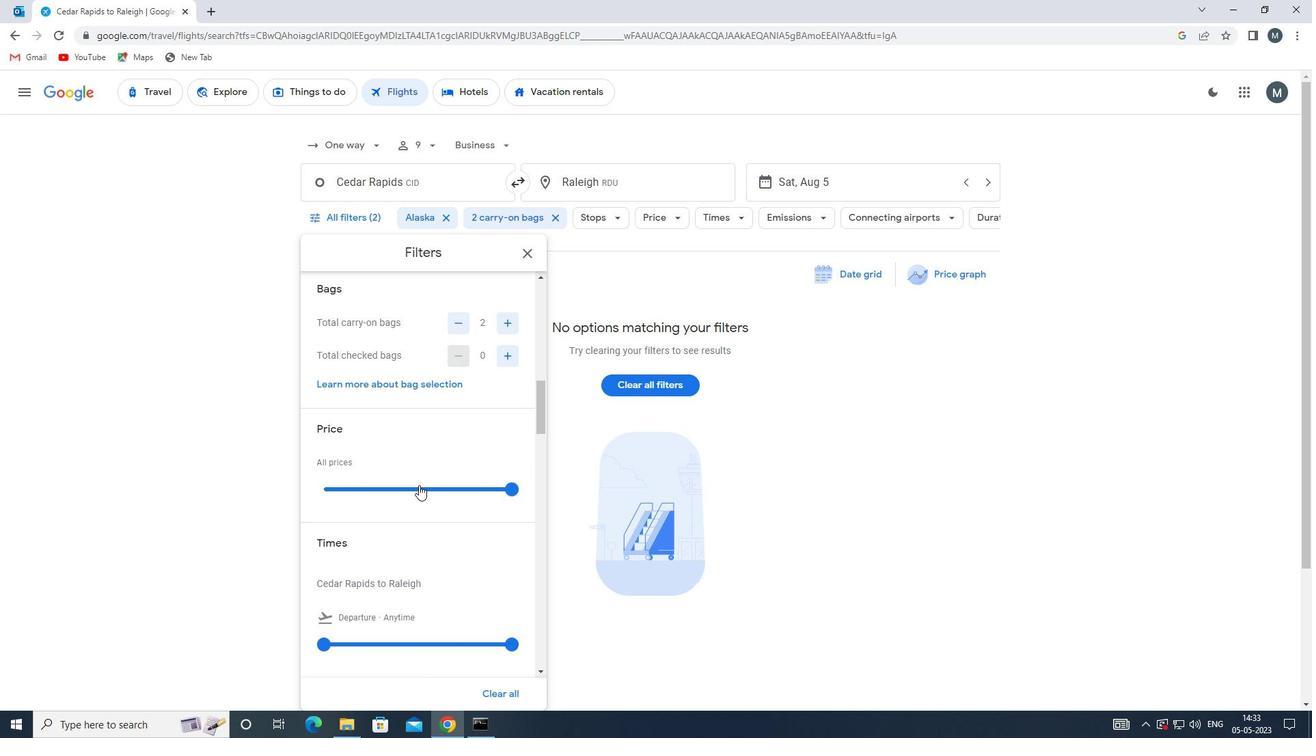 
Action: Mouse moved to (417, 486)
Screenshot: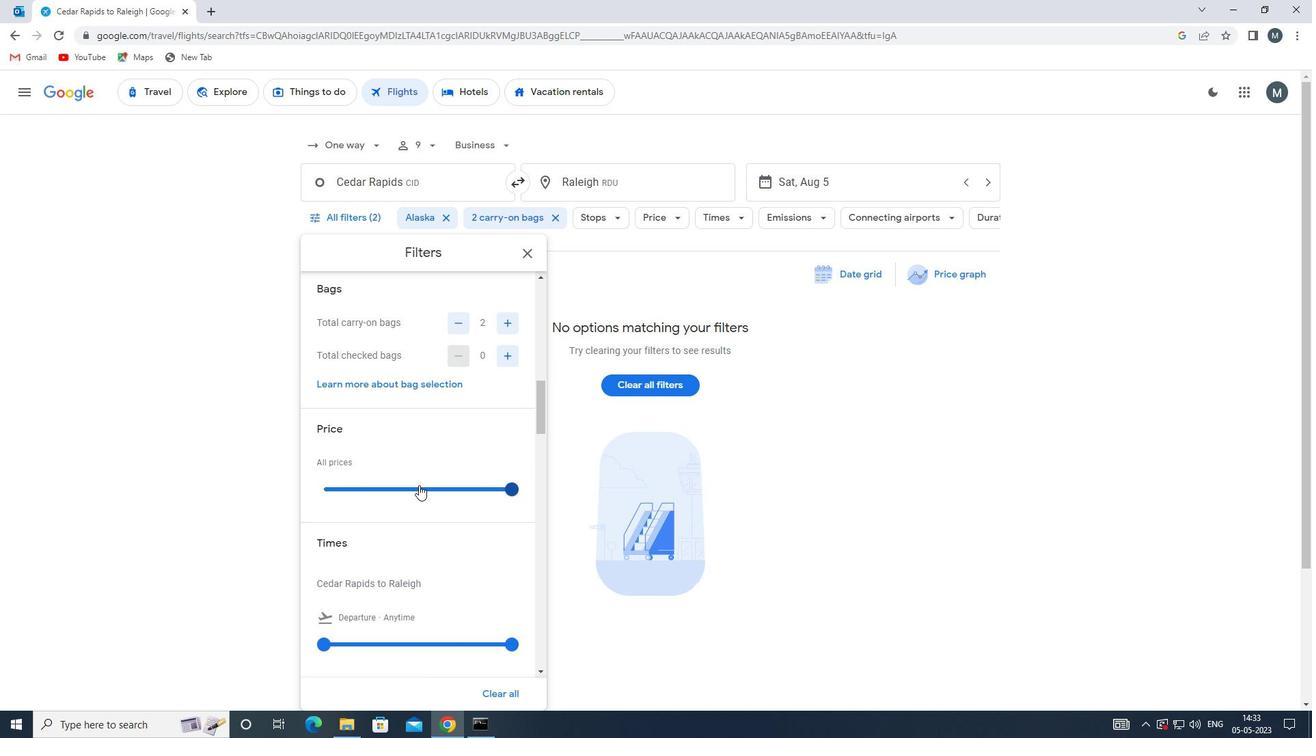
Action: Mouse pressed left at (417, 486)
Screenshot: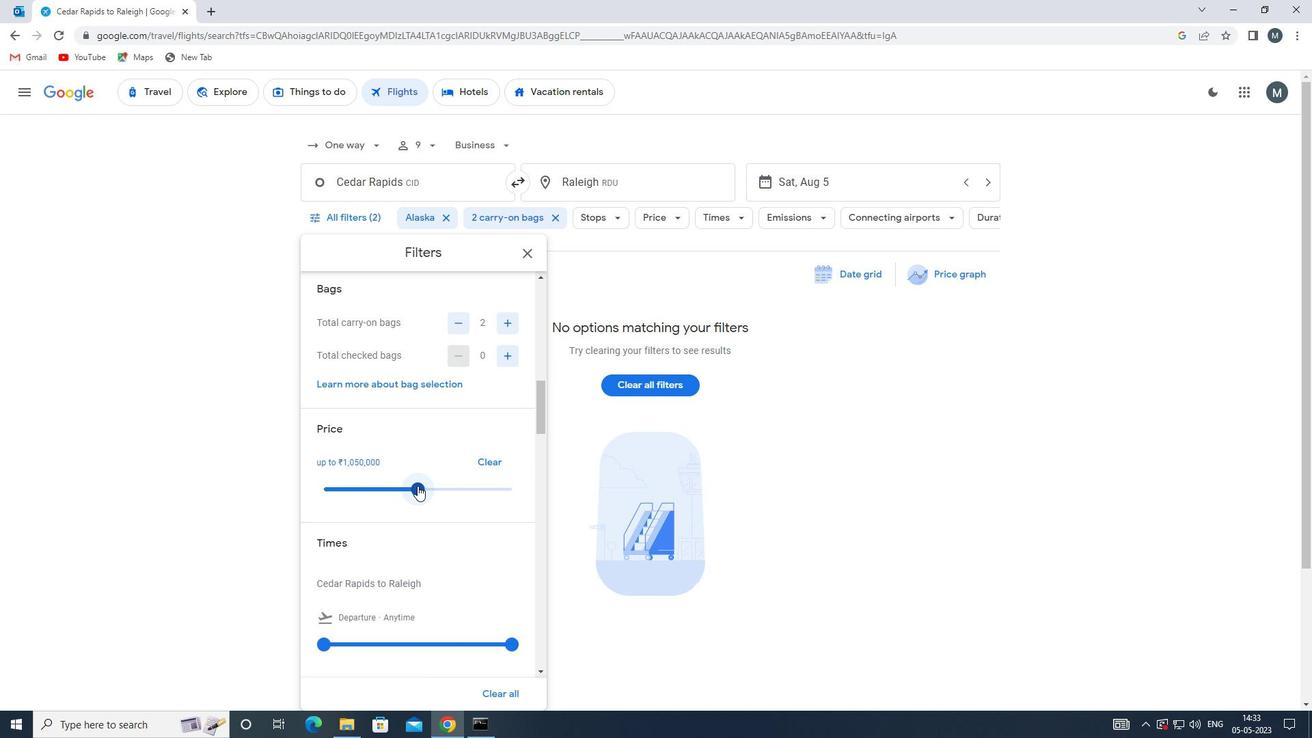 
Action: Mouse moved to (447, 448)
Screenshot: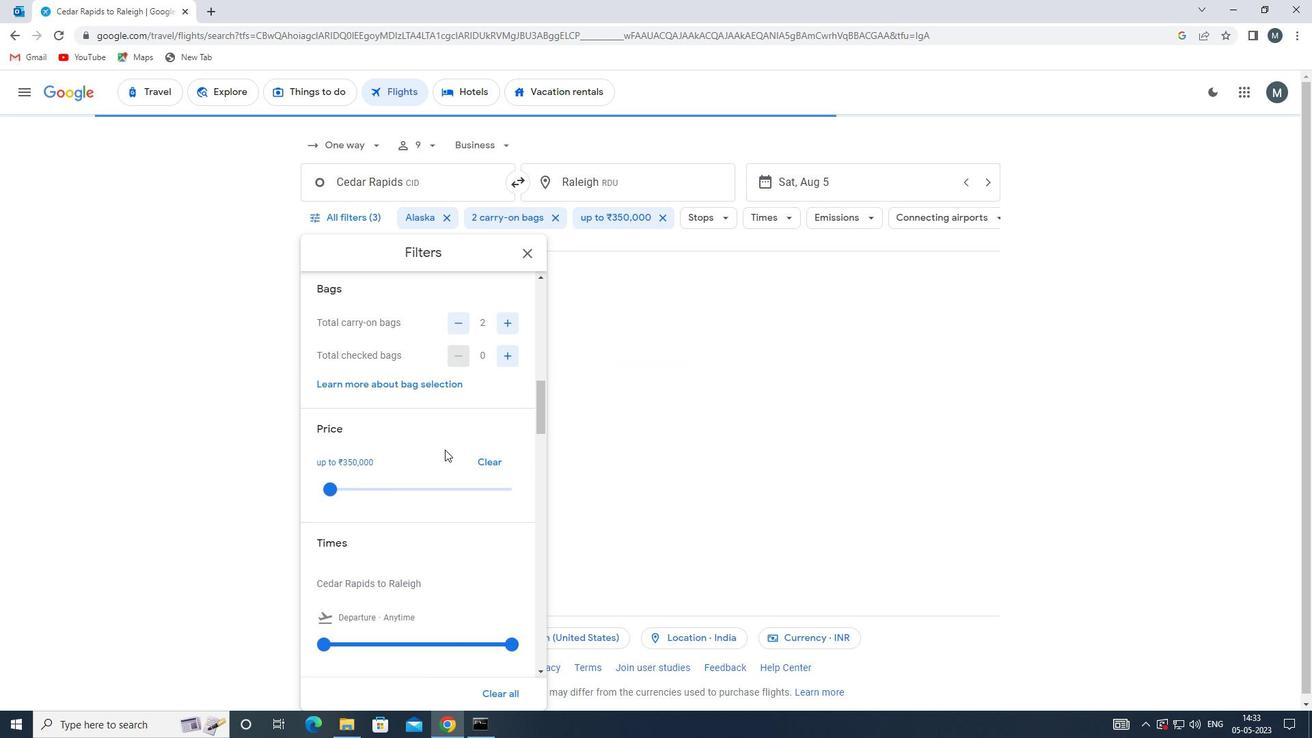 
Action: Mouse scrolled (447, 447) with delta (0, 0)
Screenshot: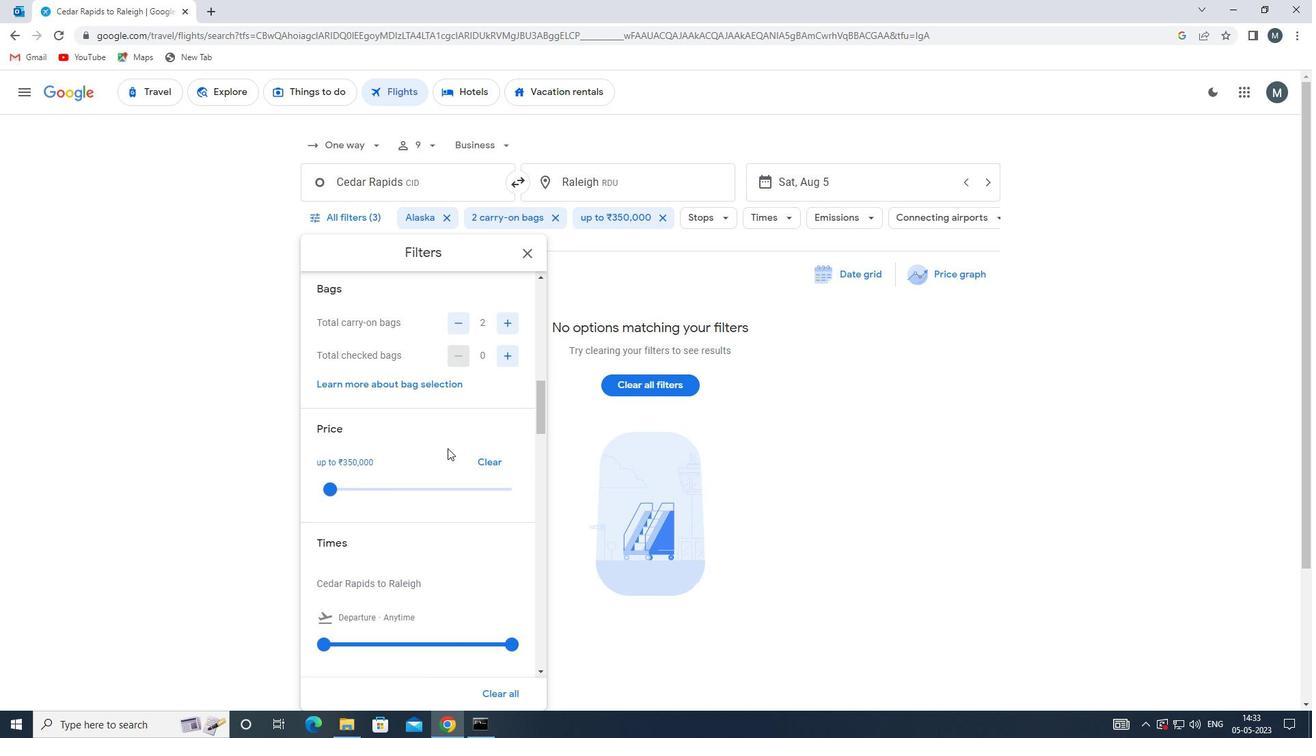 
Action: Mouse moved to (447, 448)
Screenshot: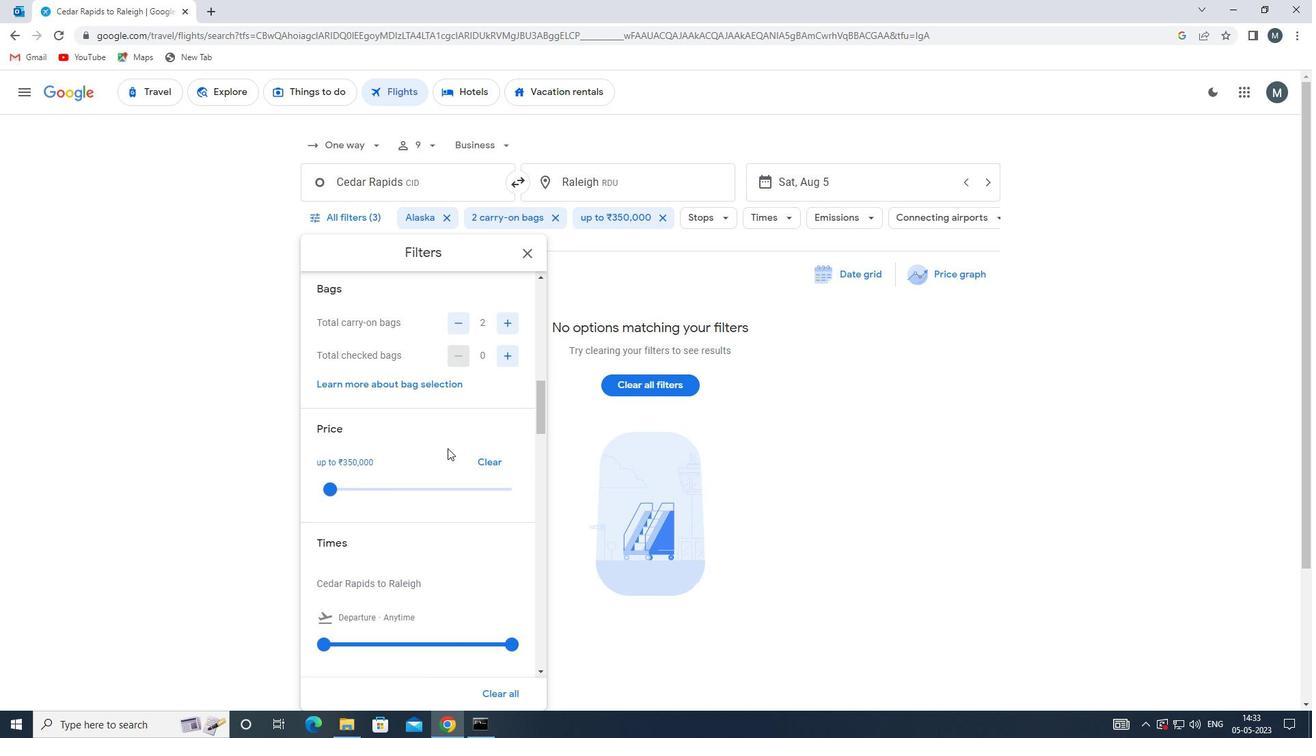 
Action: Mouse scrolled (447, 447) with delta (0, 0)
Screenshot: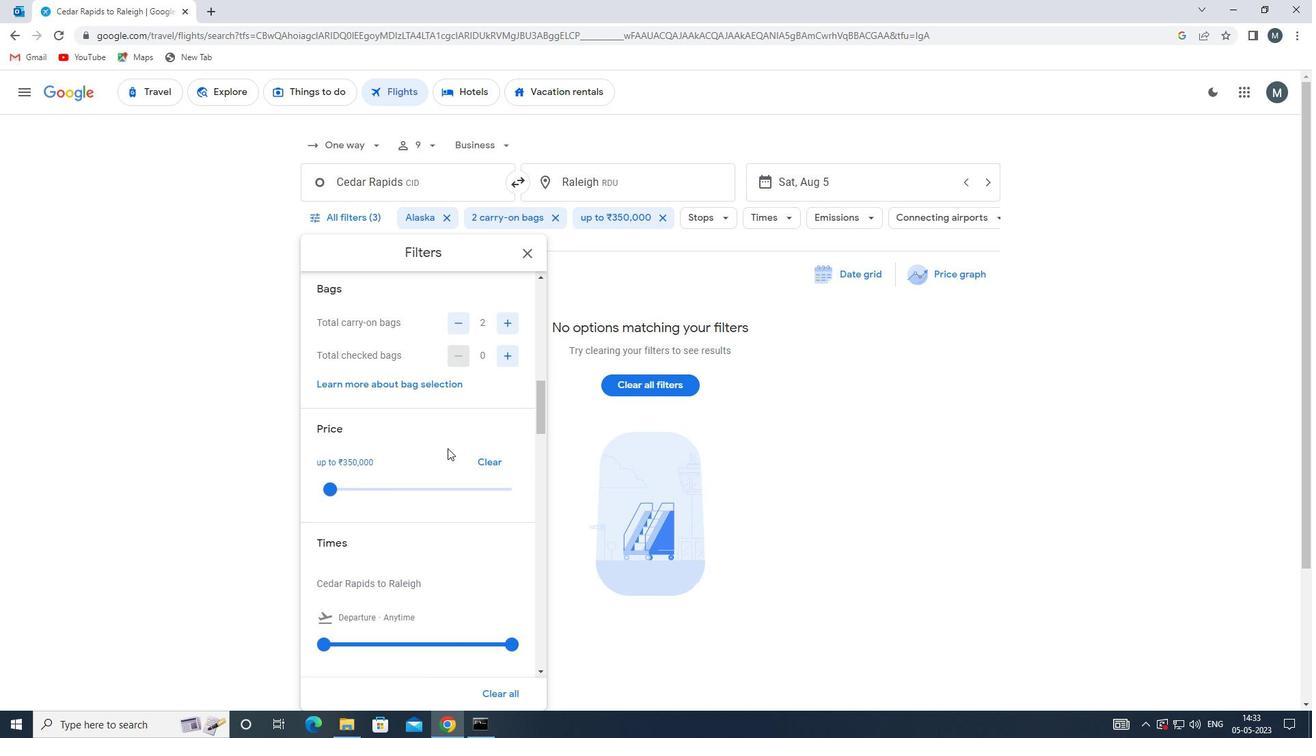 
Action: Mouse moved to (330, 500)
Screenshot: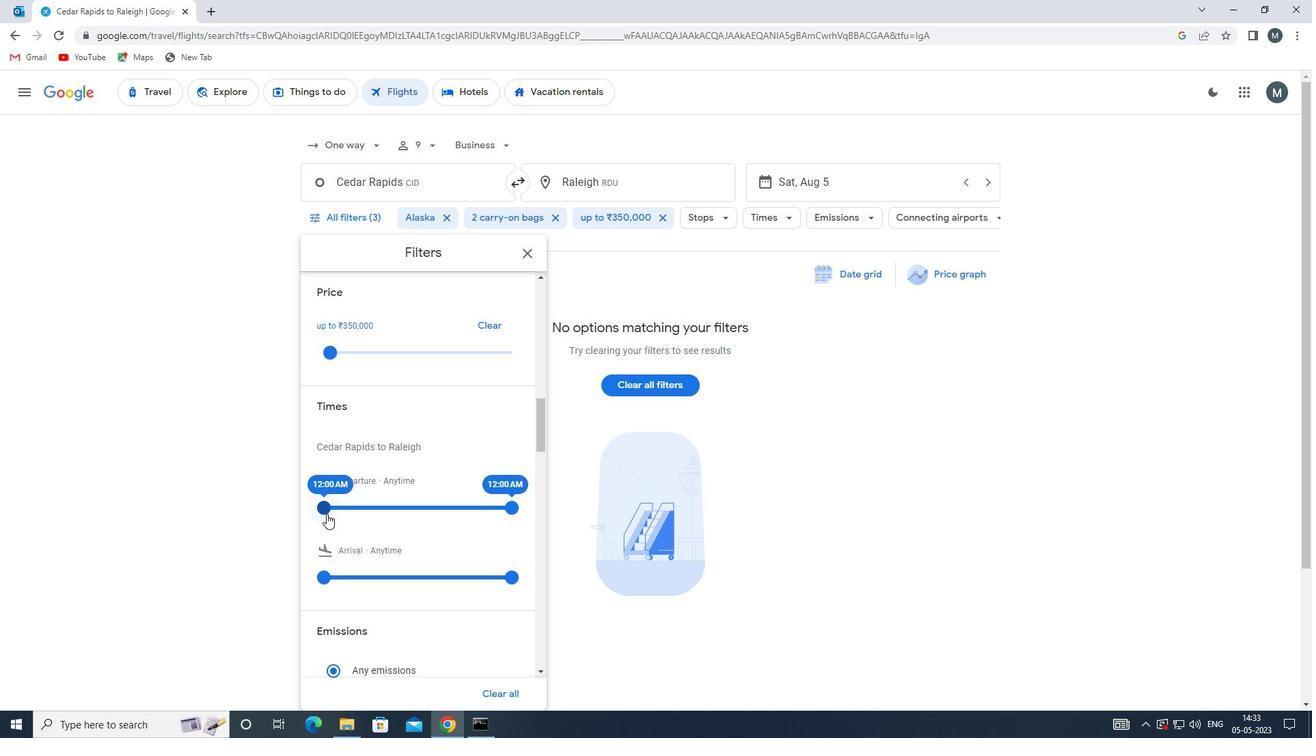 
Action: Mouse pressed left at (330, 500)
Screenshot: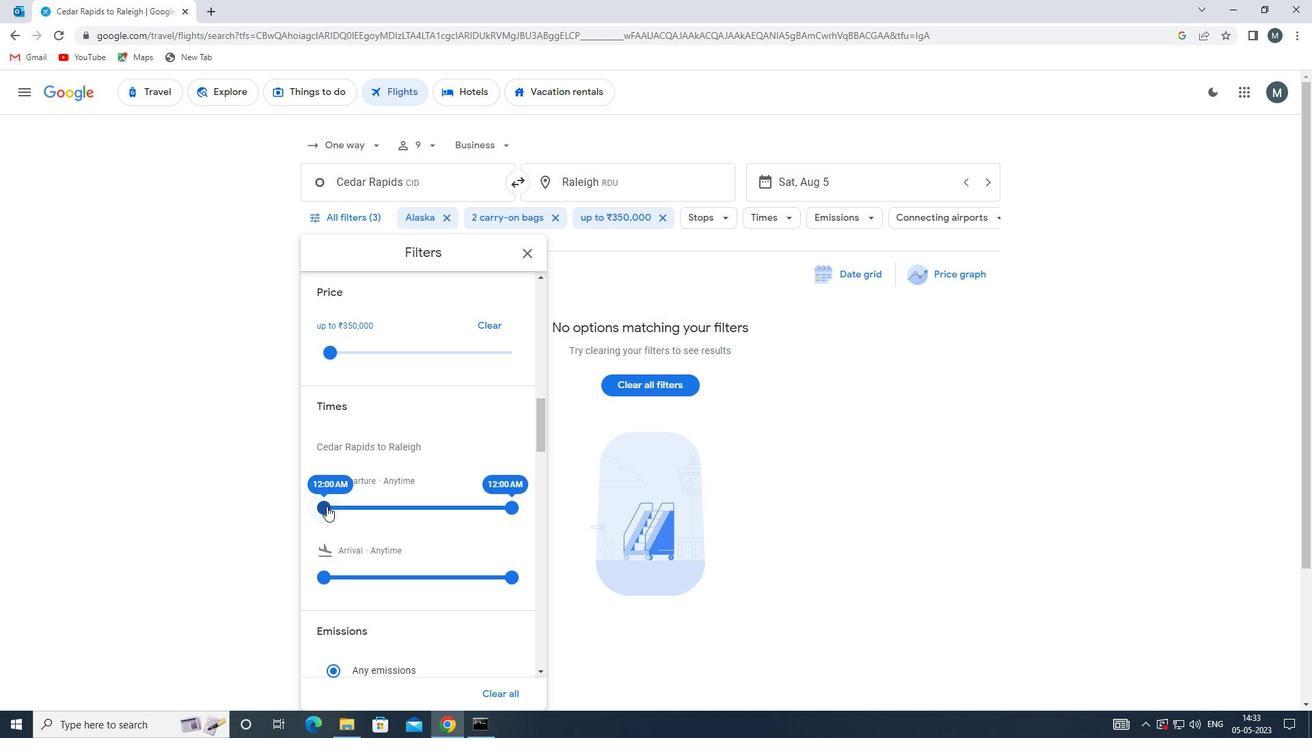 
Action: Mouse moved to (505, 507)
Screenshot: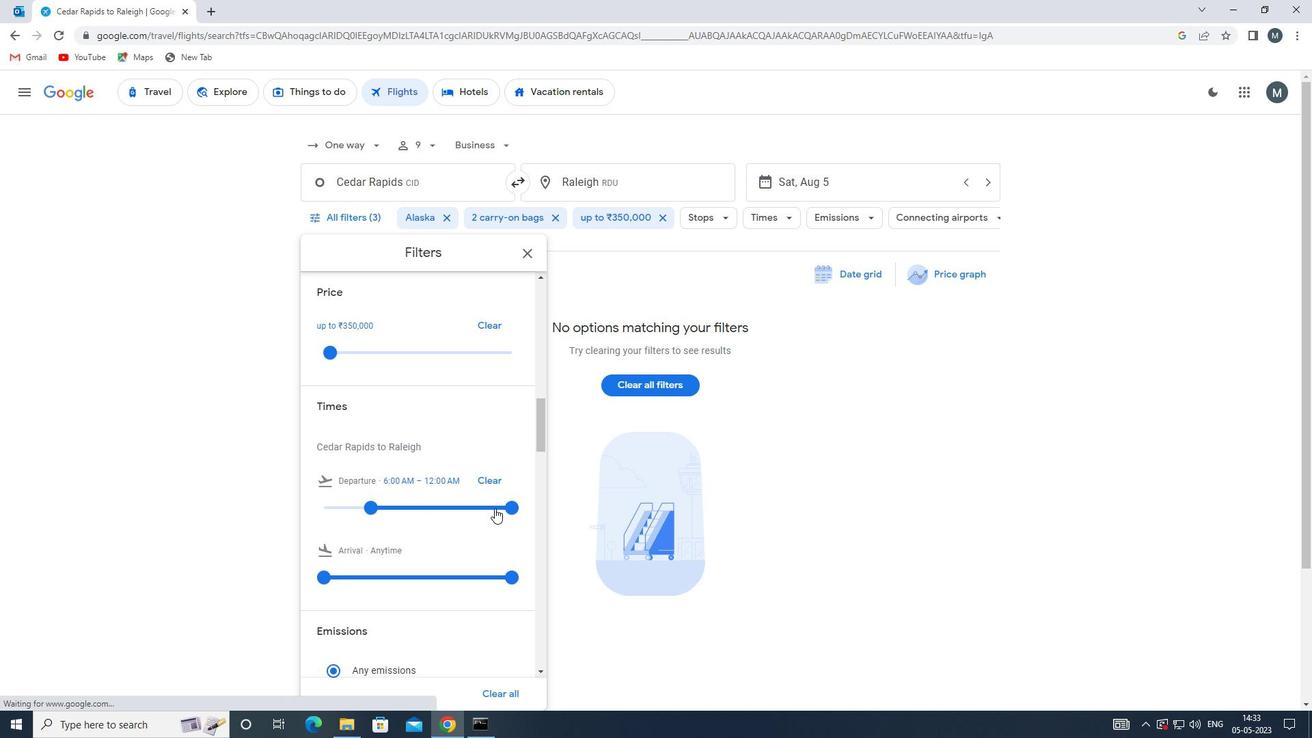 
Action: Mouse pressed left at (505, 507)
Screenshot: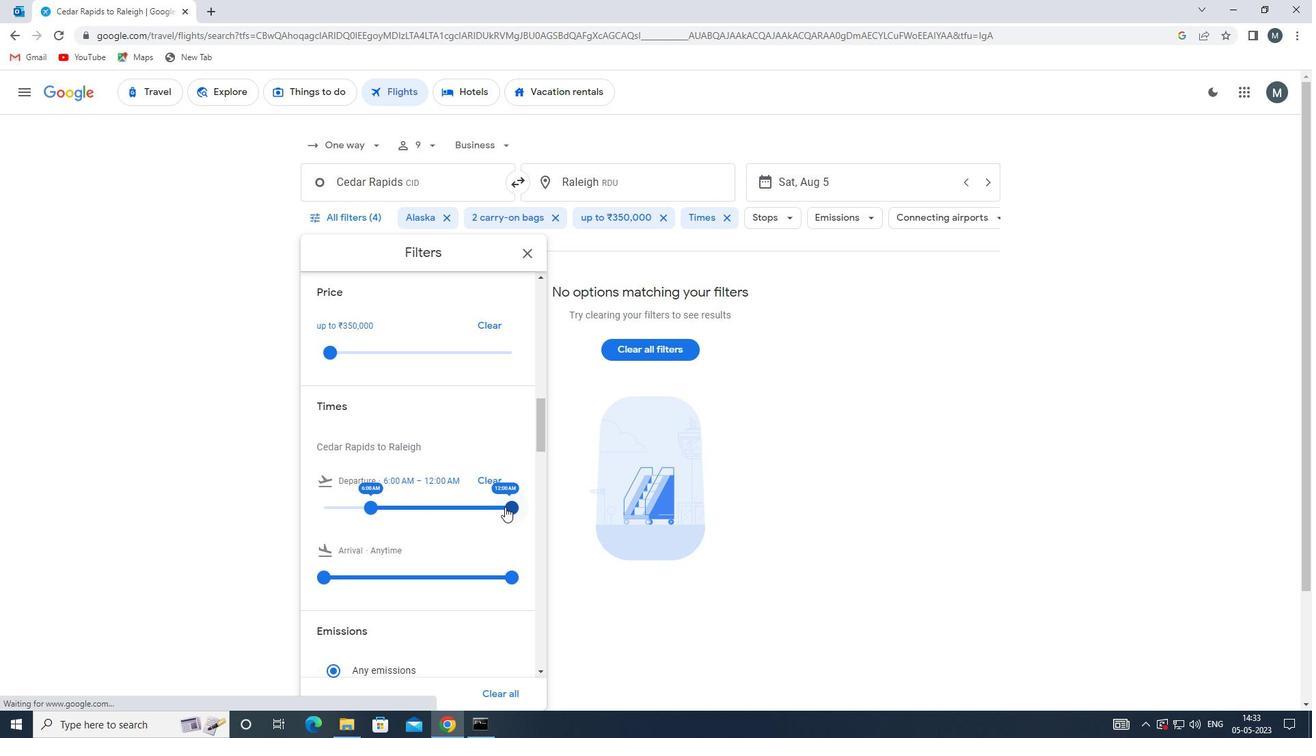 
Action: Mouse moved to (410, 503)
Screenshot: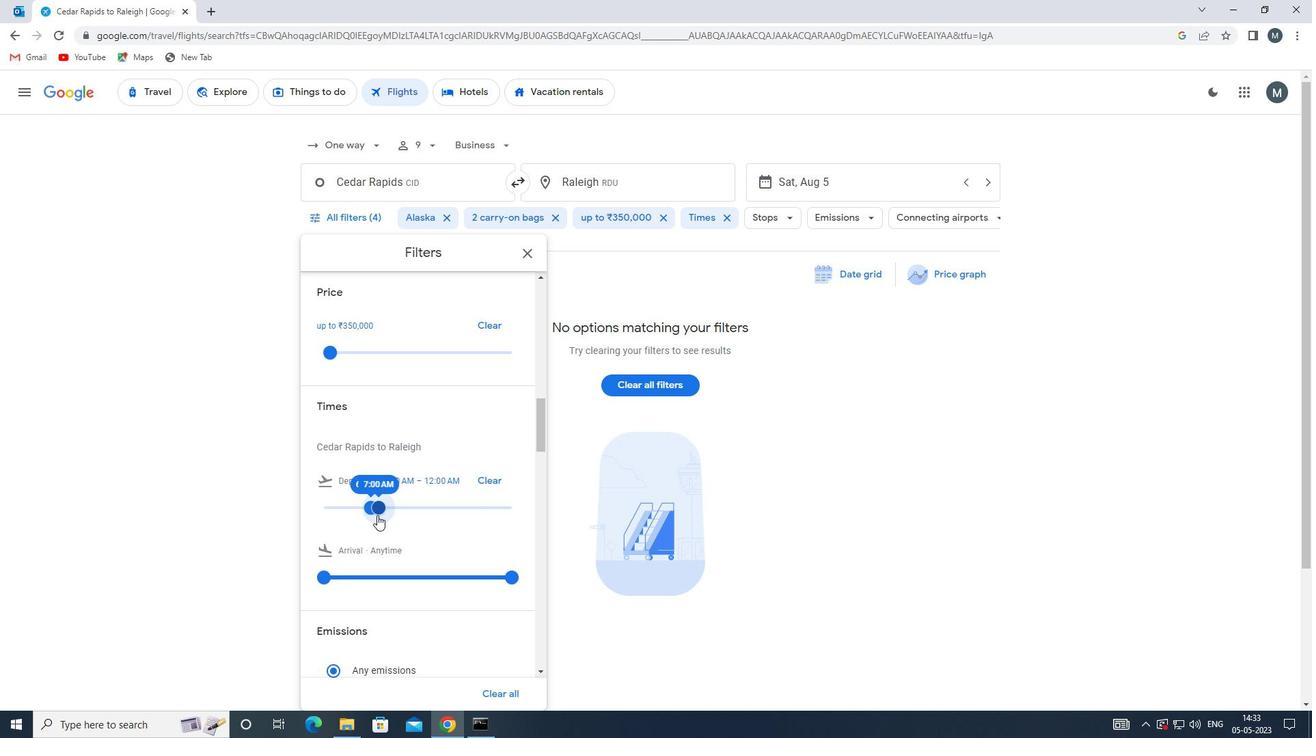 
Action: Mouse scrolled (410, 502) with delta (0, 0)
Screenshot: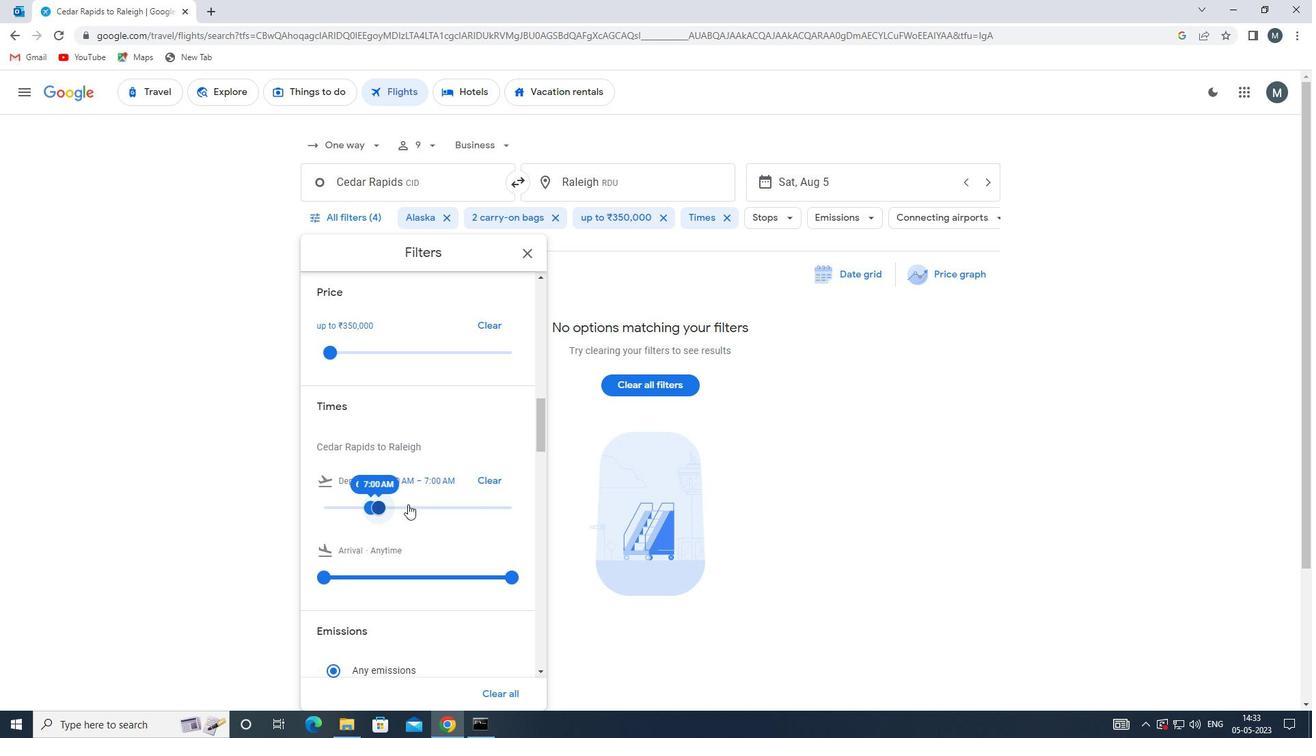 
Action: Mouse moved to (527, 251)
Screenshot: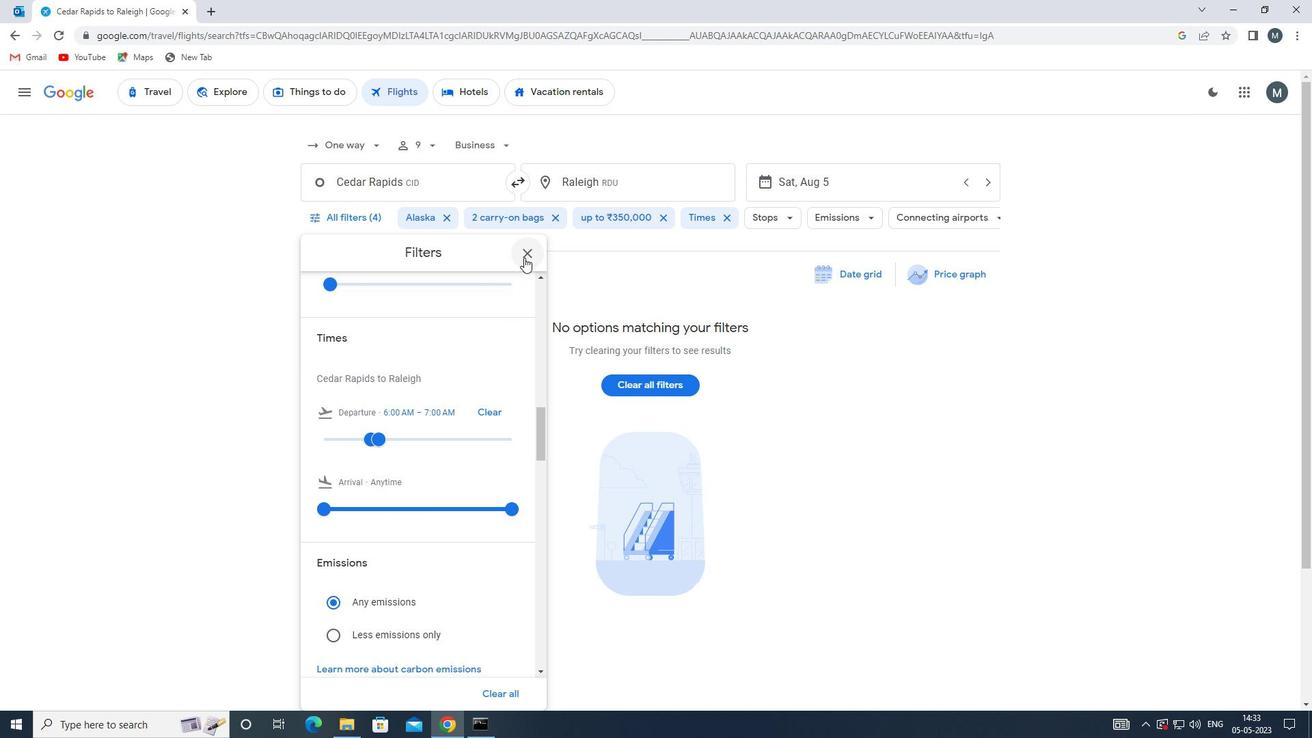 
Action: Mouse pressed left at (527, 251)
Screenshot: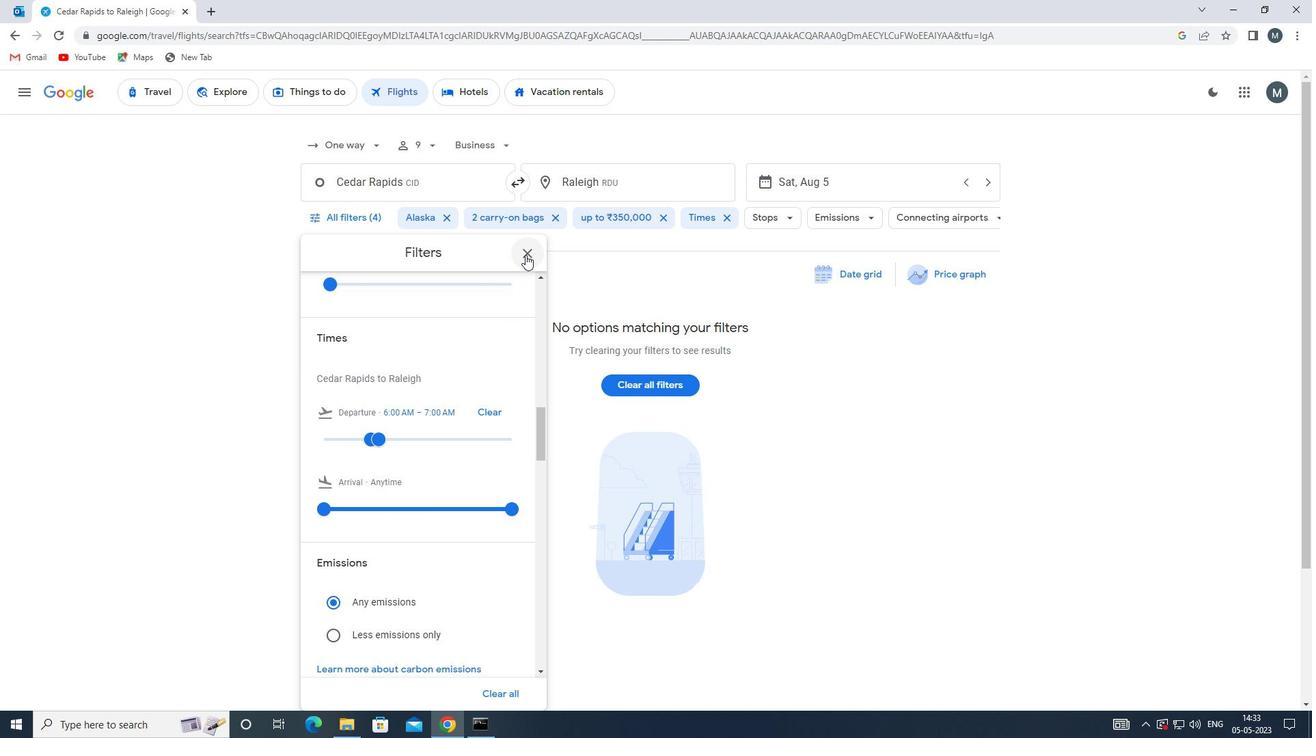 
Action: Mouse moved to (531, 262)
Screenshot: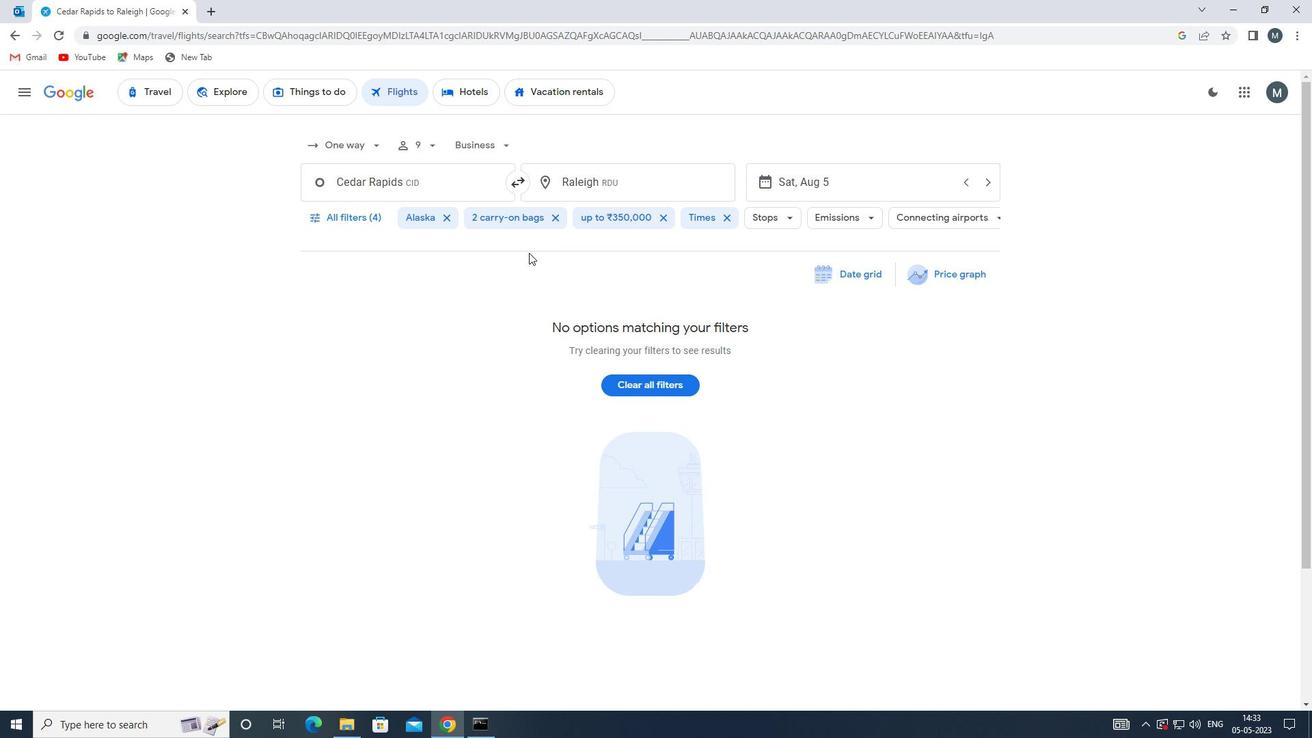 
